 Task: Find connections with filter location Santiago de Compostela with filter topic #Travelwith filter profile language Spanish with filter current company MongoDB with filter school Rajalakshmi Institute of Technology with filter industry Lime and Gypsum Products Manufacturing with filter service category Virtual Assistance with filter keywords title Welding
Action: Mouse moved to (638, 78)
Screenshot: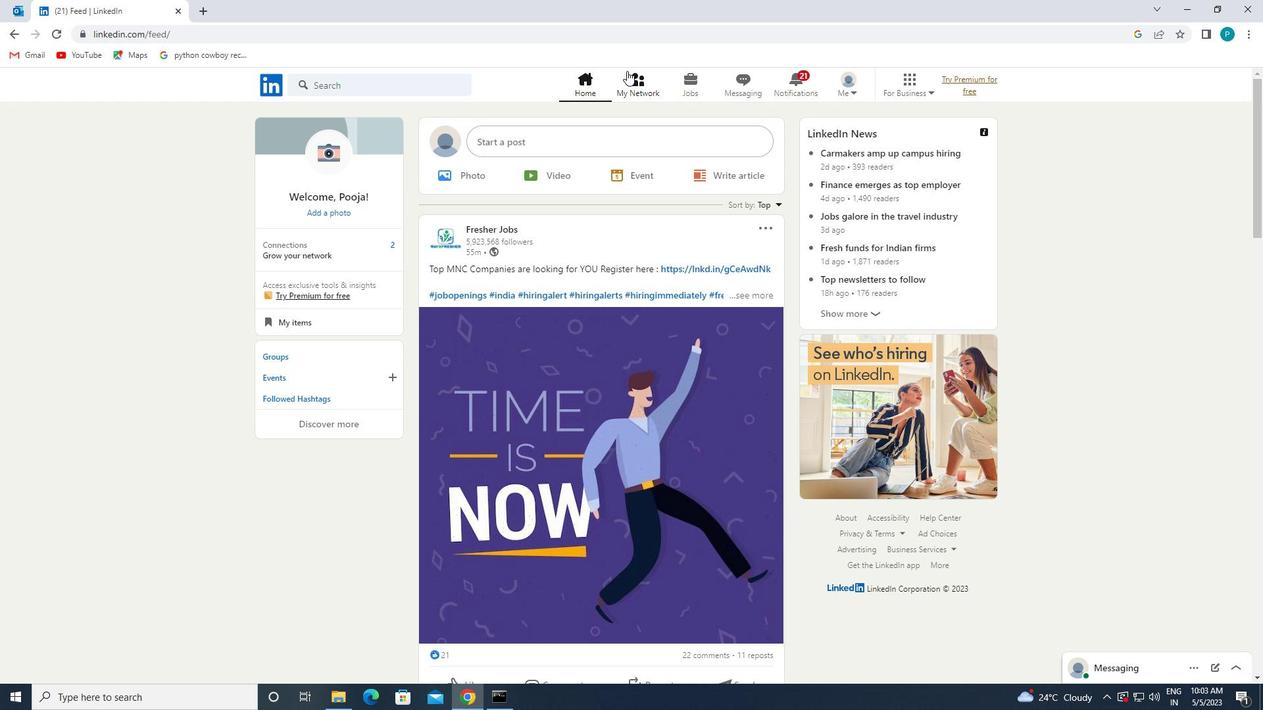 
Action: Mouse pressed left at (638, 78)
Screenshot: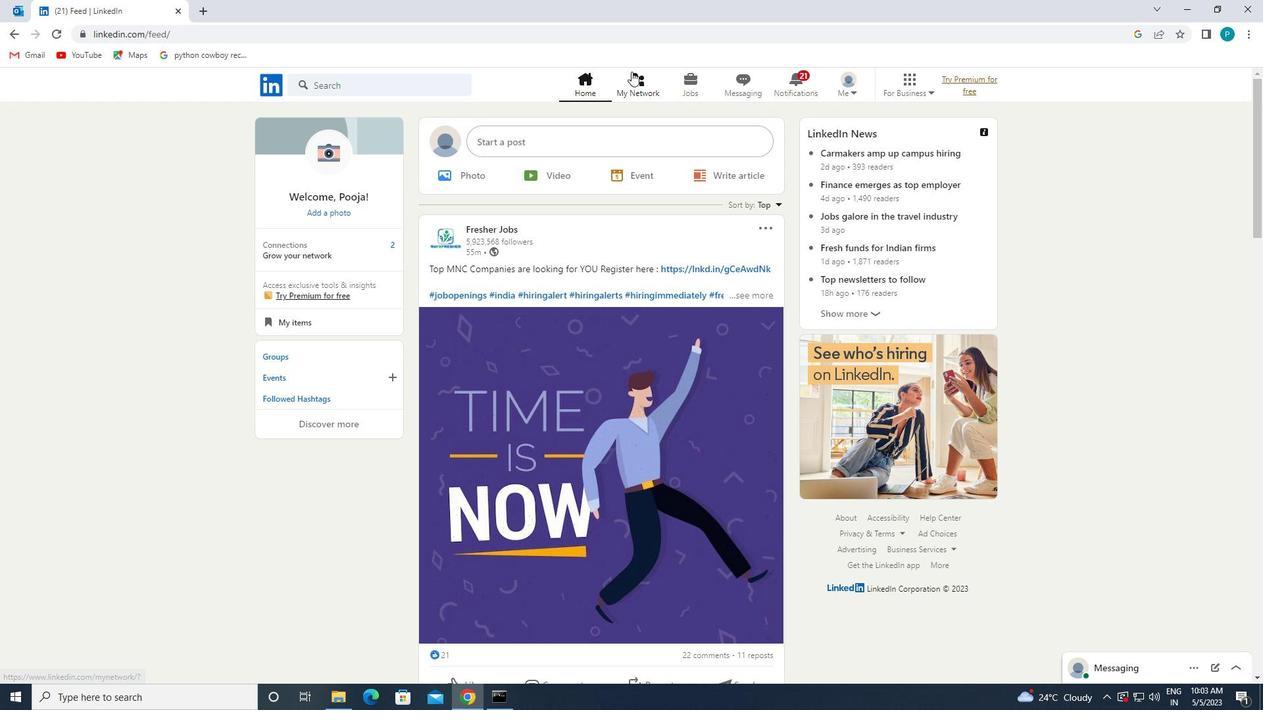
Action: Mouse moved to (360, 156)
Screenshot: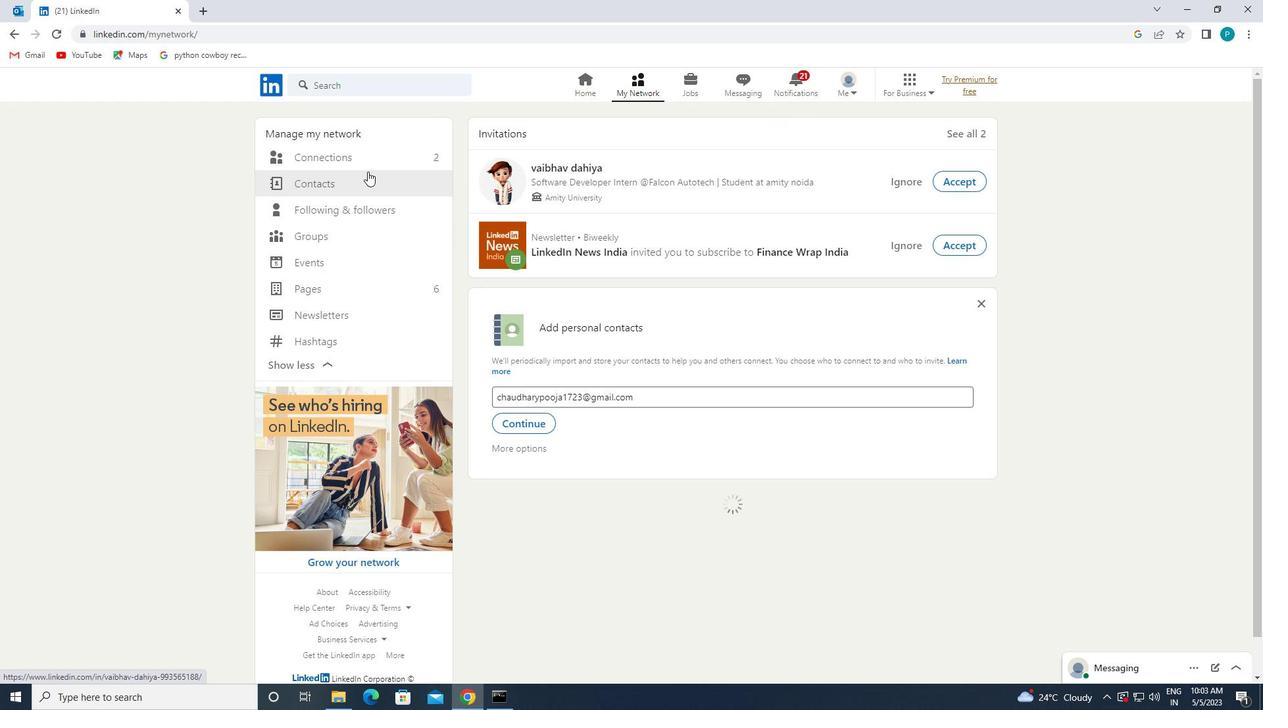 
Action: Mouse pressed left at (360, 156)
Screenshot: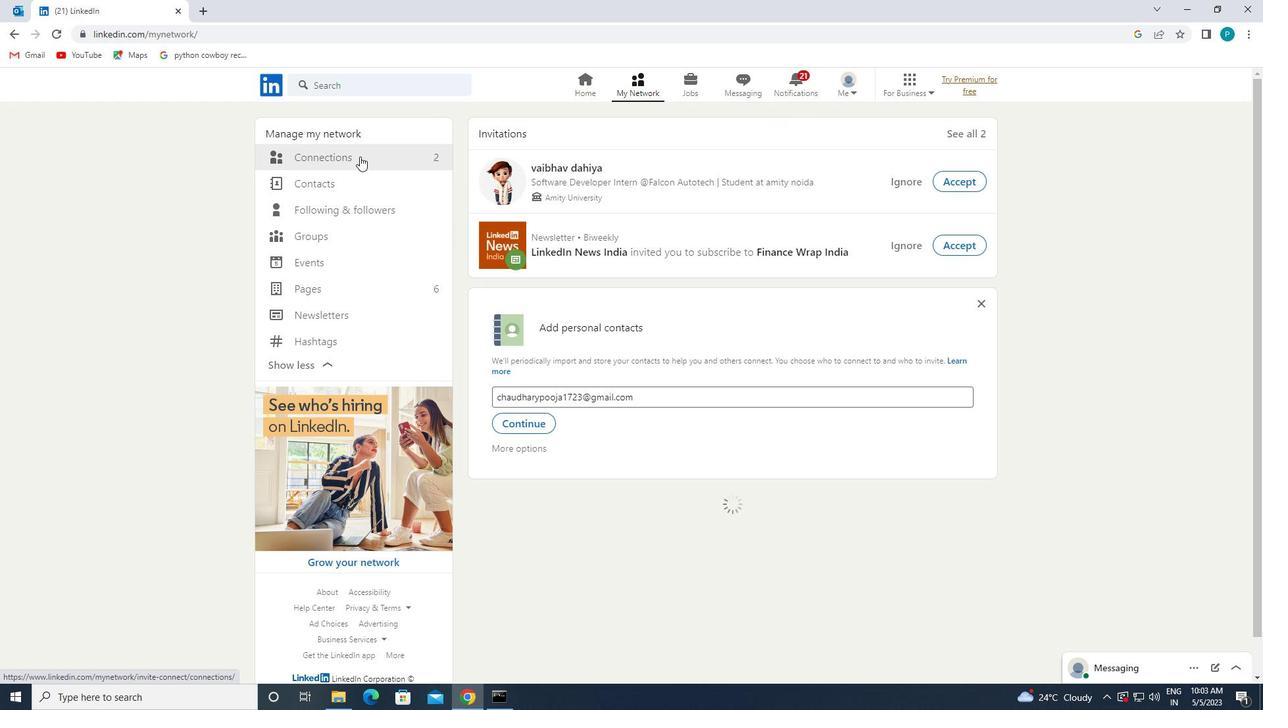 
Action: Mouse moved to (712, 158)
Screenshot: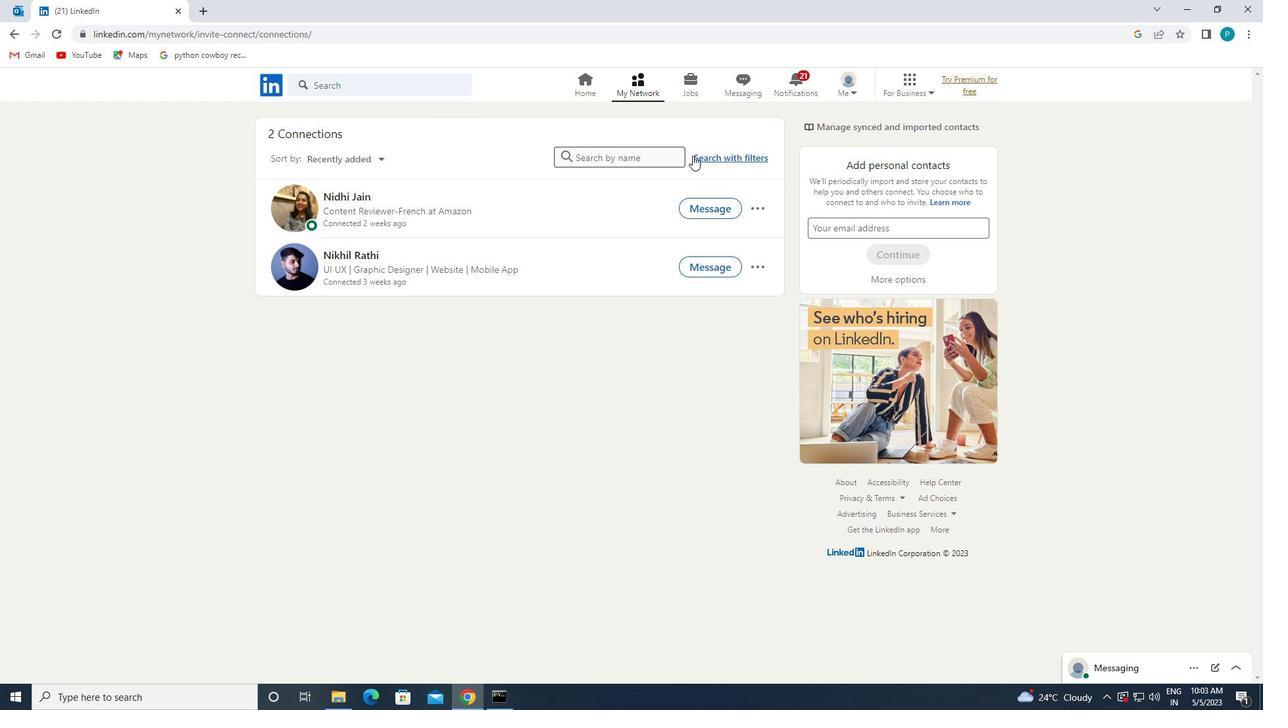
Action: Mouse pressed left at (712, 158)
Screenshot: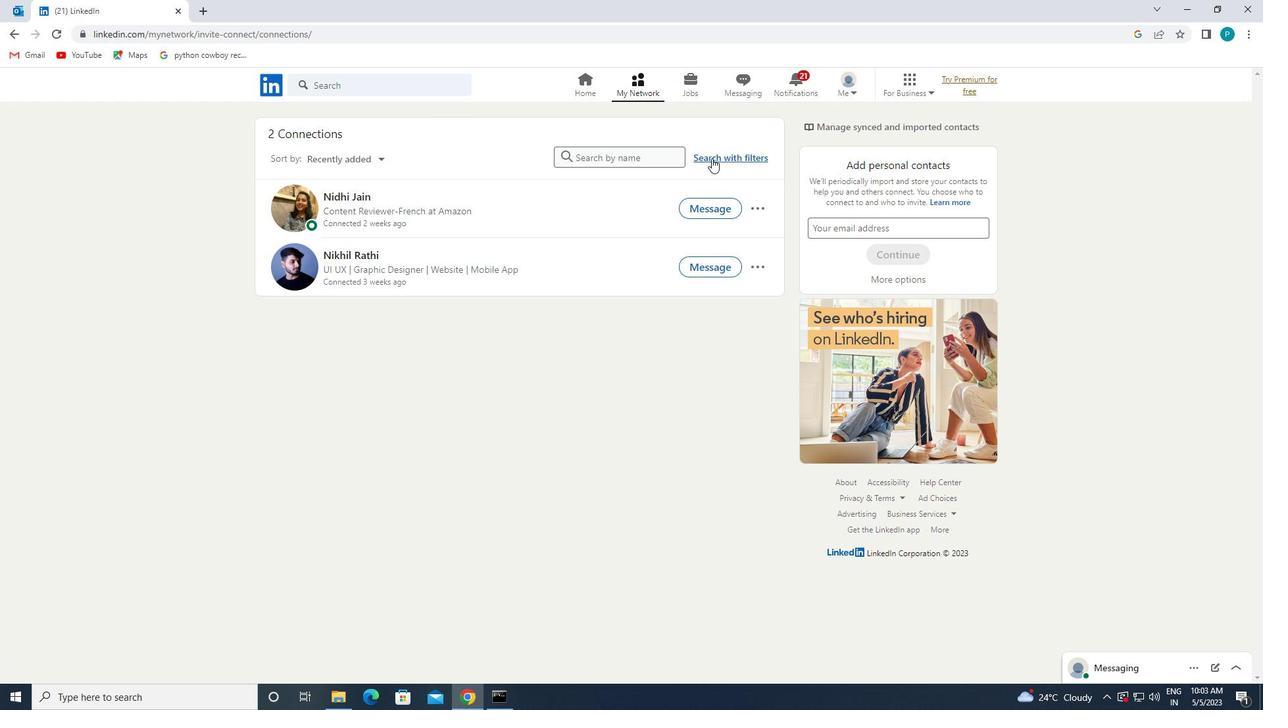 
Action: Mouse moved to (685, 124)
Screenshot: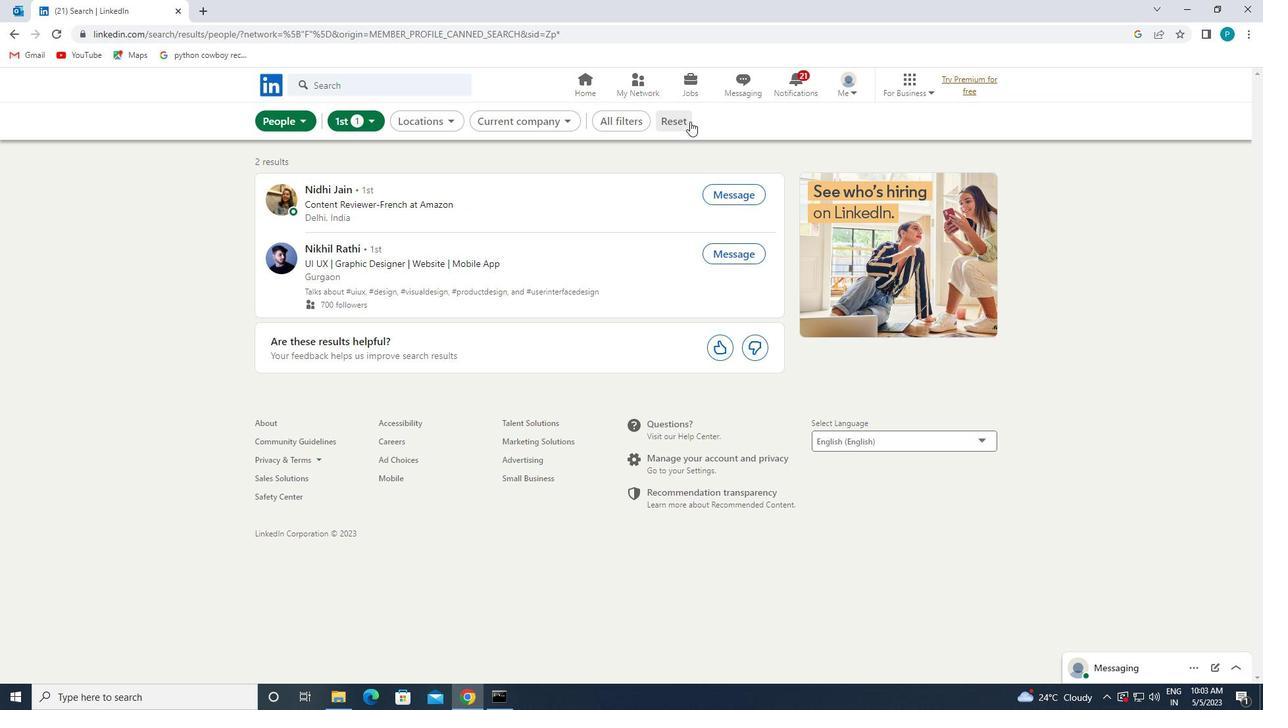 
Action: Mouse pressed left at (685, 124)
Screenshot: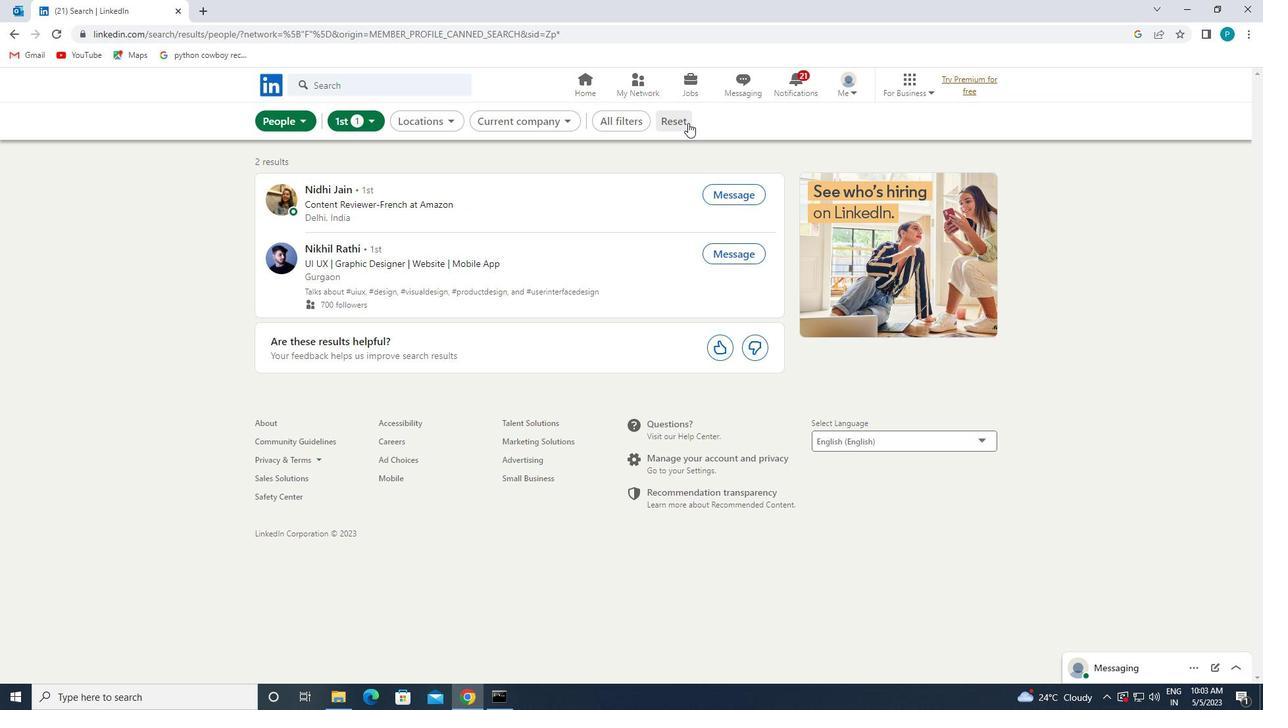 
Action: Mouse moved to (647, 116)
Screenshot: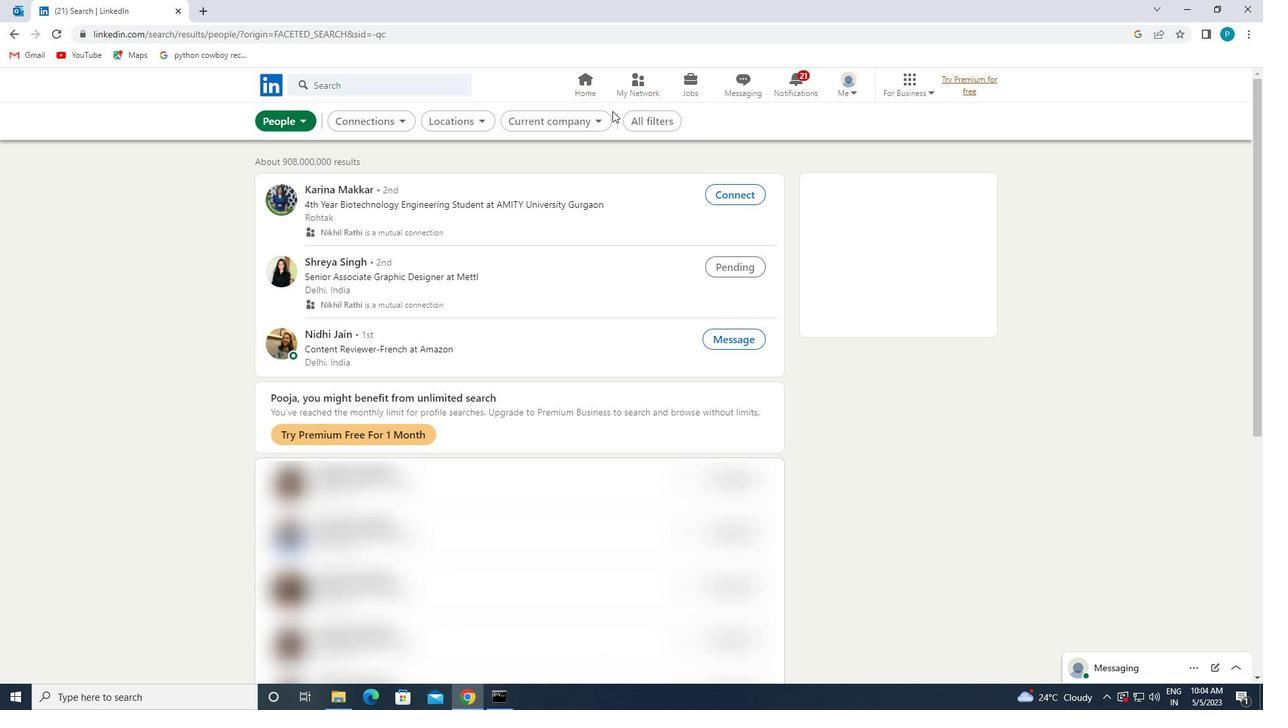 
Action: Mouse pressed left at (647, 116)
Screenshot: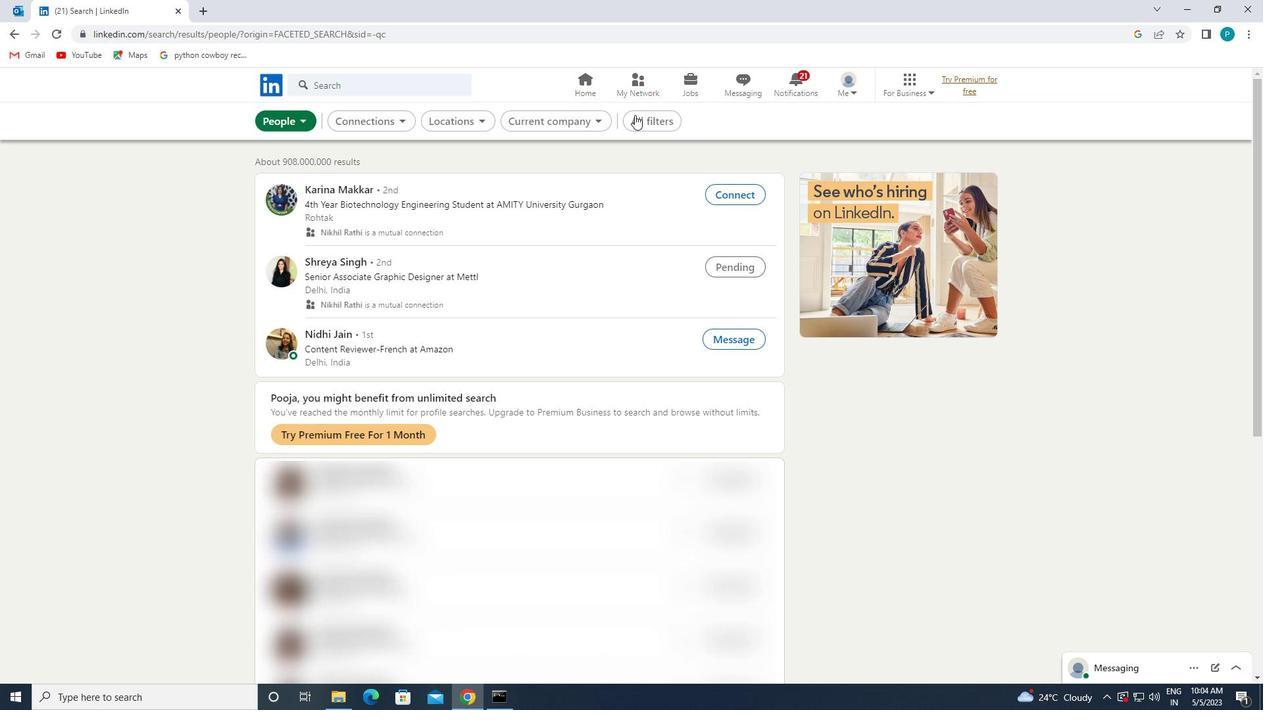 
Action: Mouse moved to (1055, 395)
Screenshot: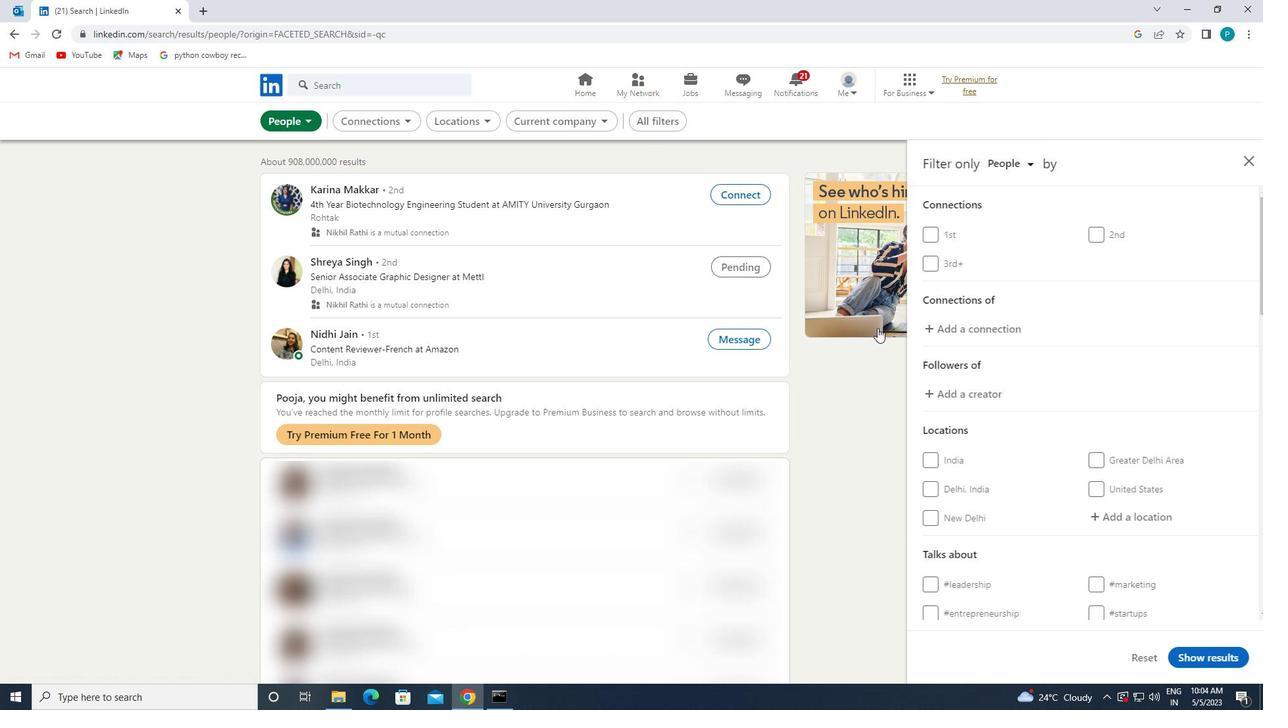 
Action: Mouse scrolled (1055, 394) with delta (0, 0)
Screenshot: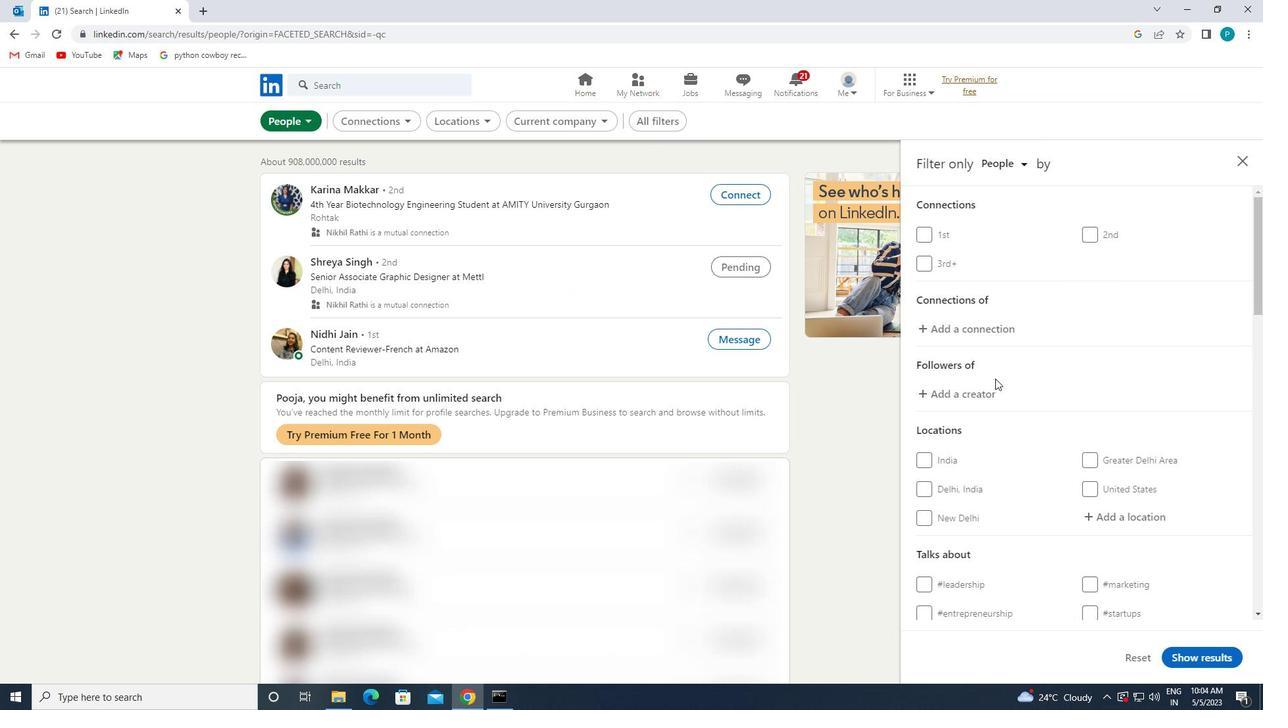 
Action: Mouse scrolled (1055, 394) with delta (0, 0)
Screenshot: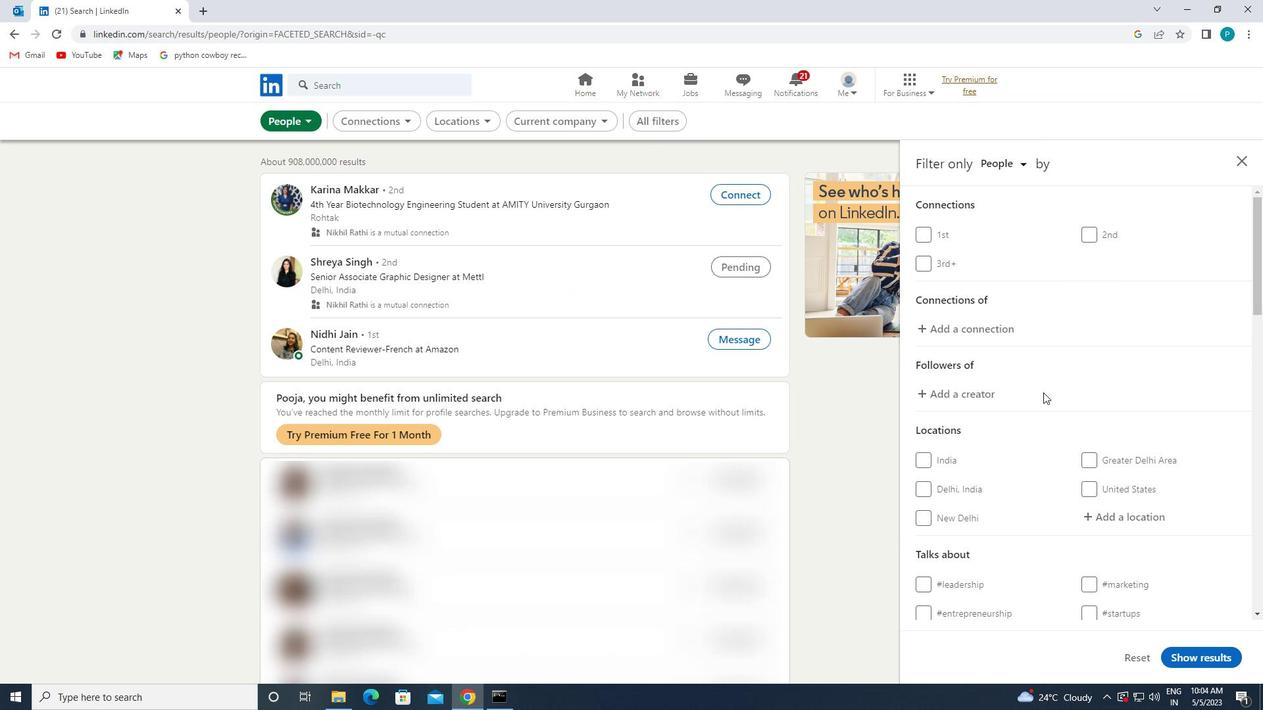 
Action: Mouse moved to (1138, 378)
Screenshot: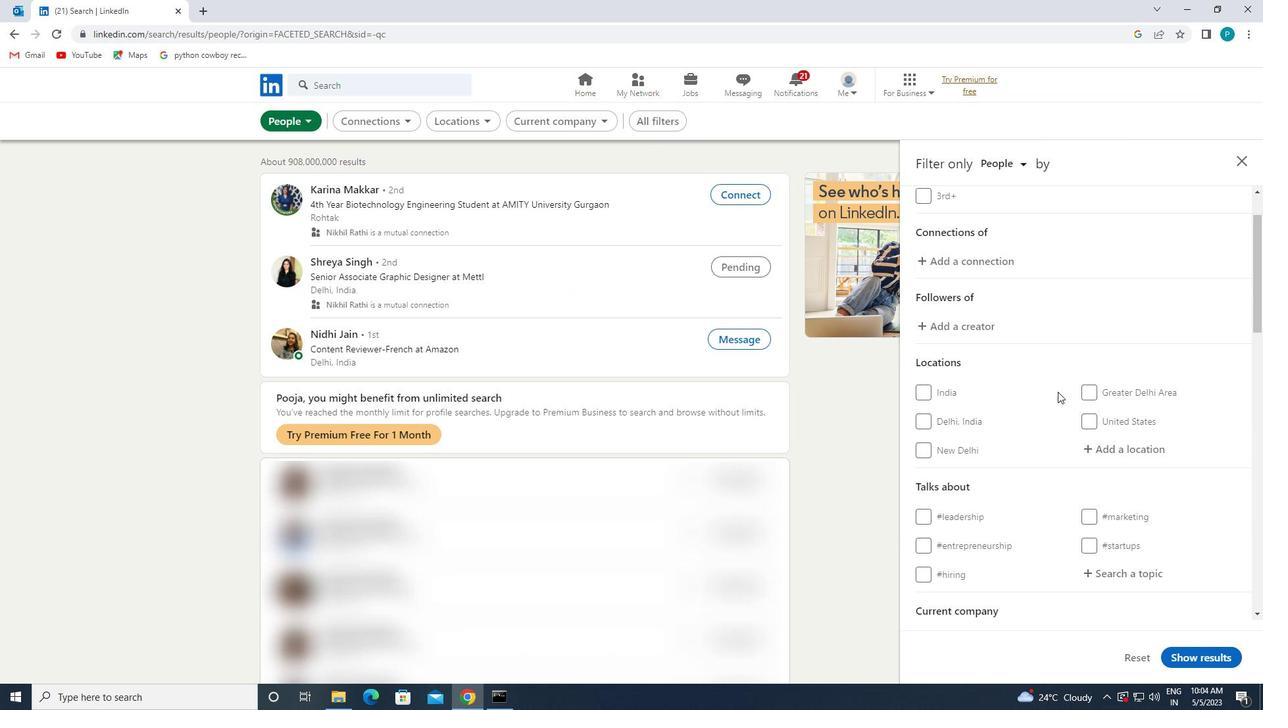 
Action: Mouse pressed left at (1138, 378)
Screenshot: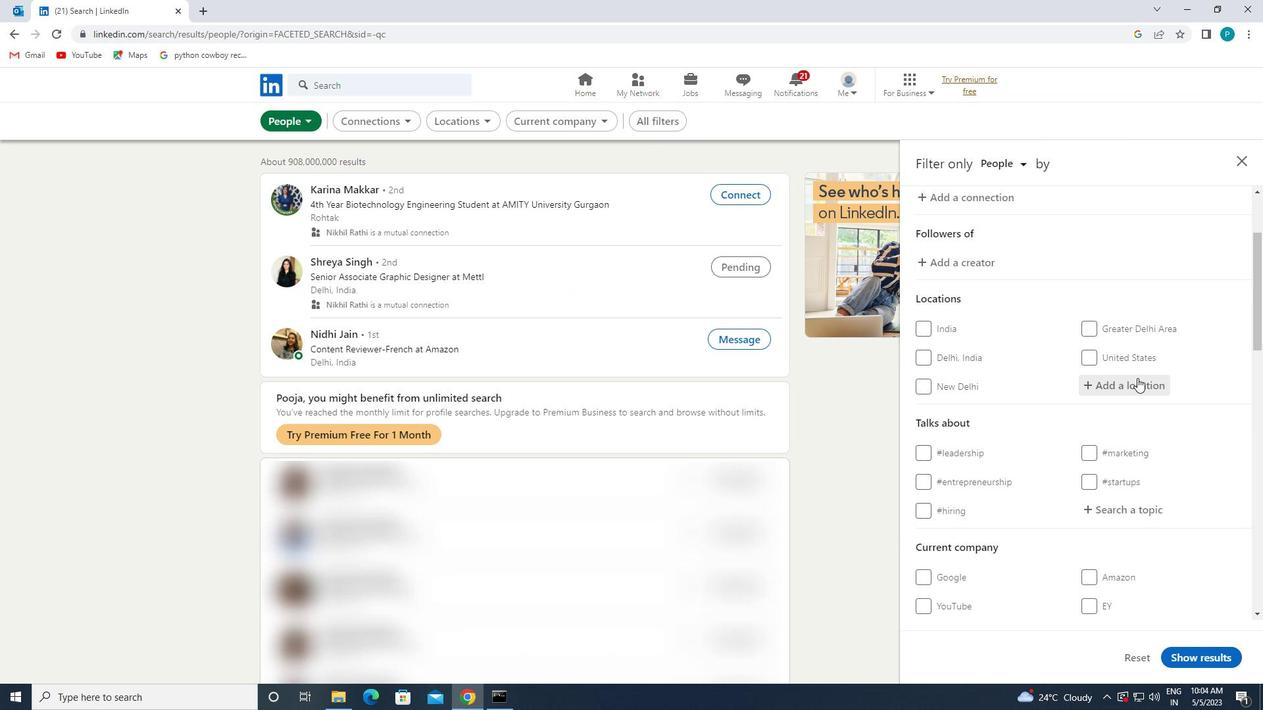 
Action: Key pressed <Key.caps_lock>s<Key.caps_lock>antiago<Key.space>de
Screenshot: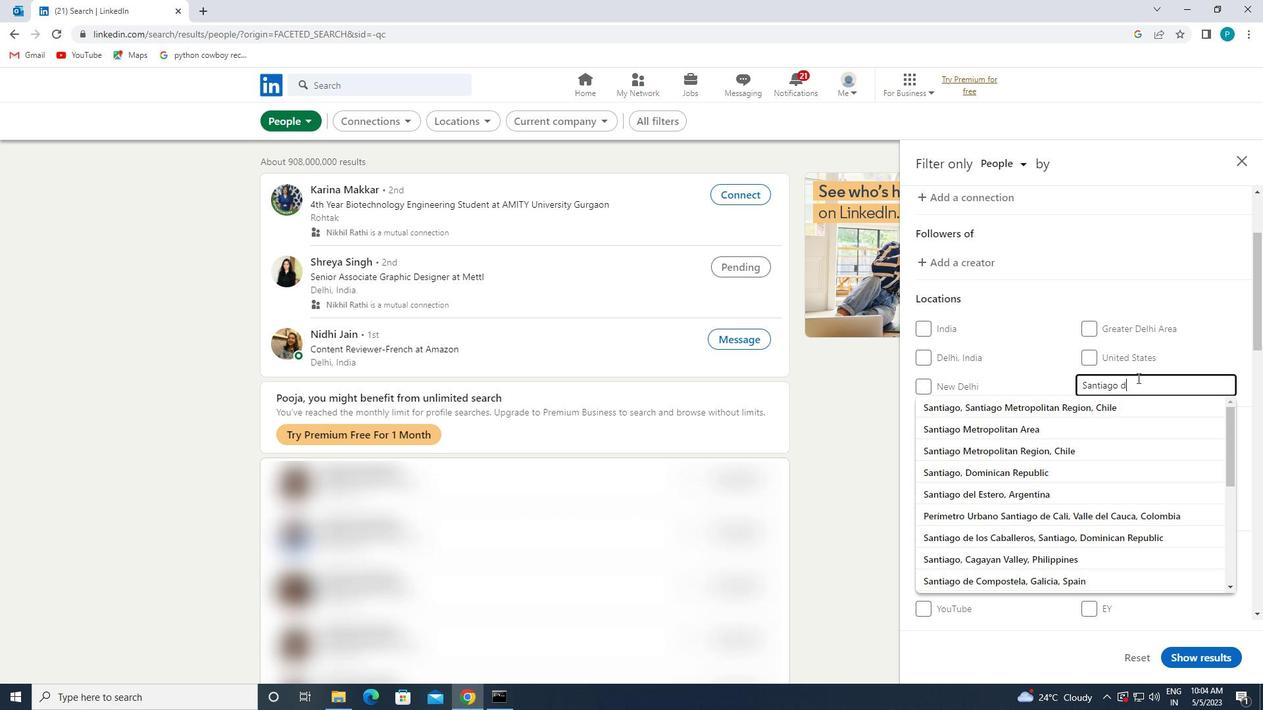 
Action: Mouse moved to (1019, 511)
Screenshot: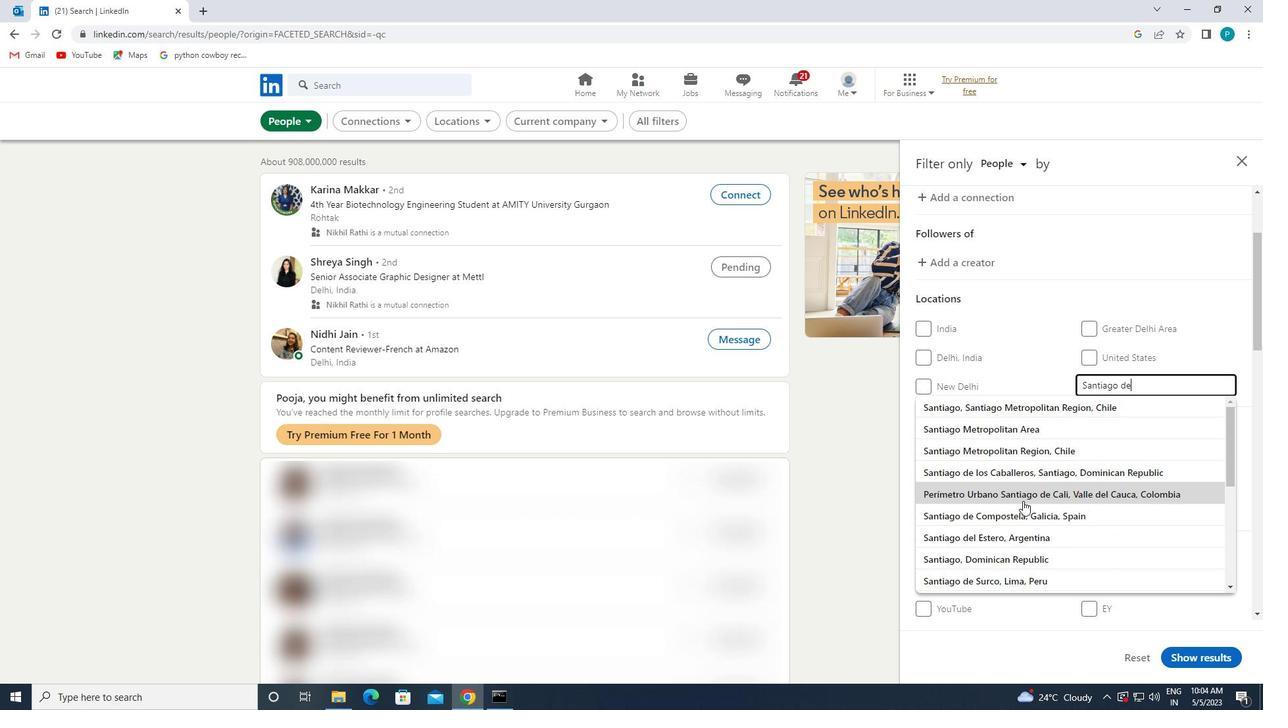
Action: Mouse pressed left at (1019, 511)
Screenshot: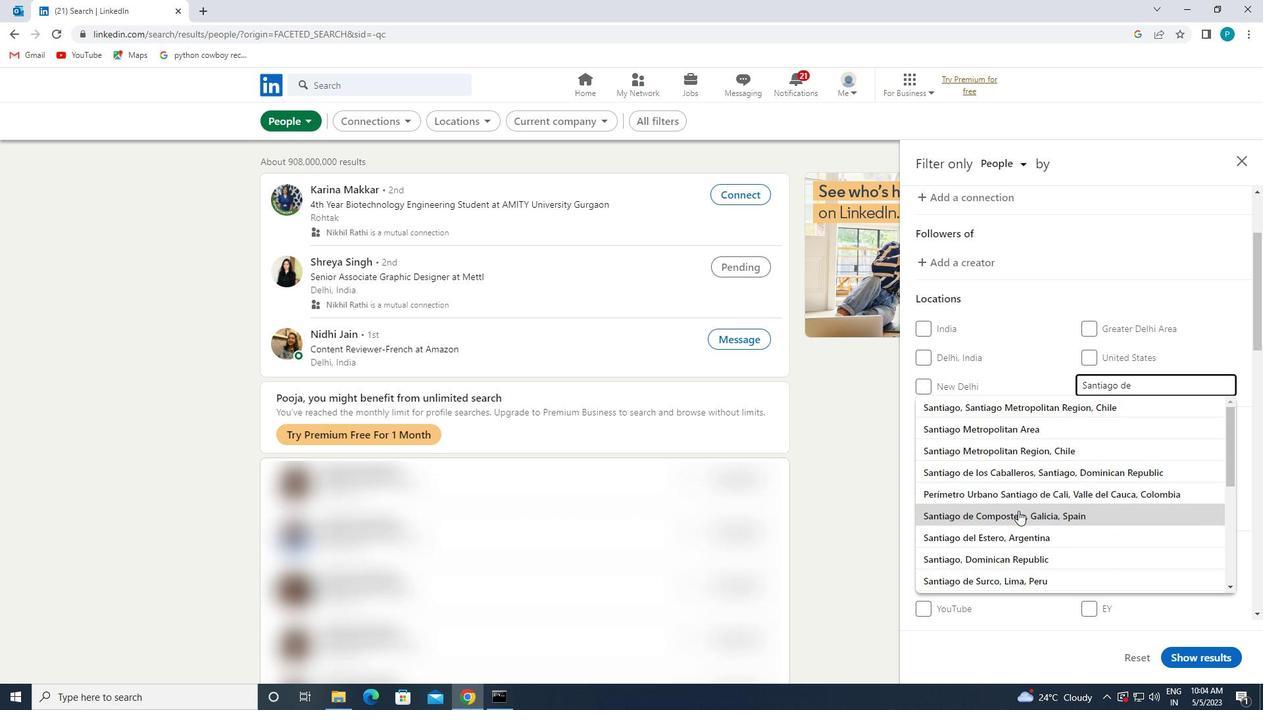 
Action: Mouse moved to (1055, 494)
Screenshot: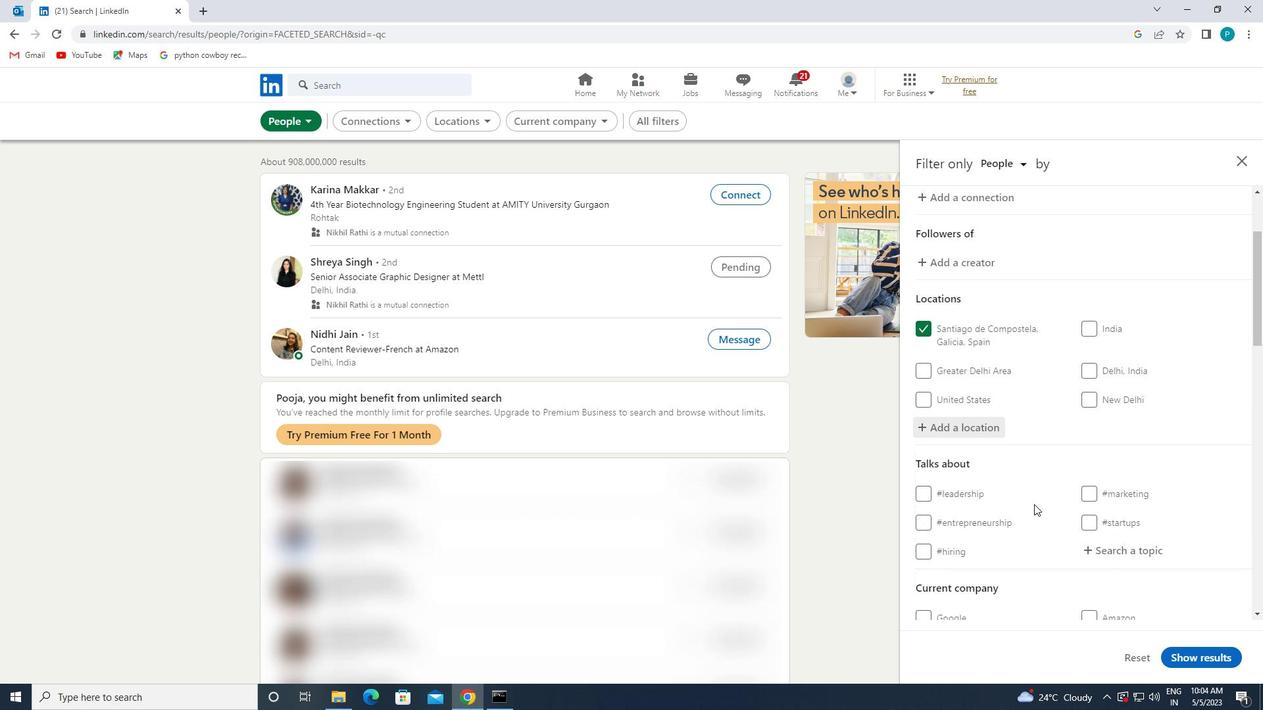 
Action: Mouse scrolled (1055, 493) with delta (0, 0)
Screenshot: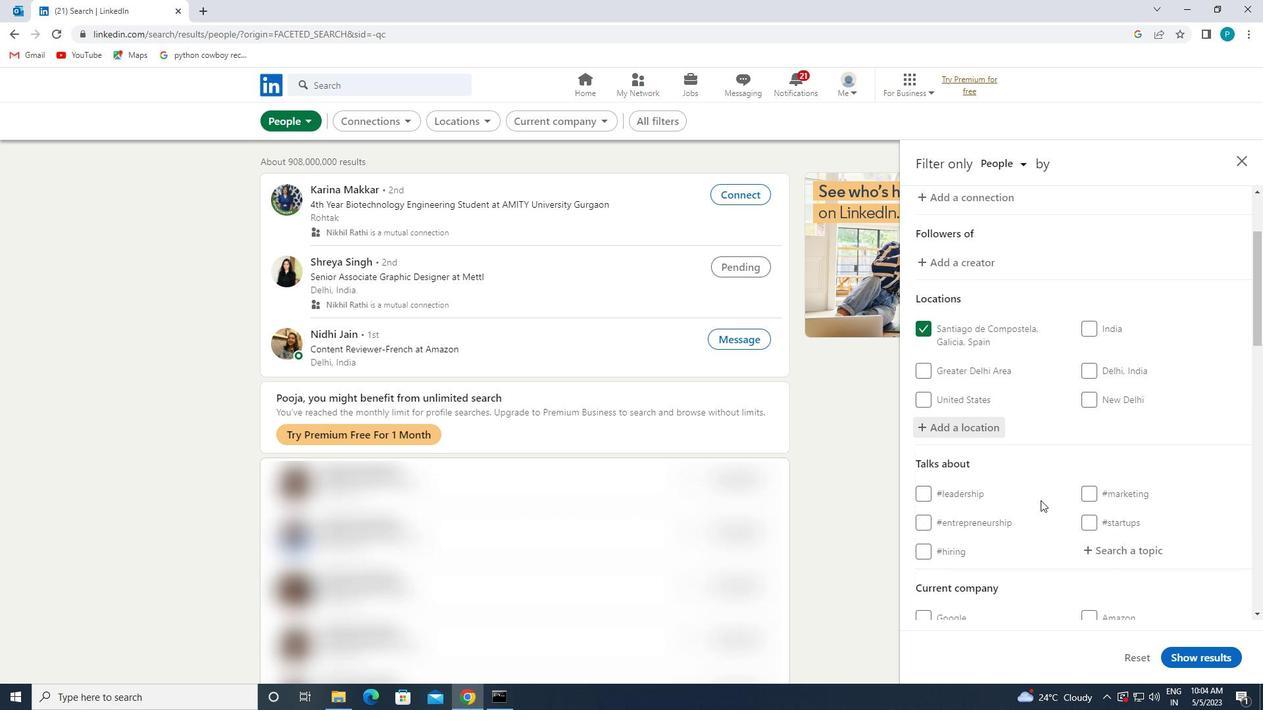 
Action: Mouse scrolled (1055, 493) with delta (0, 0)
Screenshot: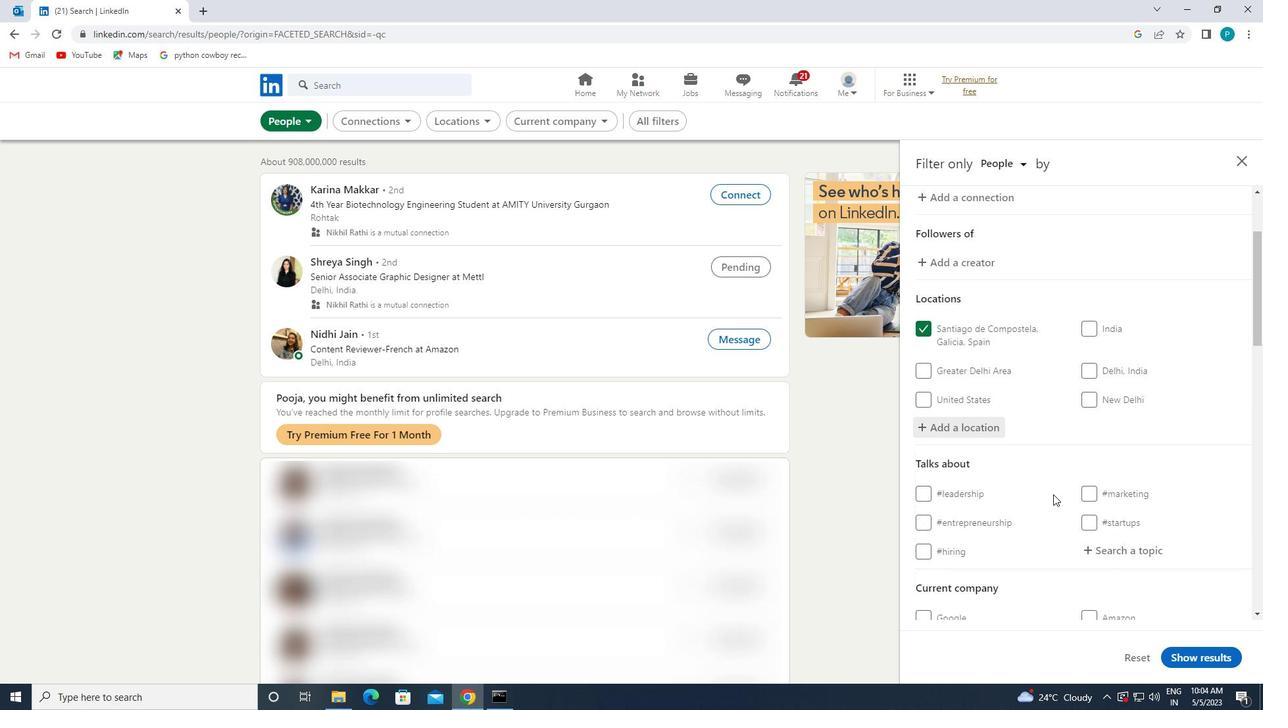 
Action: Mouse moved to (1127, 420)
Screenshot: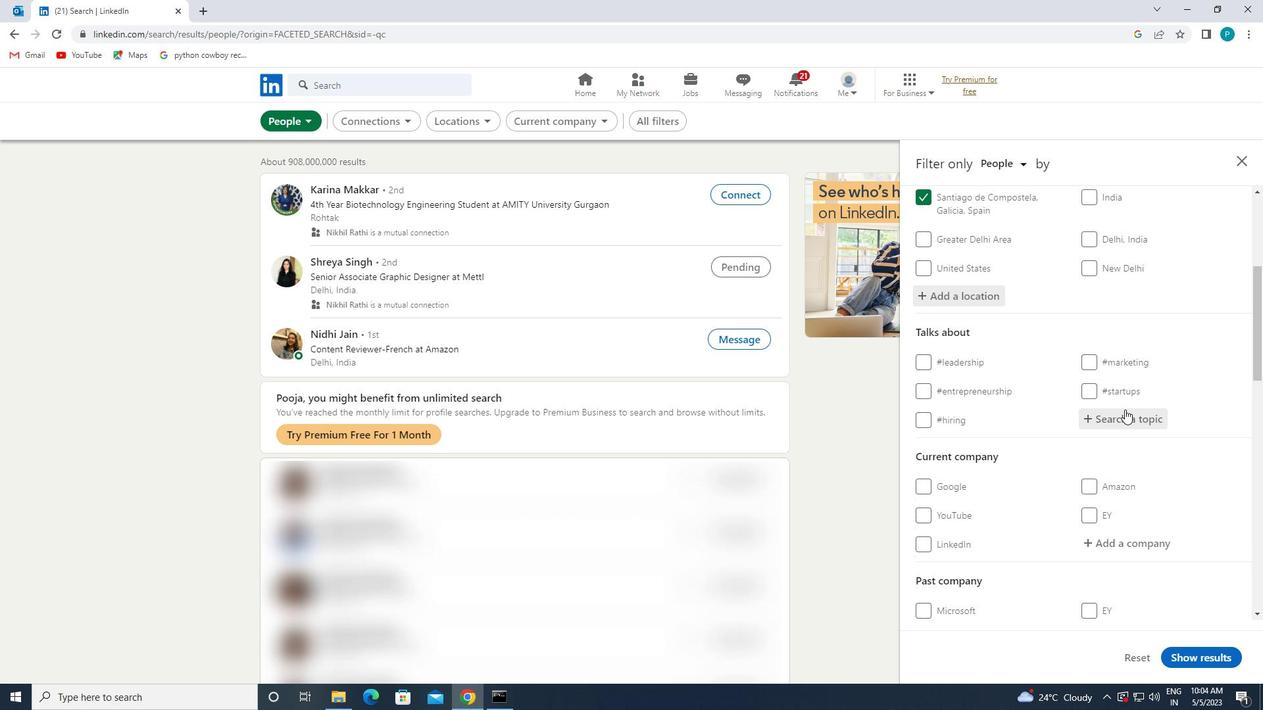
Action: Mouse pressed left at (1127, 420)
Screenshot: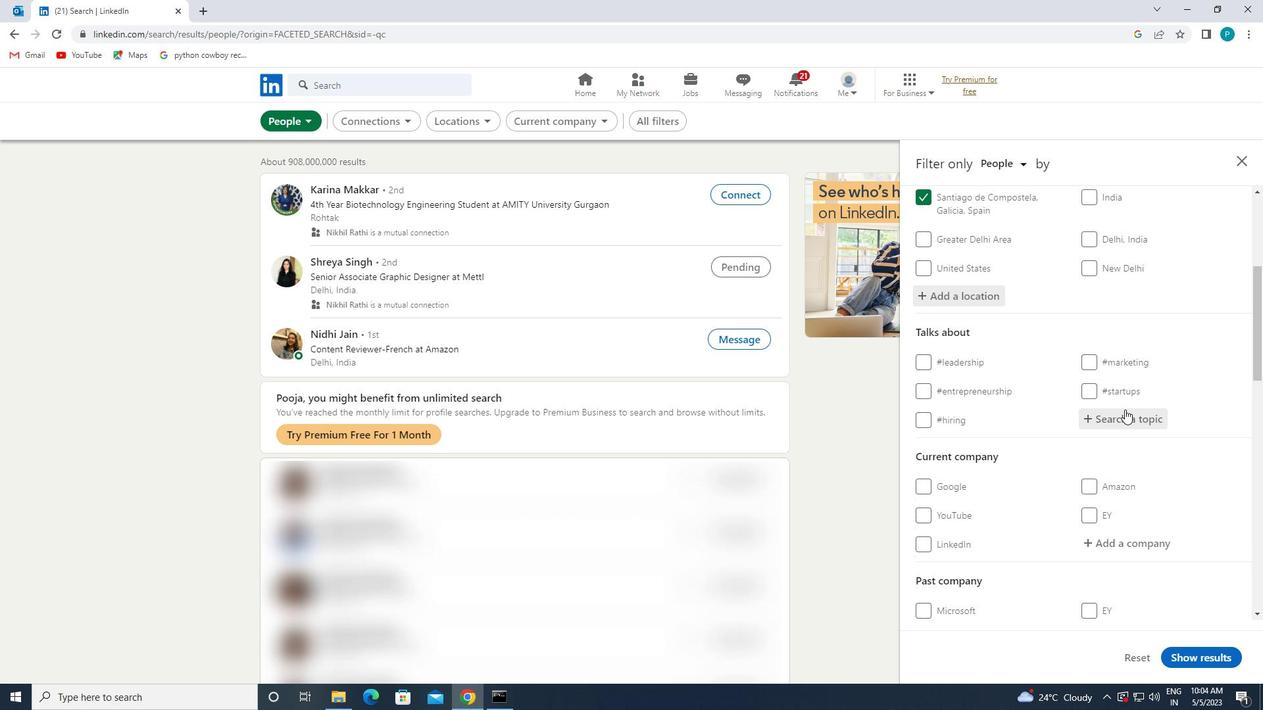 
Action: Key pressed <Key.shift>#<Key.caps_lock>T<Key.caps_lock>RAVEL
Screenshot: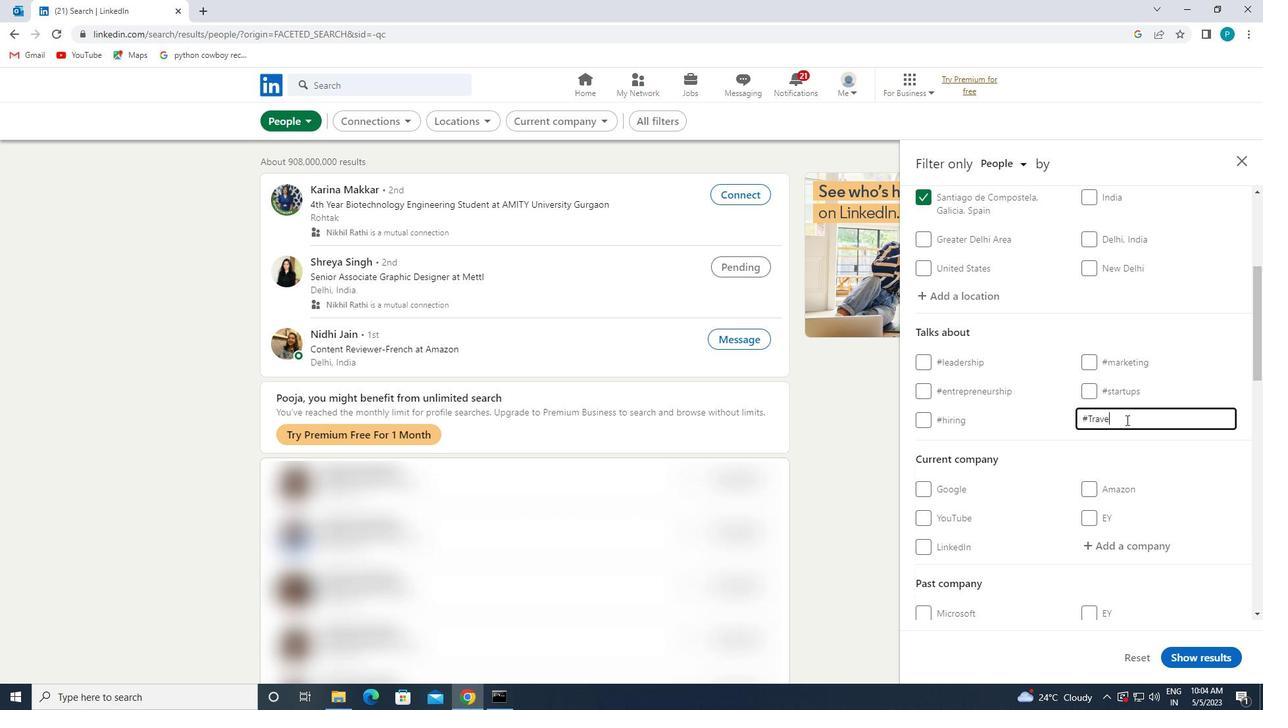 
Action: Mouse moved to (1076, 433)
Screenshot: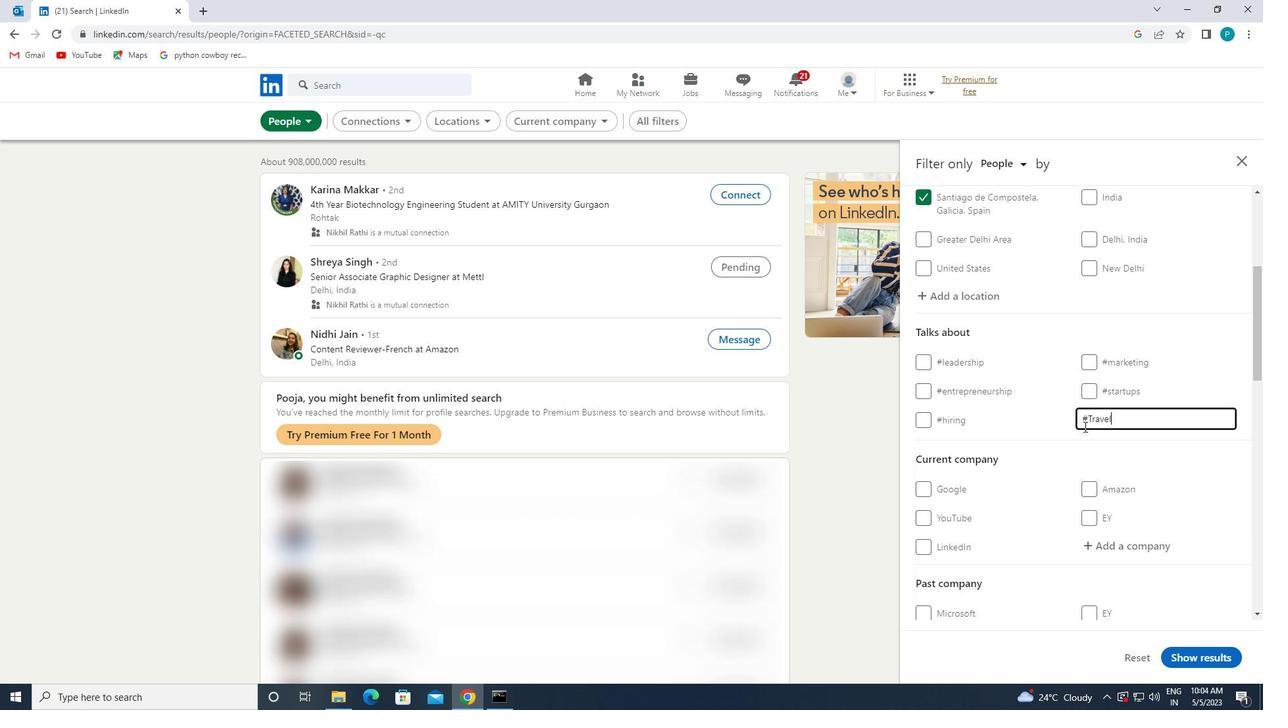 
Action: Mouse scrolled (1076, 432) with delta (0, 0)
Screenshot: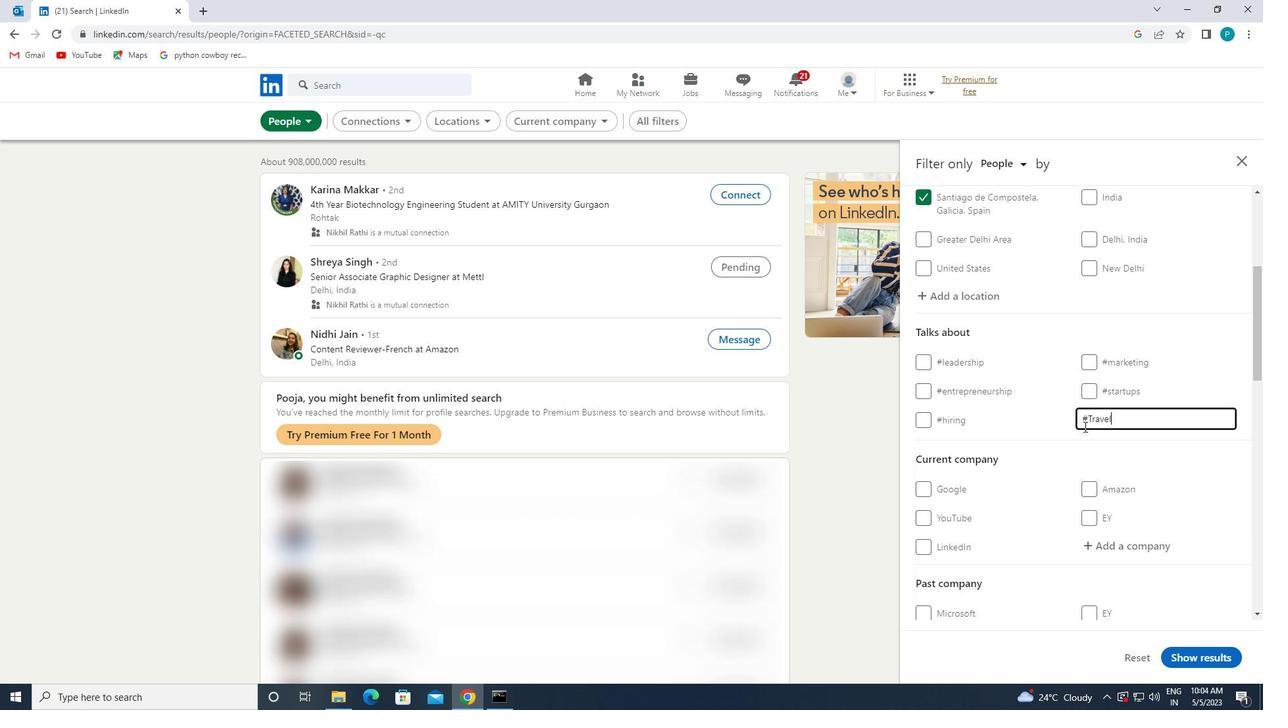 
Action: Mouse scrolled (1076, 432) with delta (0, 0)
Screenshot: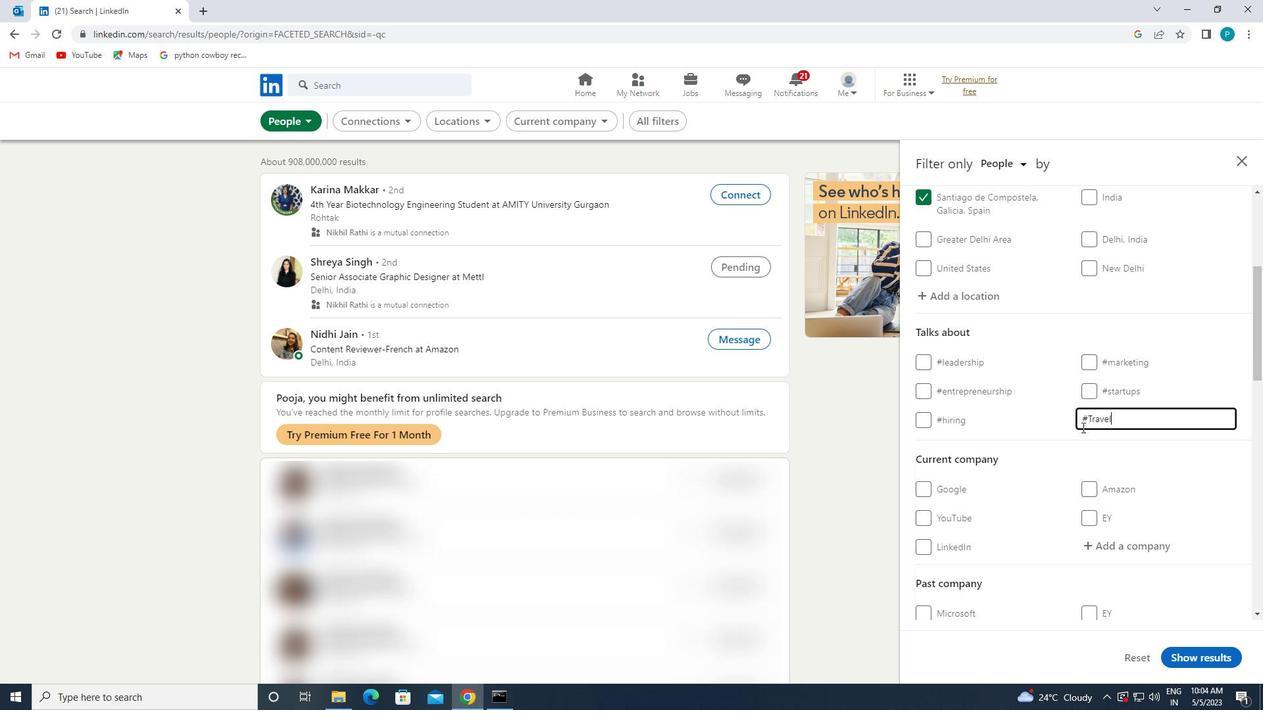 
Action: Mouse moved to (1074, 433)
Screenshot: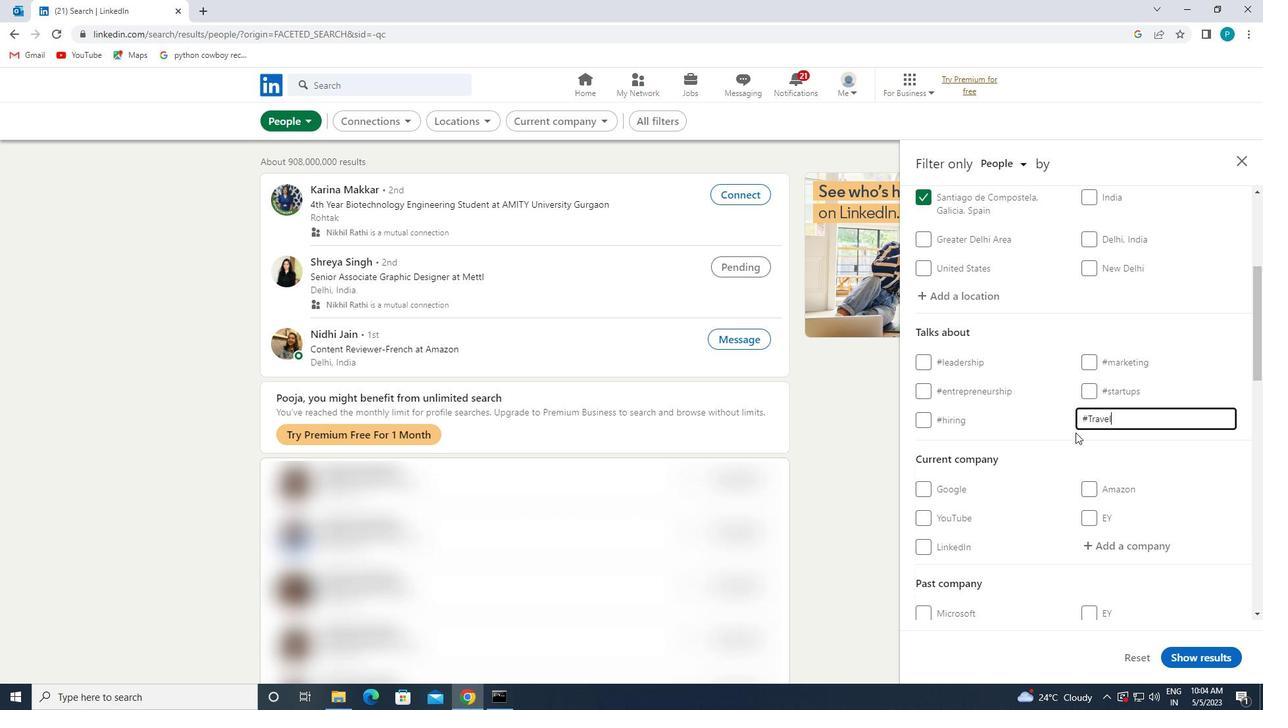 
Action: Mouse scrolled (1074, 432) with delta (0, 0)
Screenshot: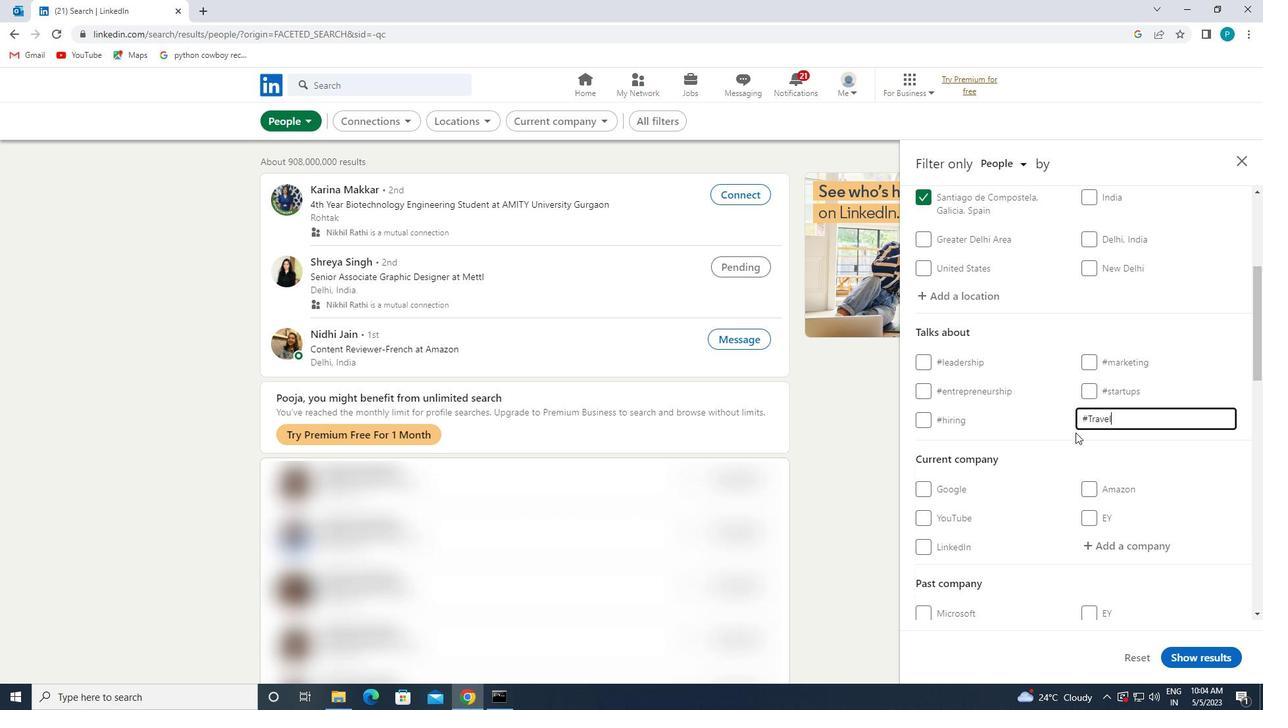 
Action: Mouse moved to (987, 477)
Screenshot: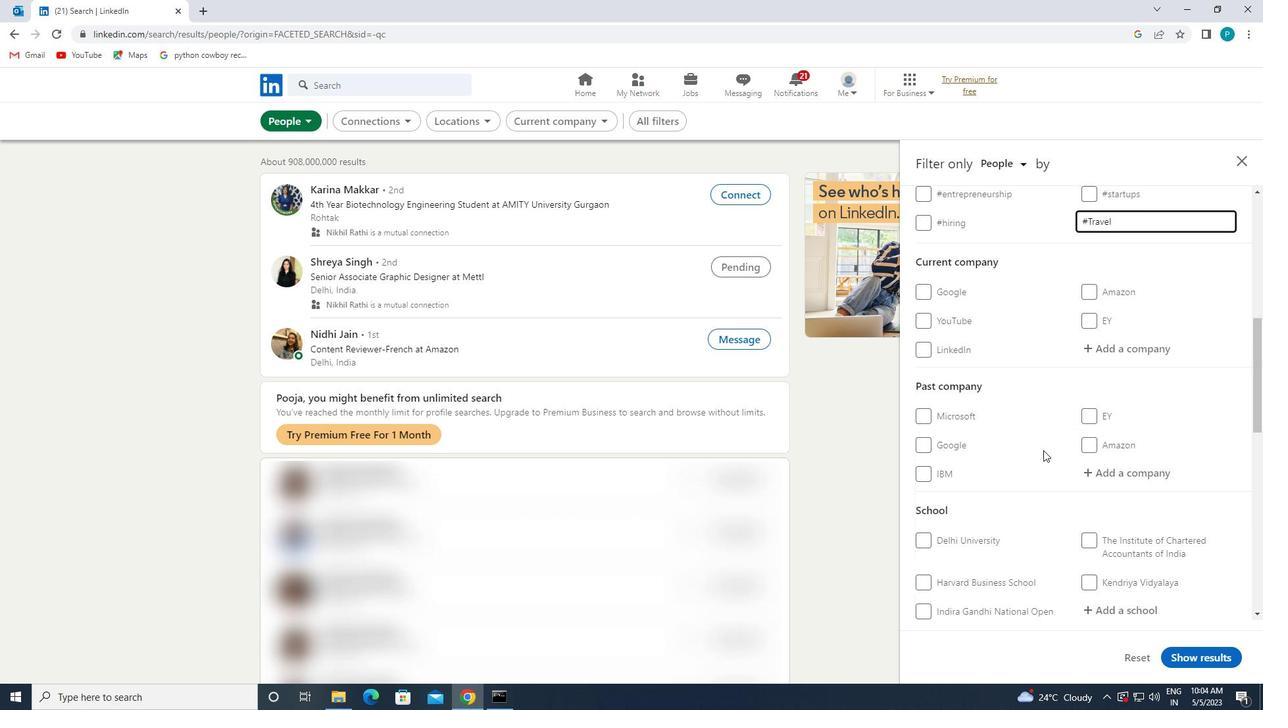 
Action: Mouse scrolled (987, 477) with delta (0, 0)
Screenshot: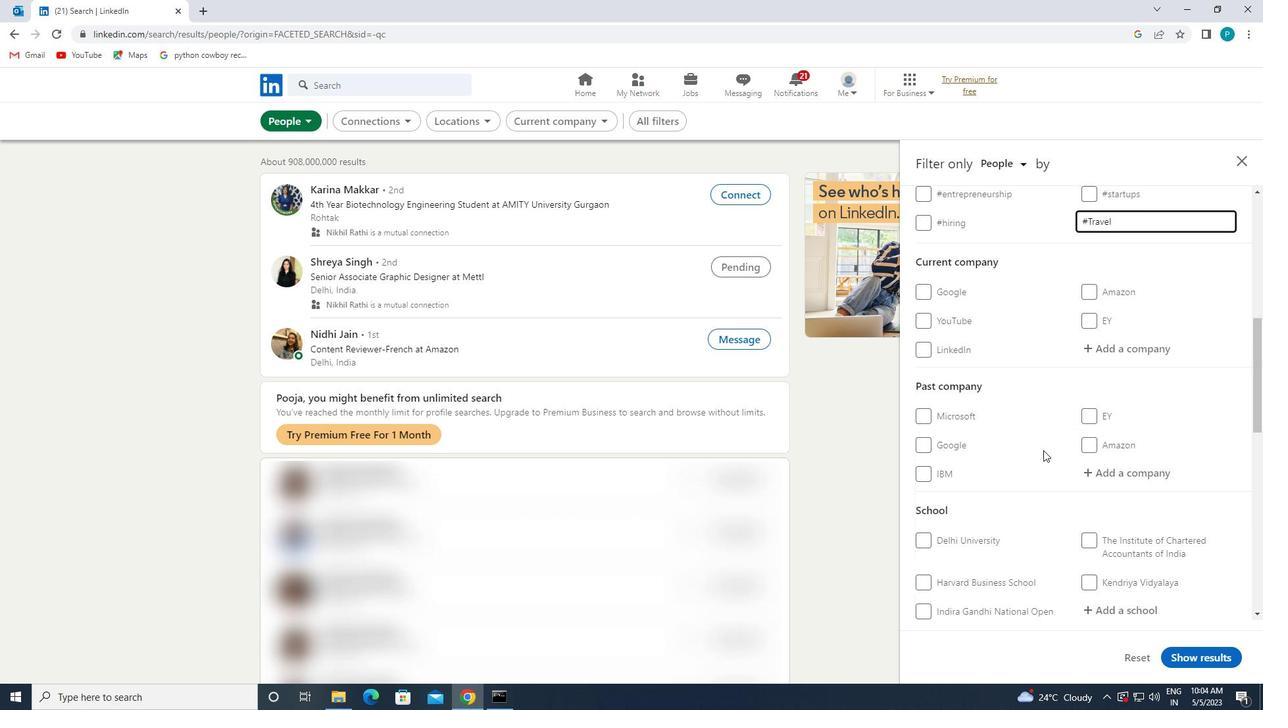 
Action: Mouse moved to (986, 478)
Screenshot: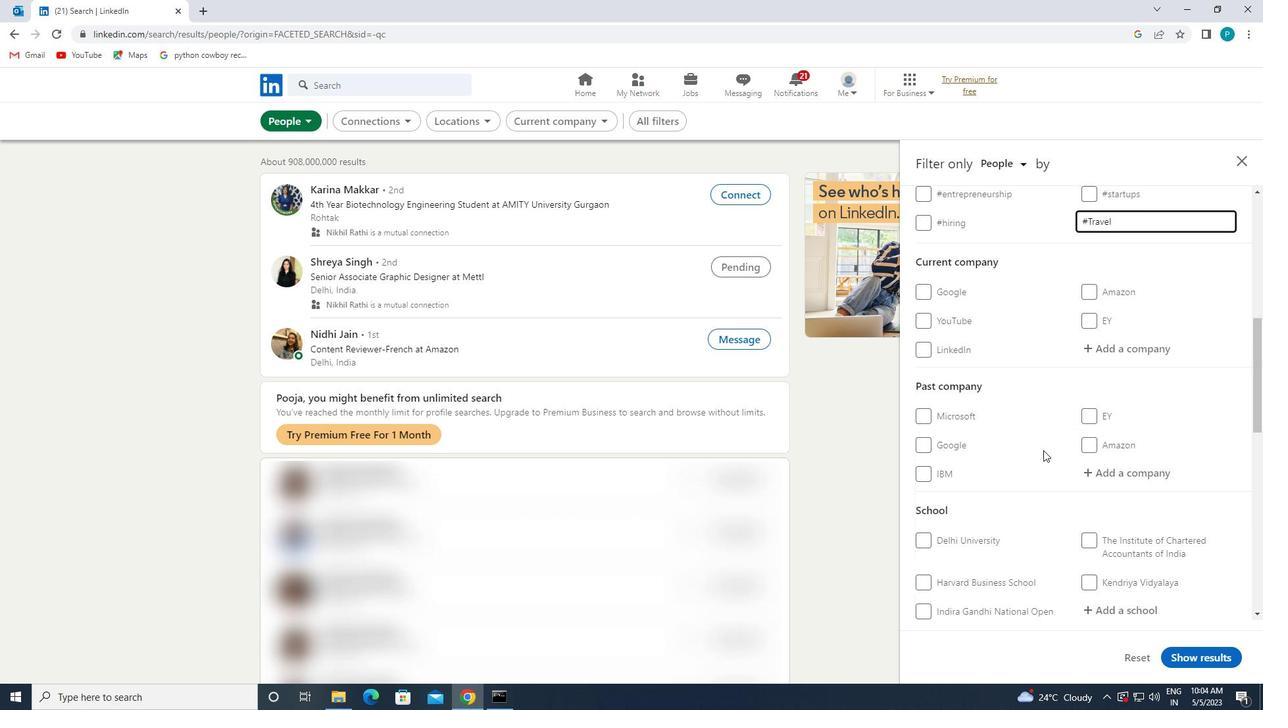 
Action: Mouse scrolled (986, 477) with delta (0, 0)
Screenshot: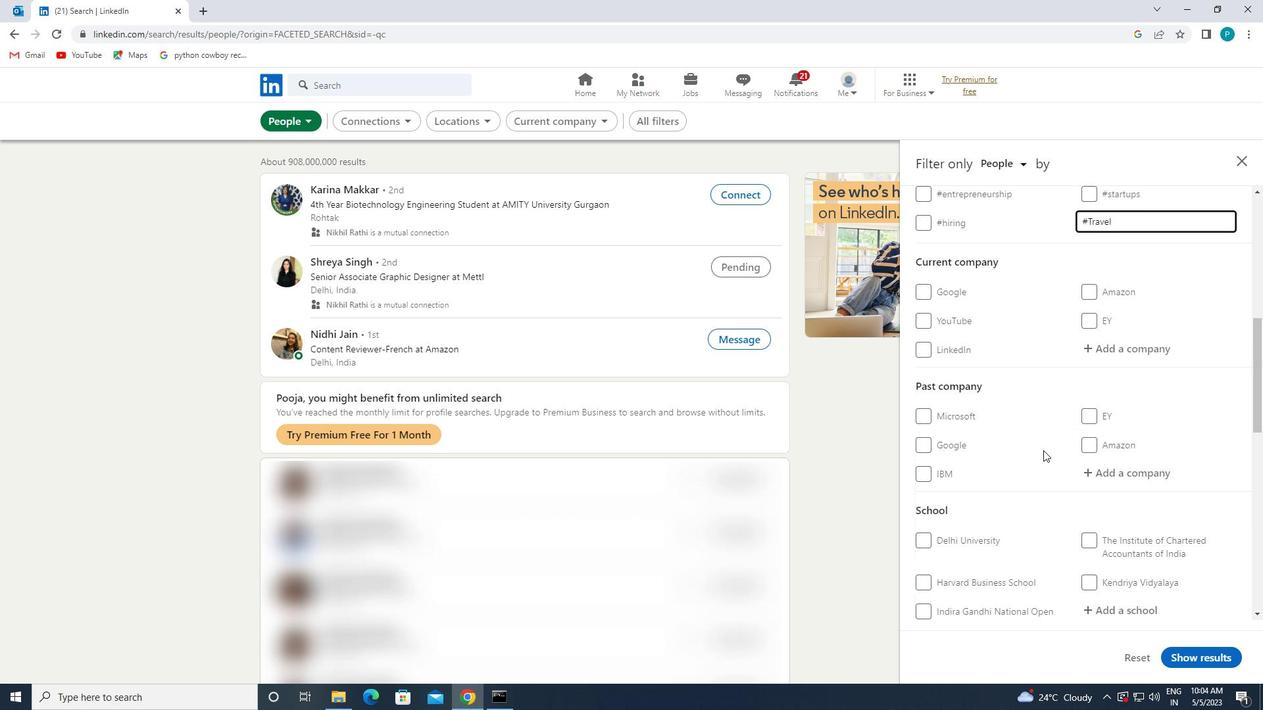 
Action: Mouse moved to (985, 479)
Screenshot: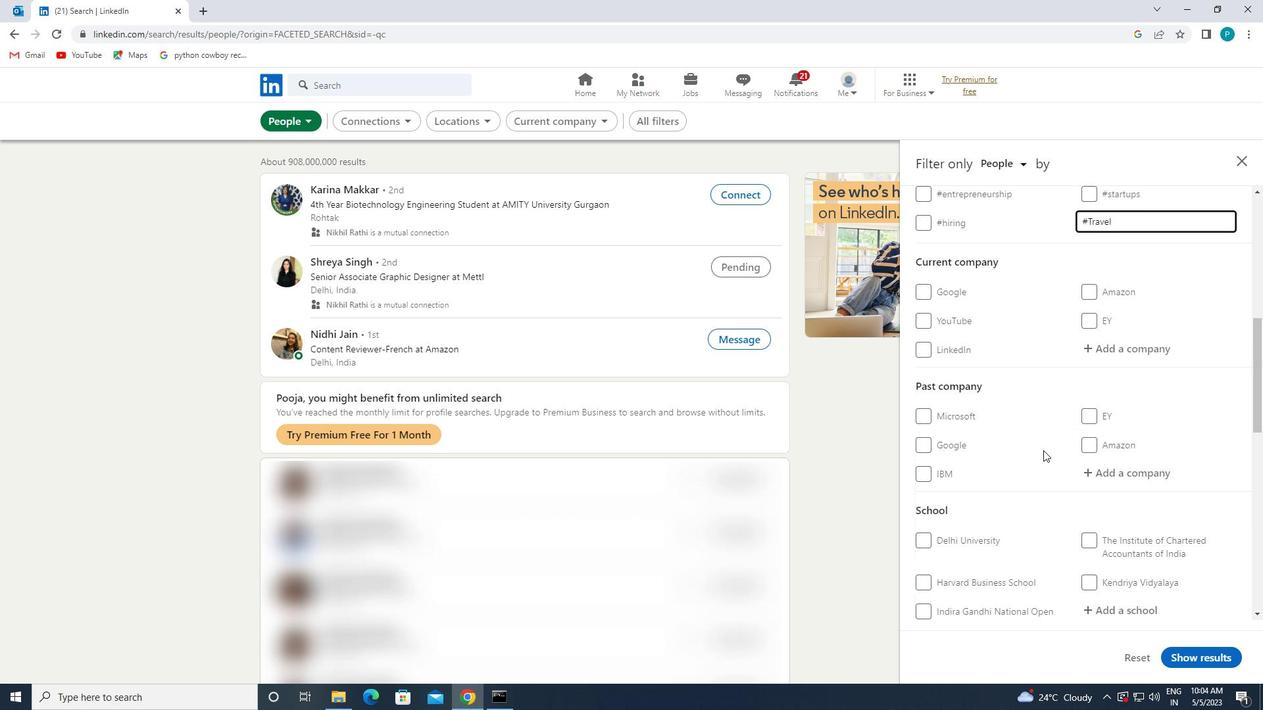 
Action: Mouse scrolled (985, 479) with delta (0, 0)
Screenshot: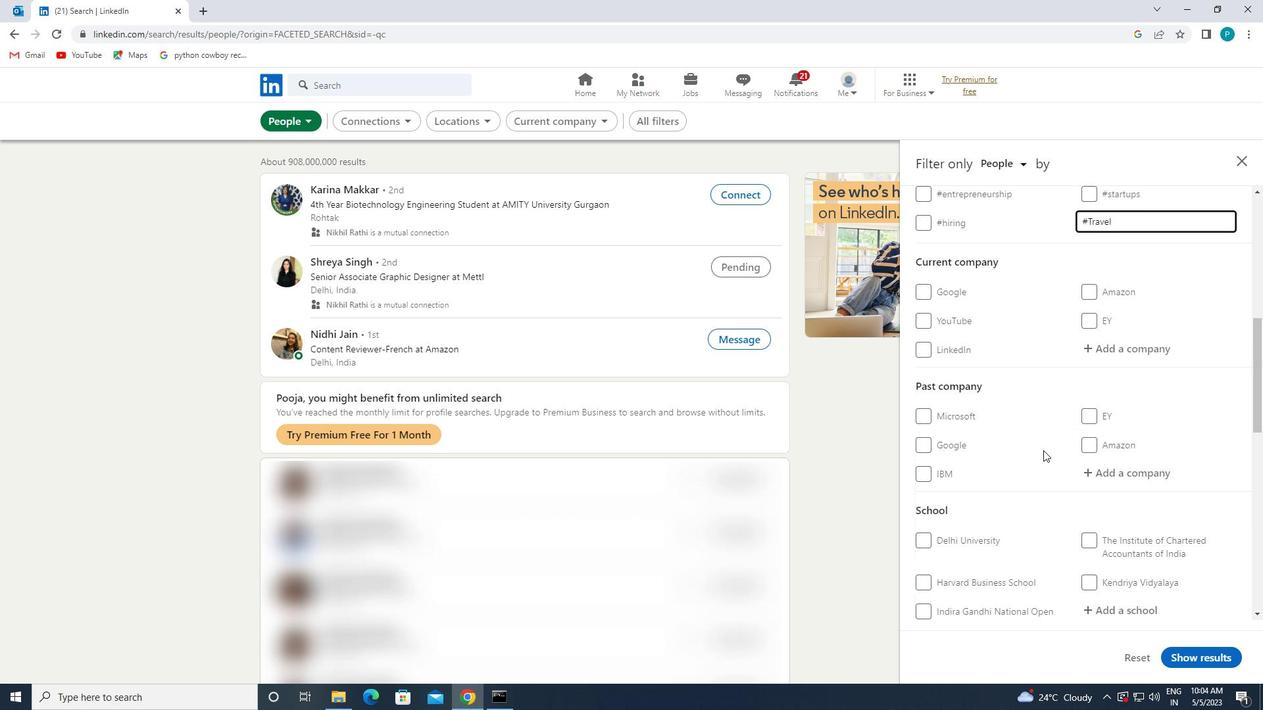 
Action: Mouse moved to (984, 481)
Screenshot: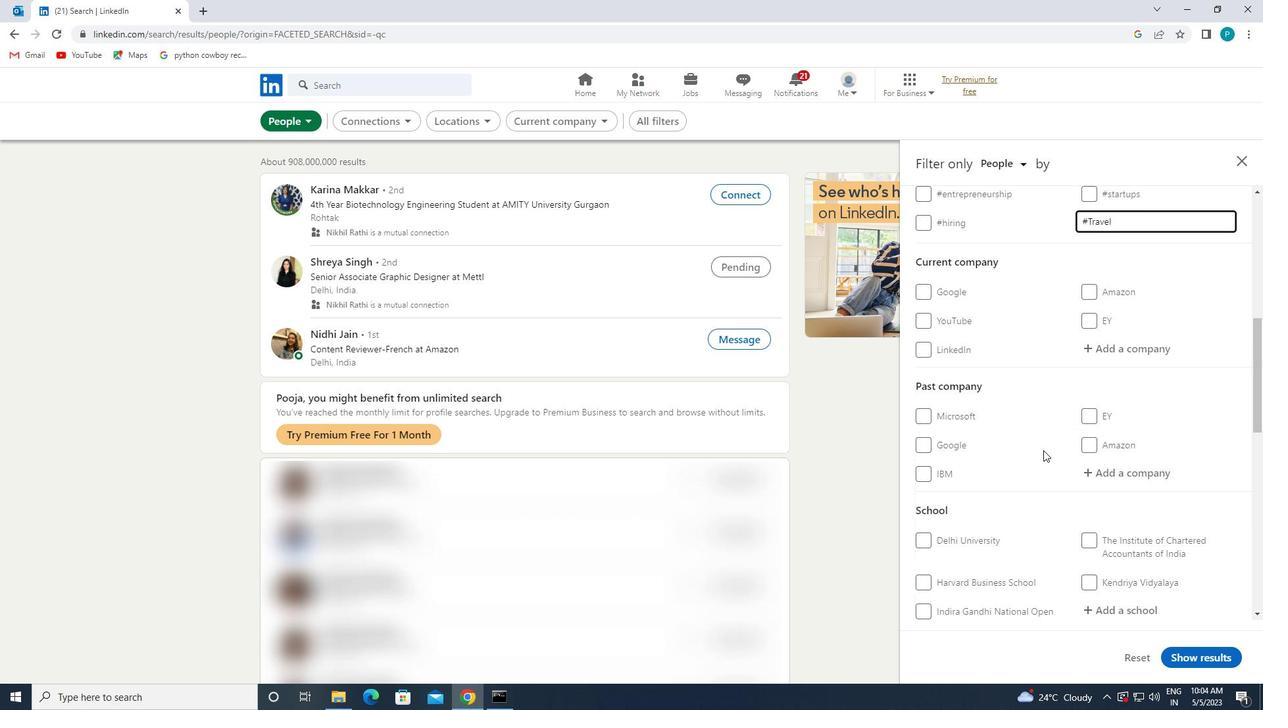 
Action: Mouse scrolled (984, 480) with delta (0, 0)
Screenshot: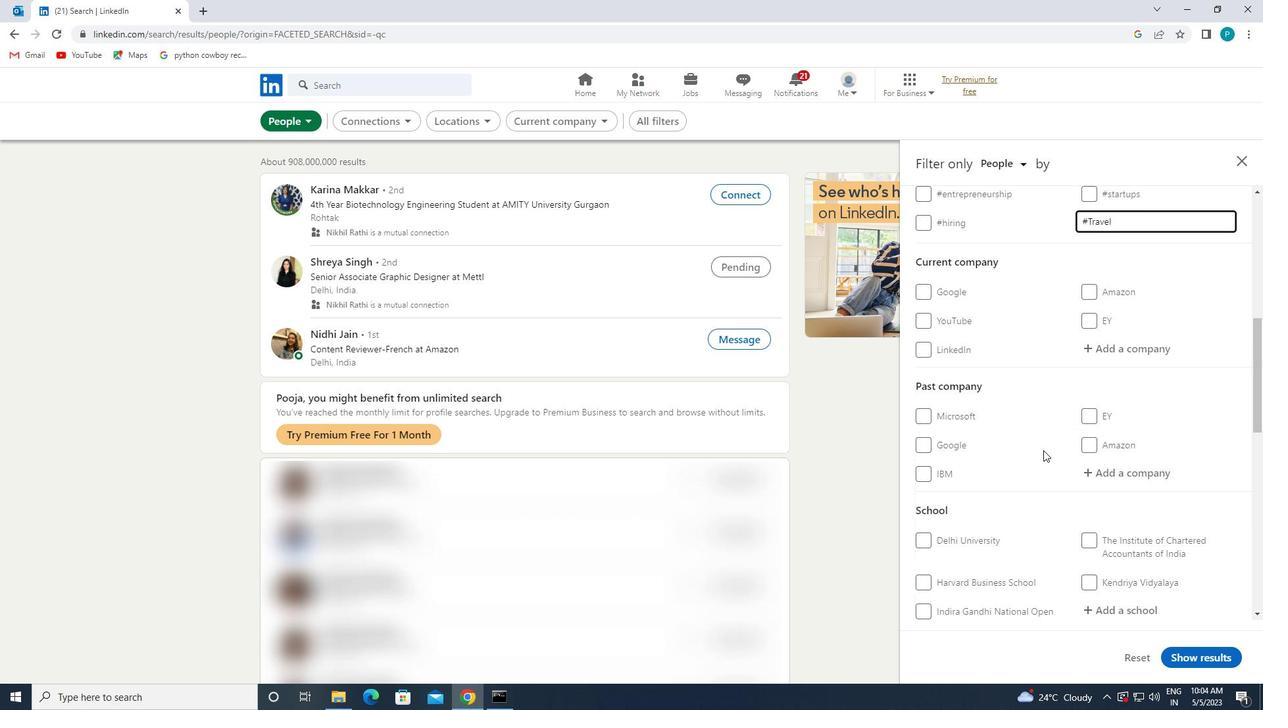 
Action: Mouse moved to (944, 498)
Screenshot: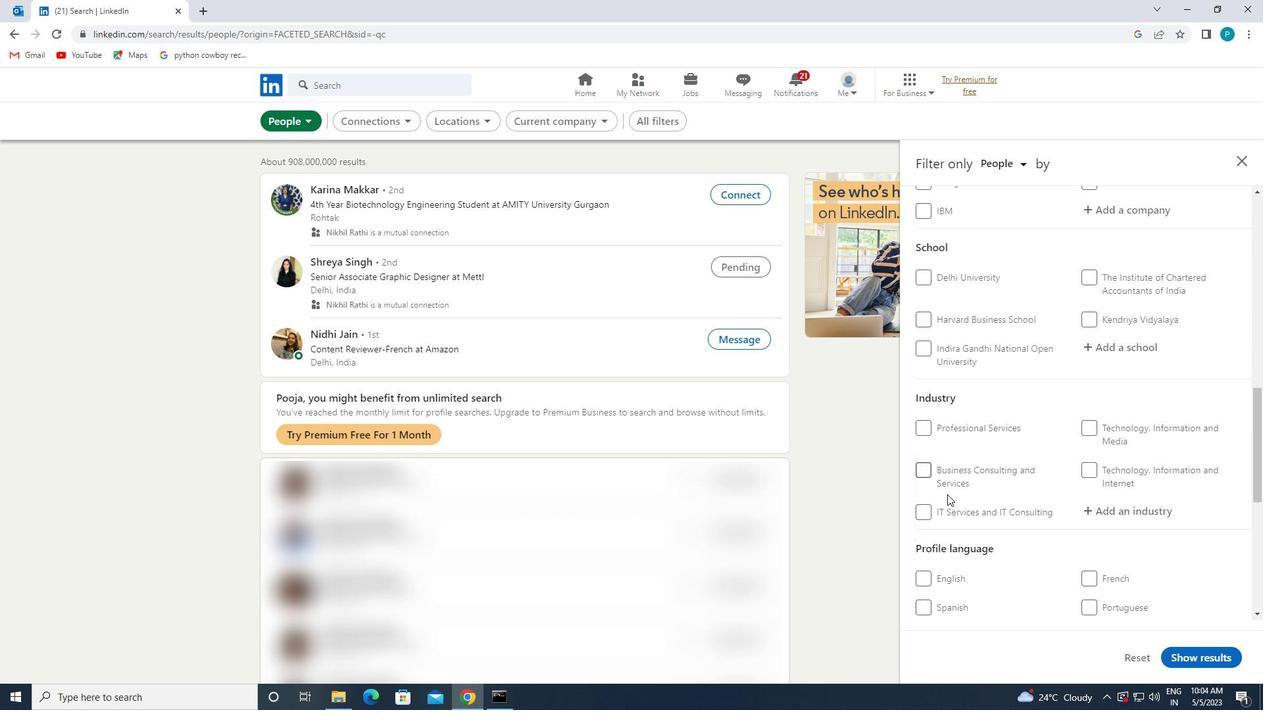 
Action: Mouse scrolled (944, 498) with delta (0, 0)
Screenshot: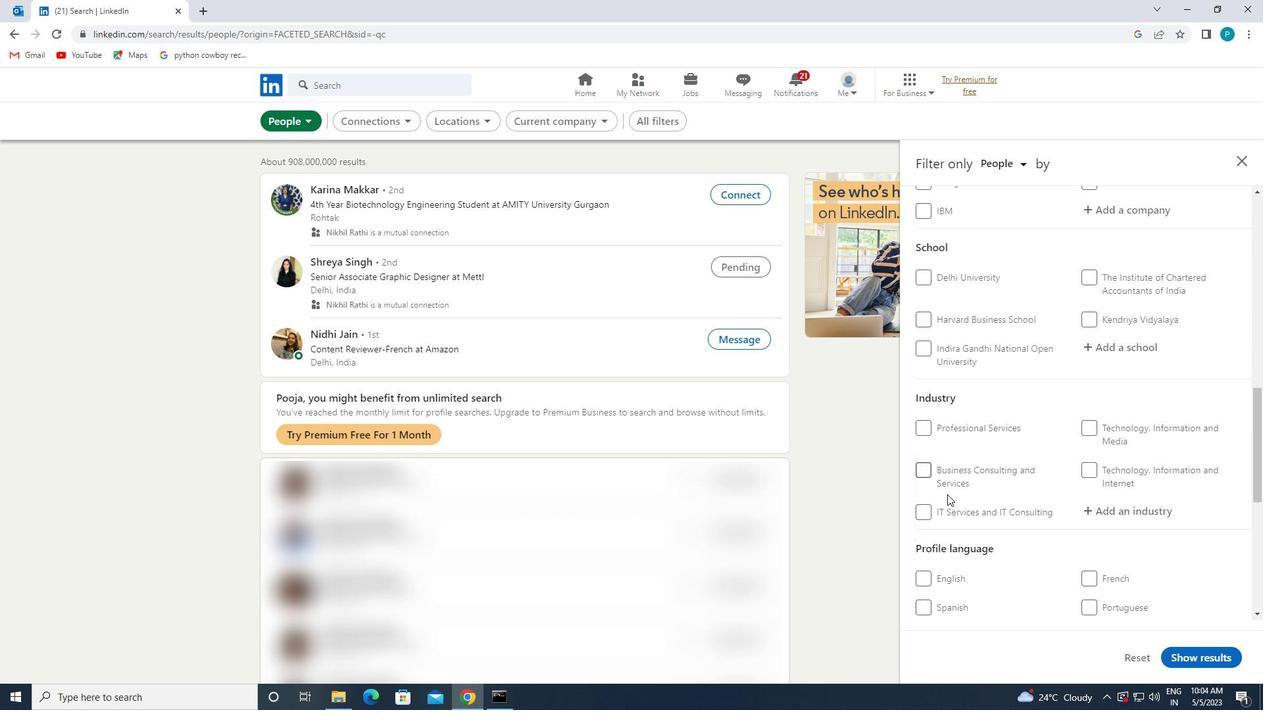 
Action: Mouse moved to (943, 502)
Screenshot: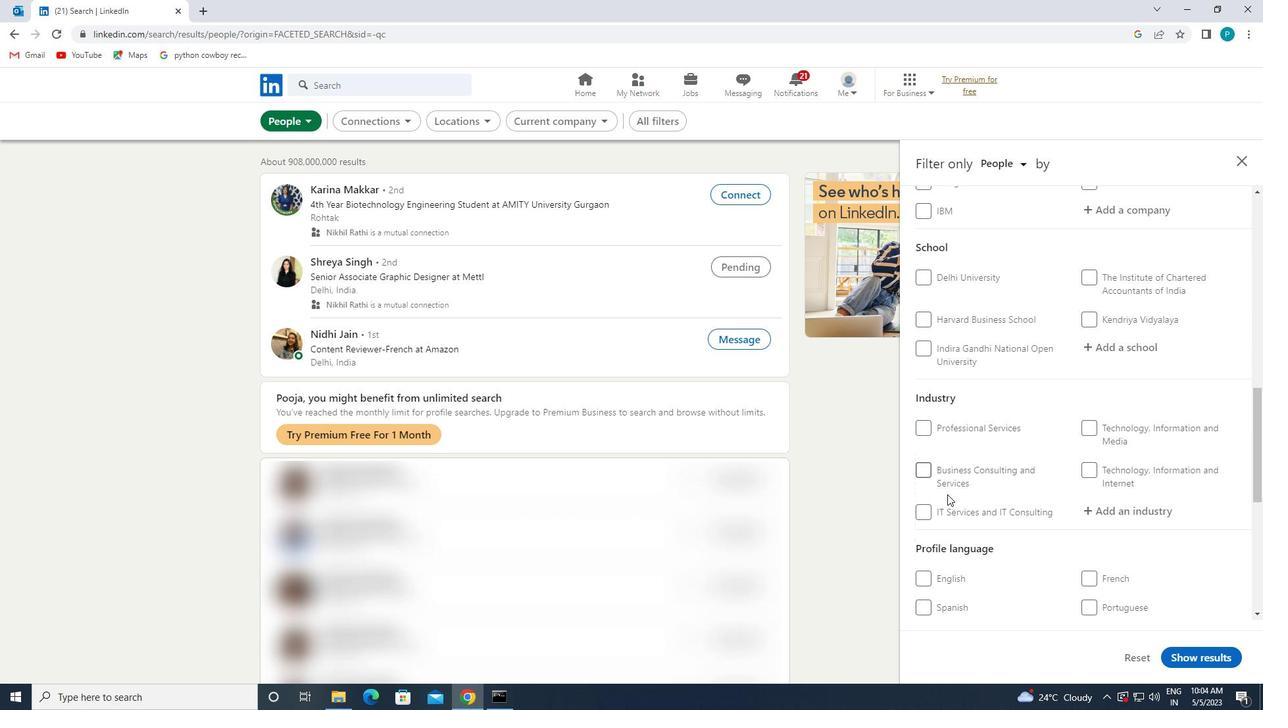 
Action: Mouse scrolled (943, 502) with delta (0, 0)
Screenshot: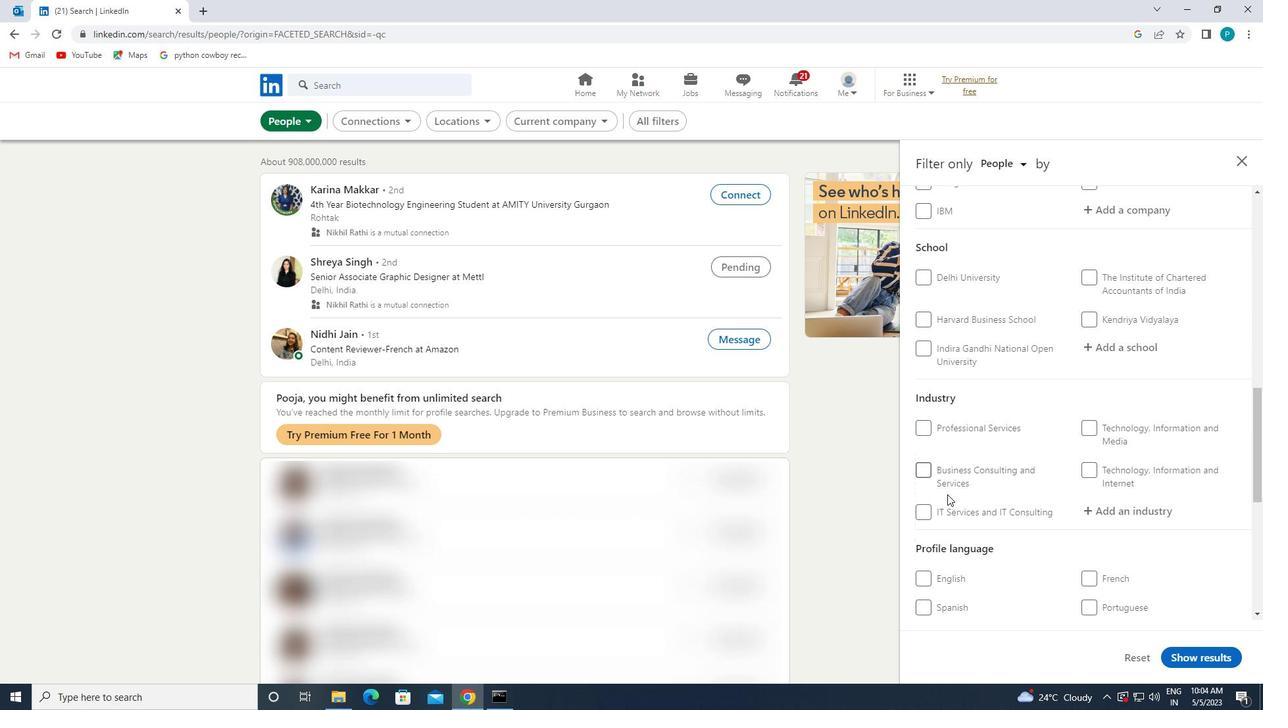 
Action: Mouse moved to (942, 473)
Screenshot: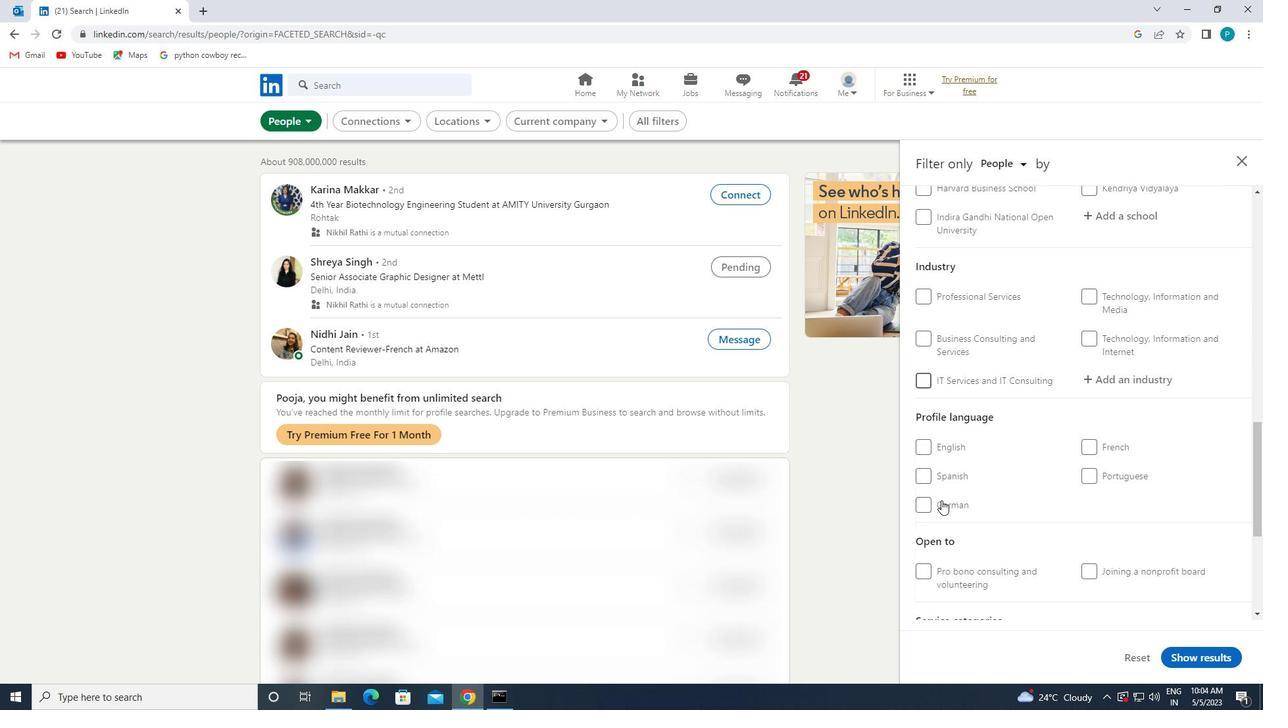
Action: Mouse pressed left at (942, 473)
Screenshot: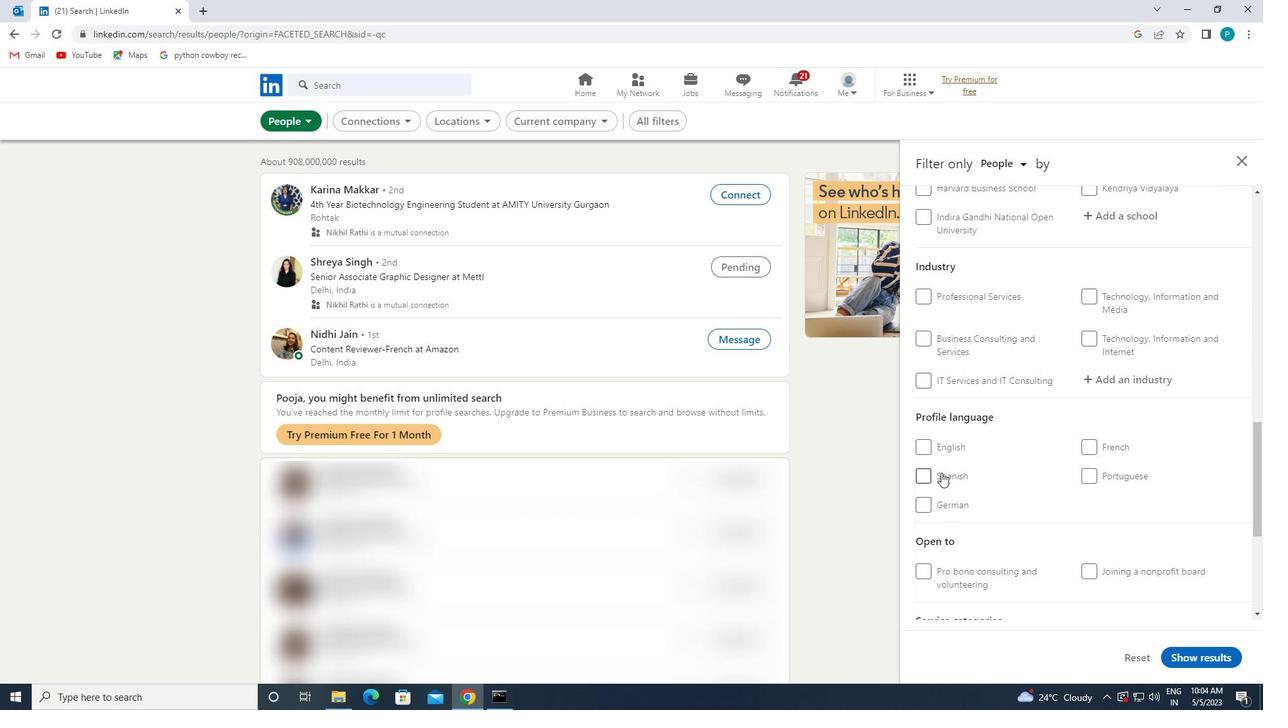 
Action: Mouse moved to (1039, 458)
Screenshot: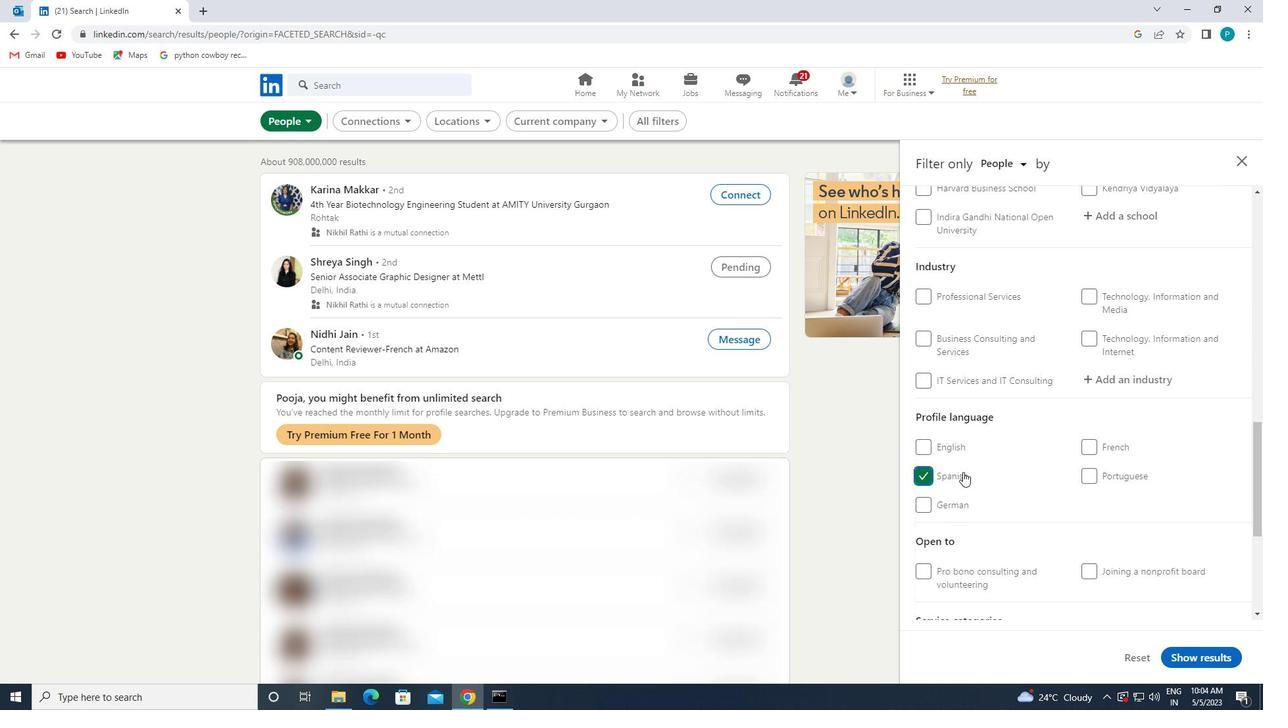 
Action: Mouse scrolled (1039, 459) with delta (0, 0)
Screenshot: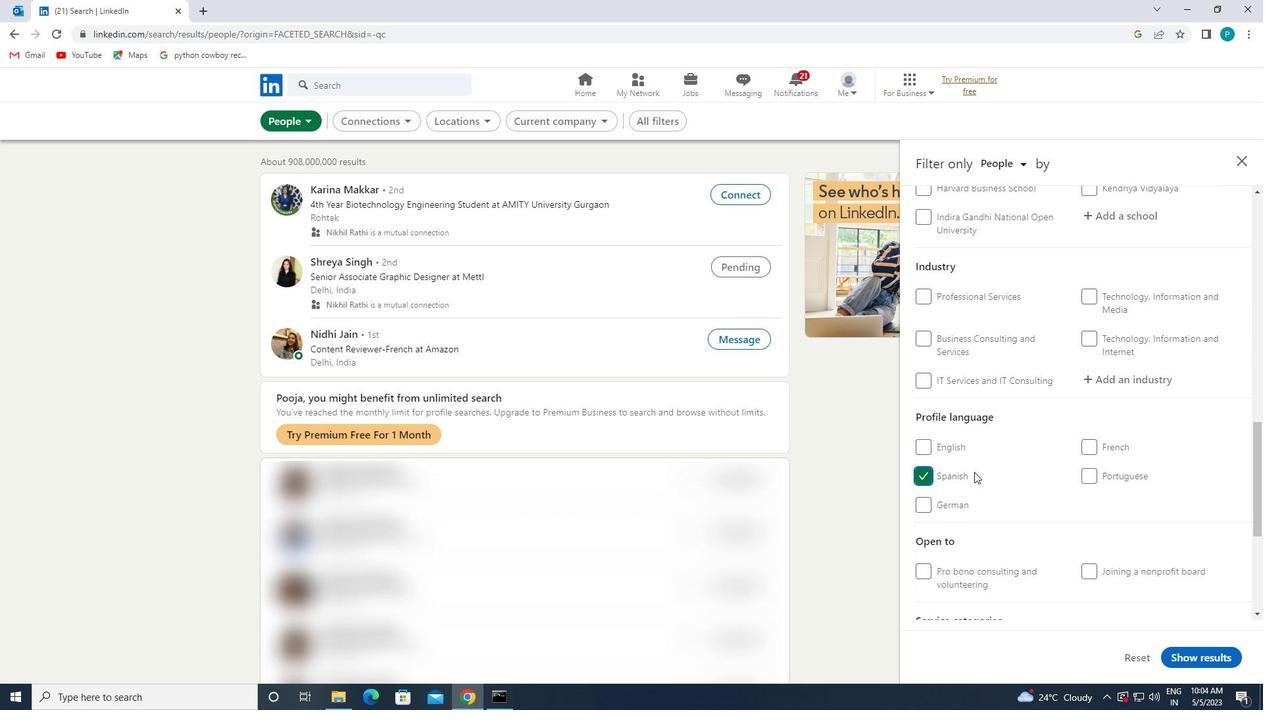 
Action: Mouse moved to (1040, 458)
Screenshot: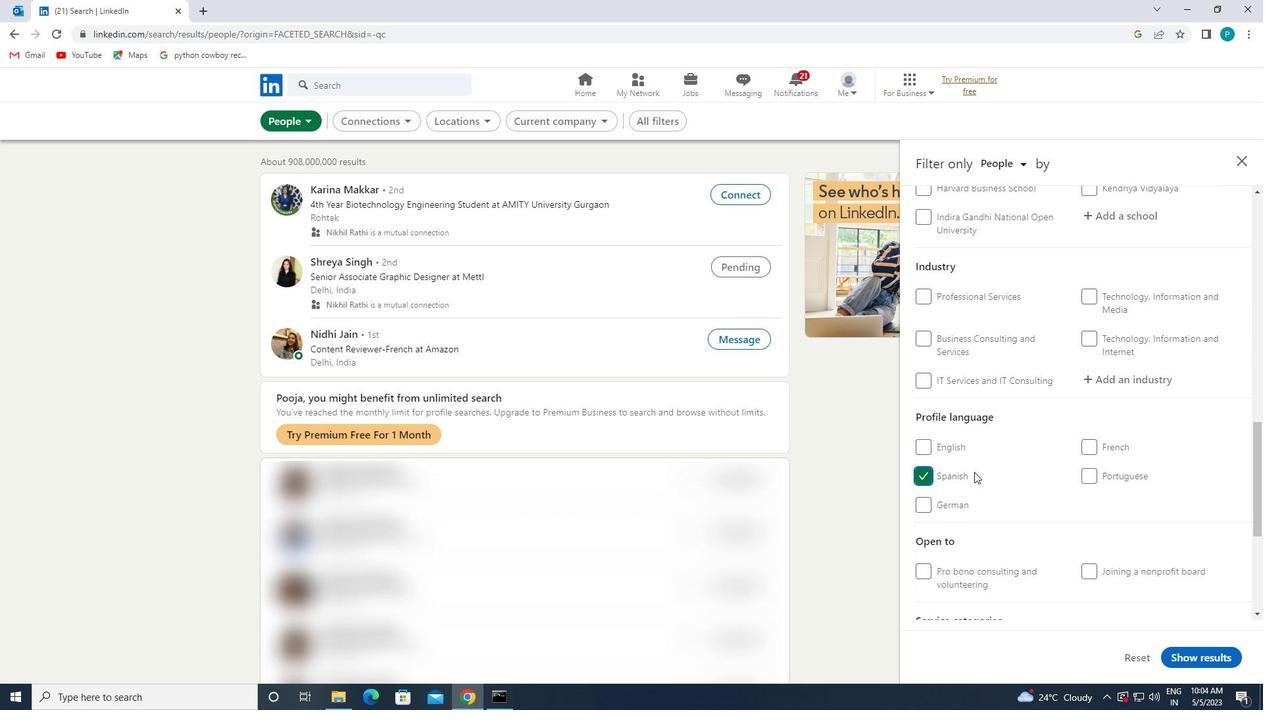 
Action: Mouse scrolled (1040, 458) with delta (0, 0)
Screenshot: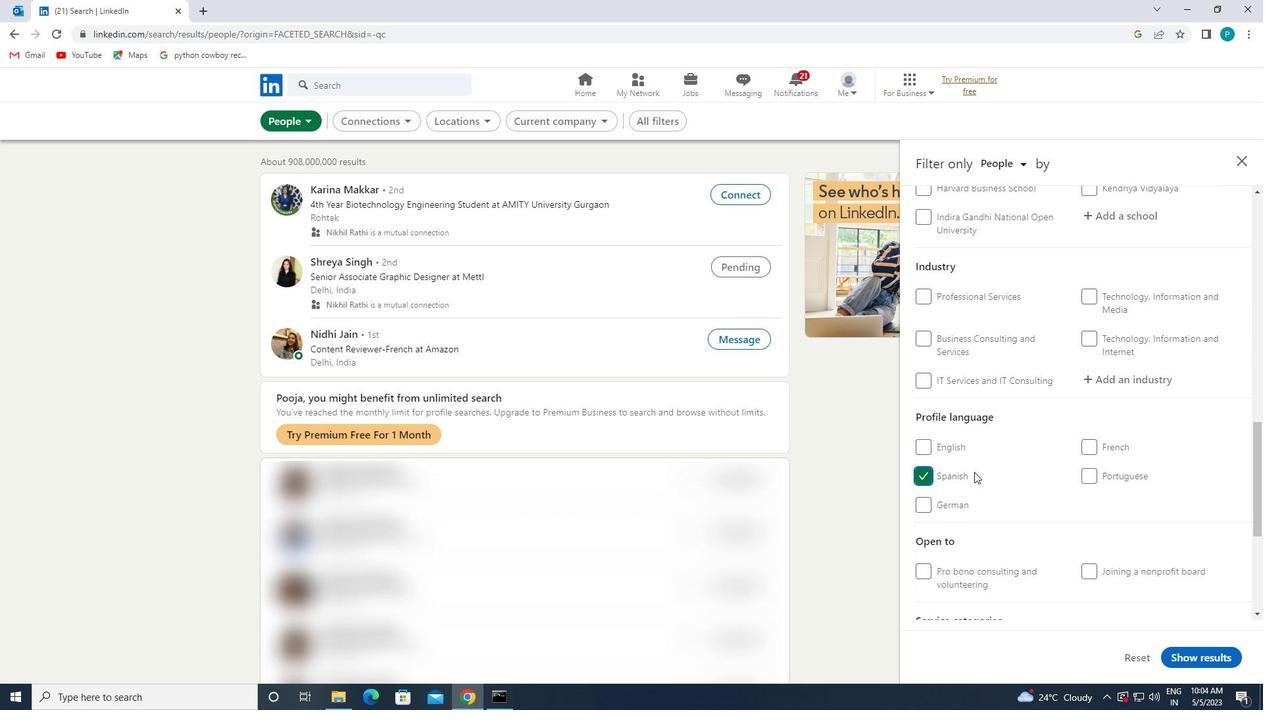 
Action: Mouse scrolled (1040, 458) with delta (0, 0)
Screenshot: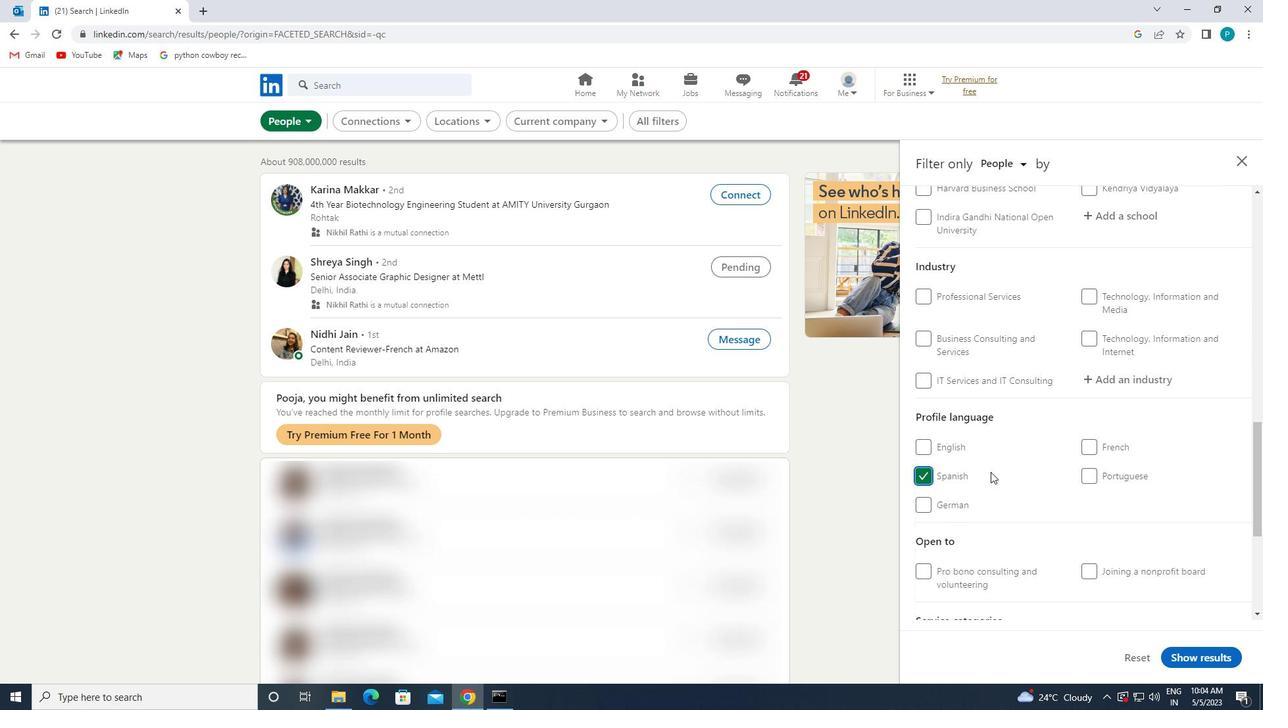 
Action: Mouse moved to (1112, 450)
Screenshot: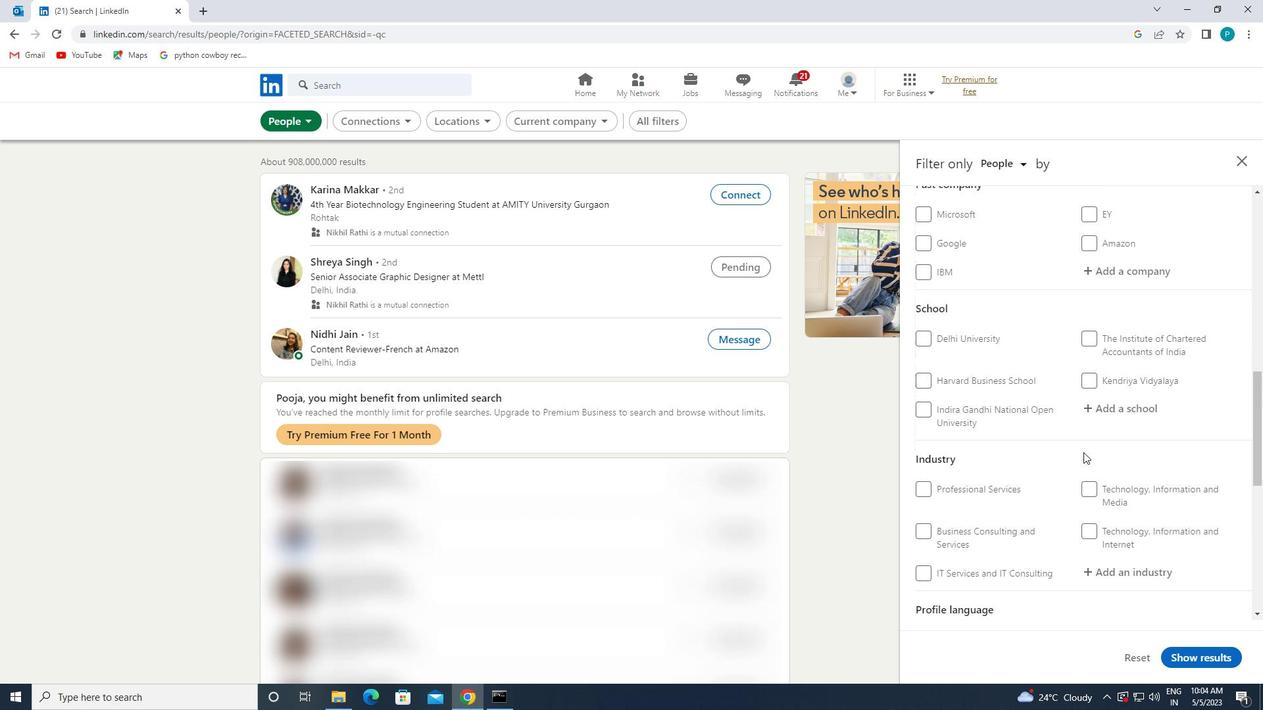 
Action: Mouse scrolled (1112, 451) with delta (0, 0)
Screenshot: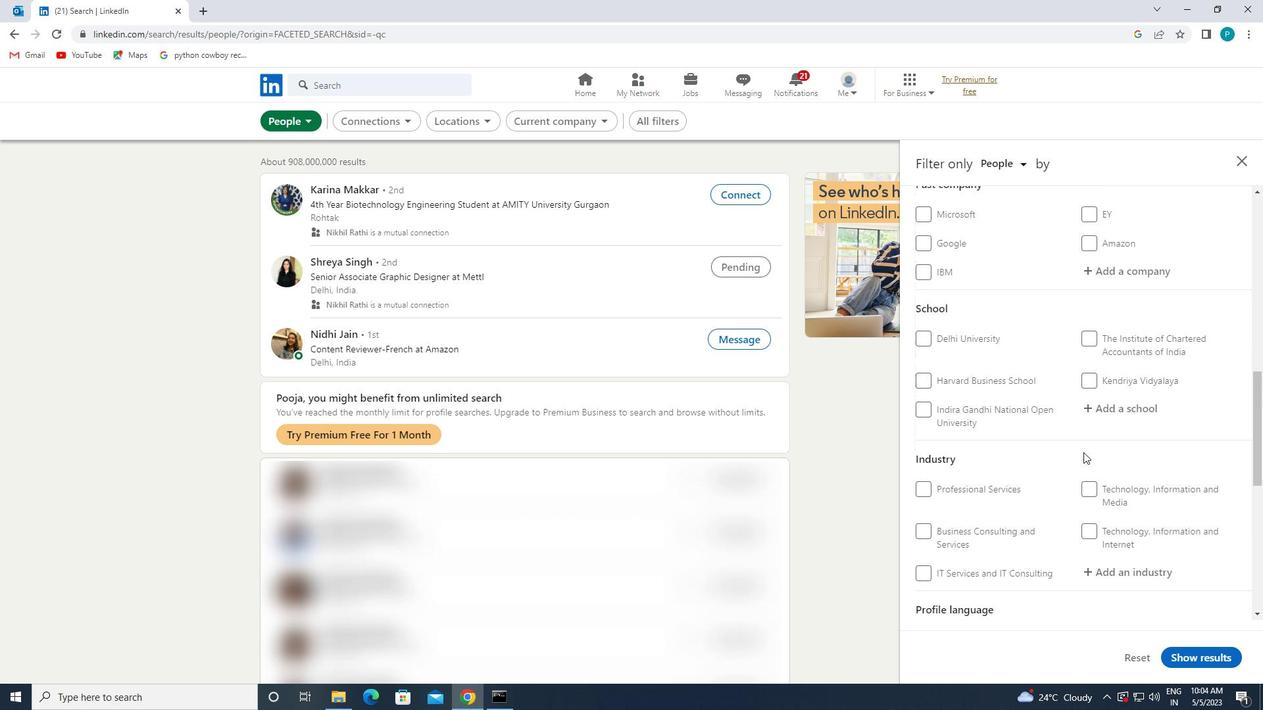 
Action: Mouse moved to (1112, 450)
Screenshot: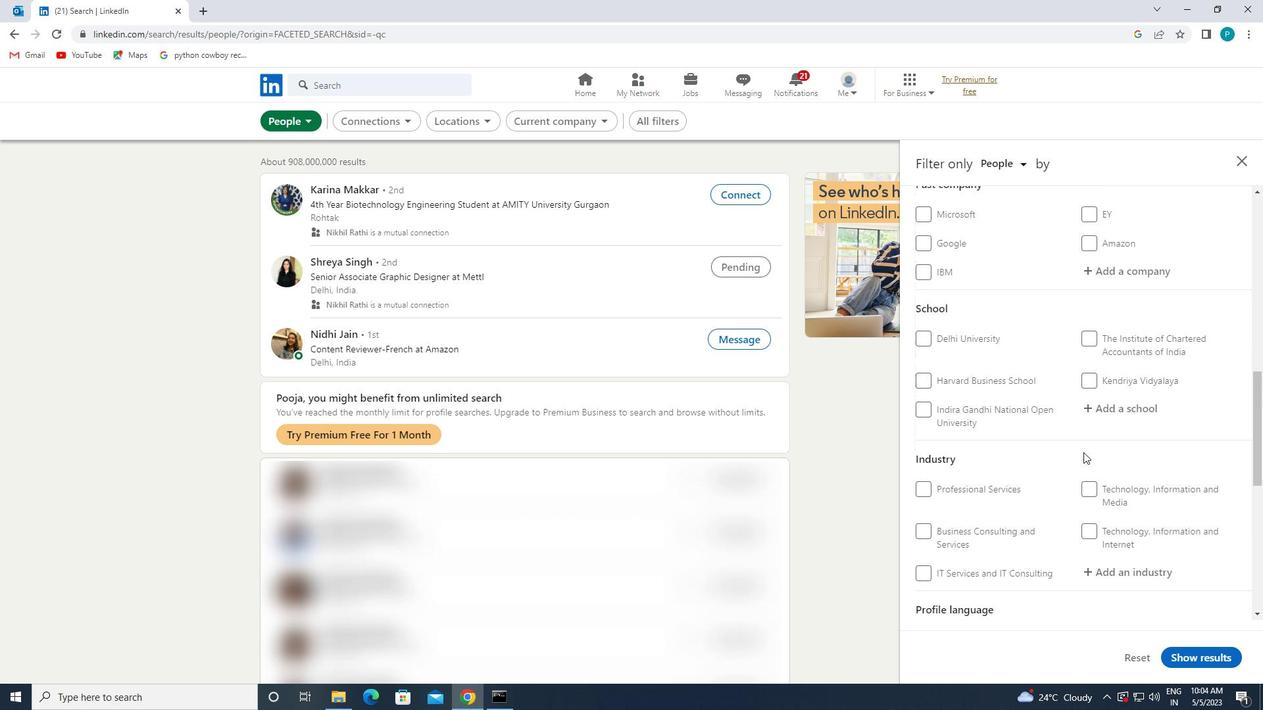 
Action: Mouse scrolled (1112, 450) with delta (0, 0)
Screenshot: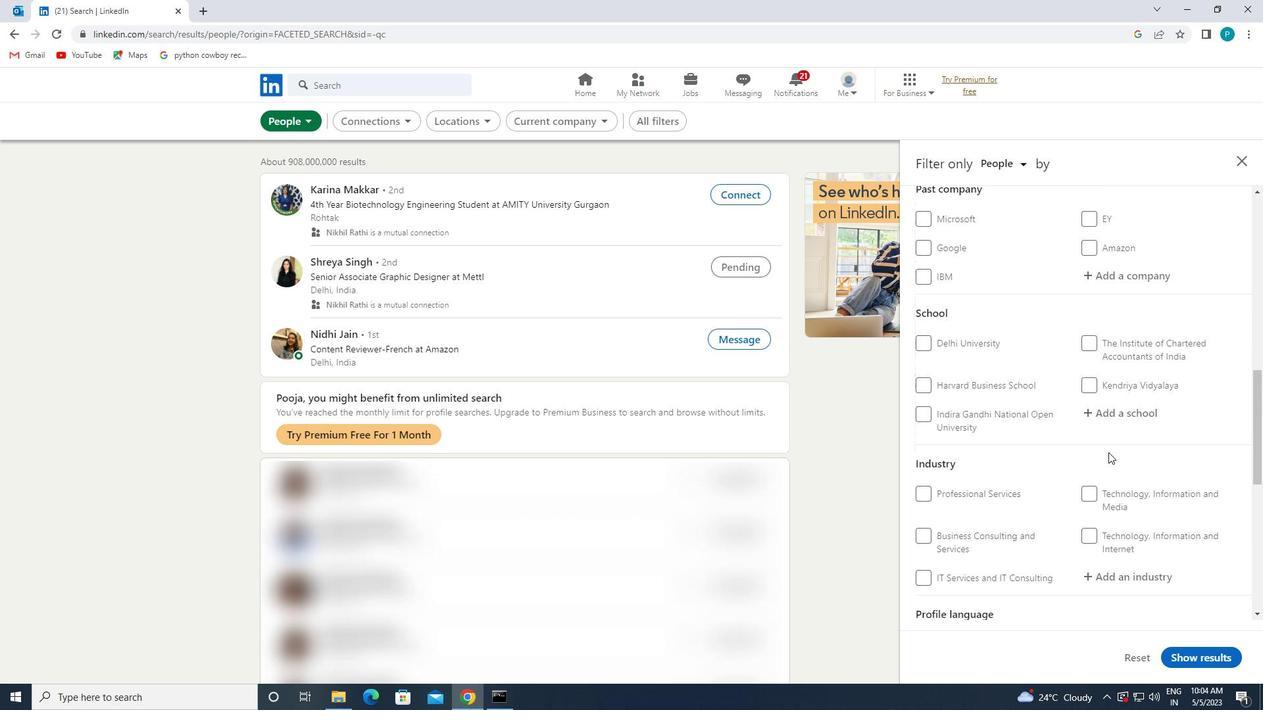 
Action: Mouse scrolled (1112, 450) with delta (0, 0)
Screenshot: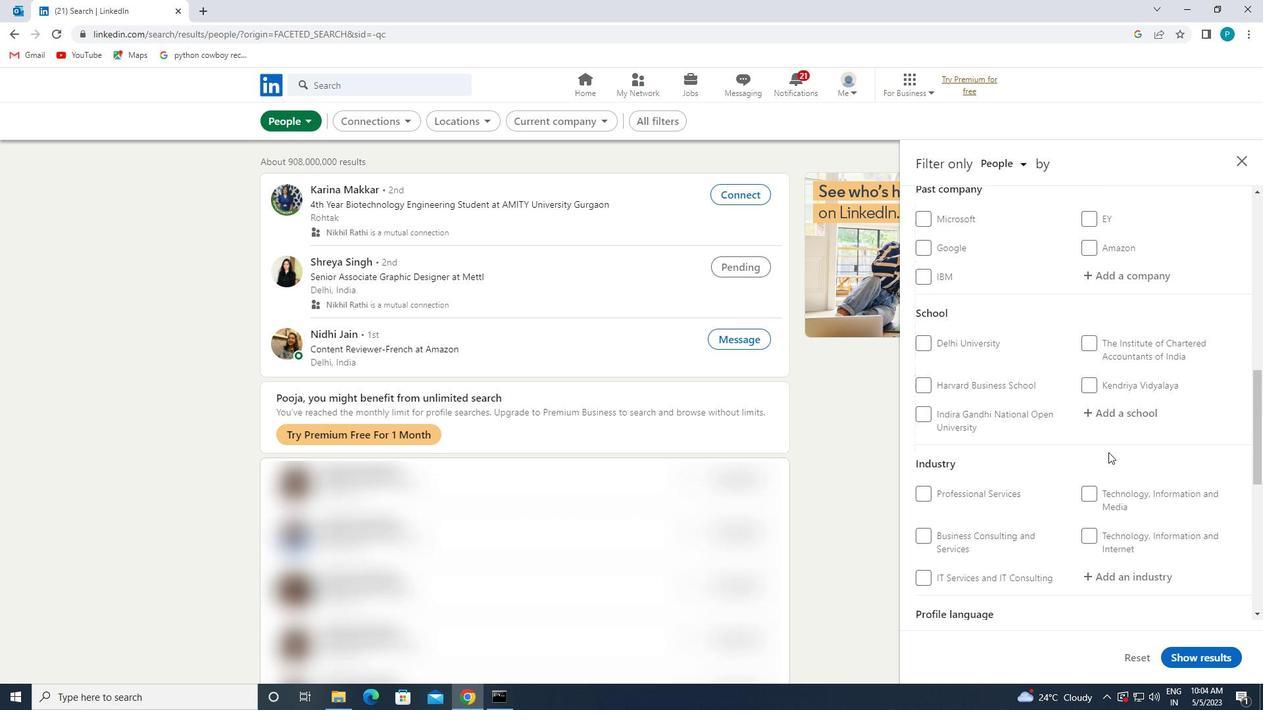 
Action: Mouse moved to (1112, 433)
Screenshot: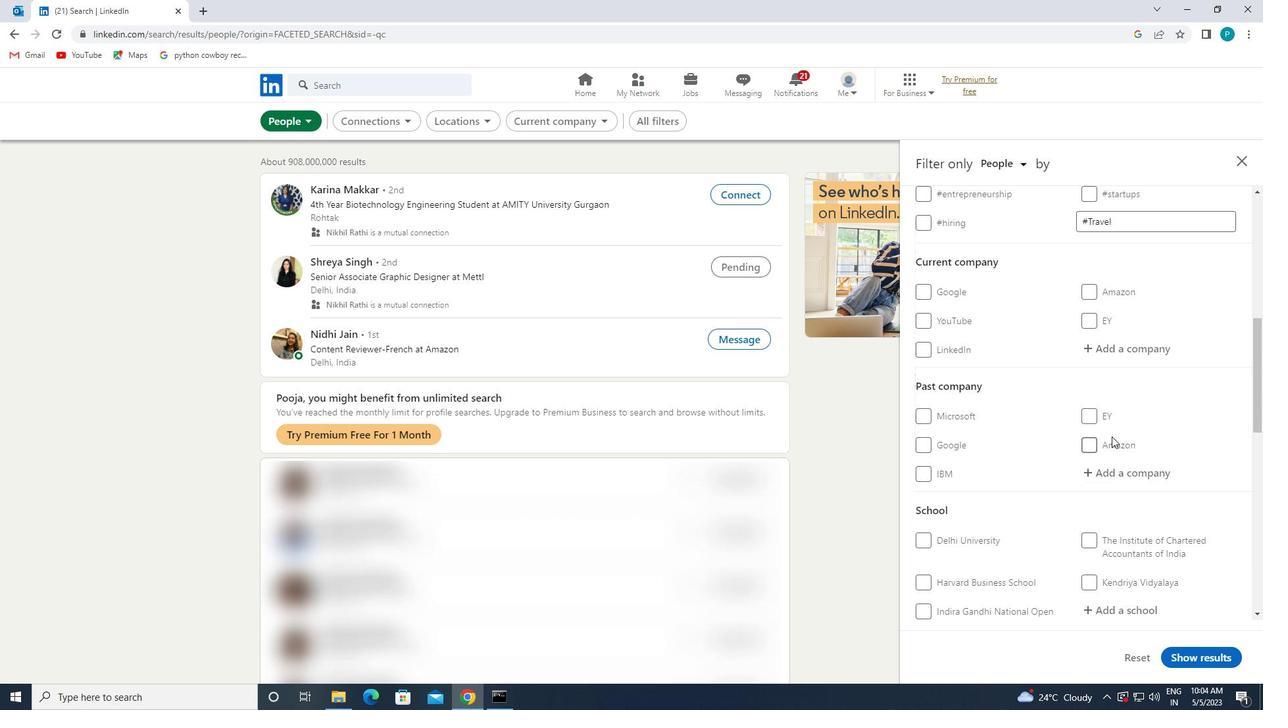 
Action: Mouse scrolled (1112, 434) with delta (0, 0)
Screenshot: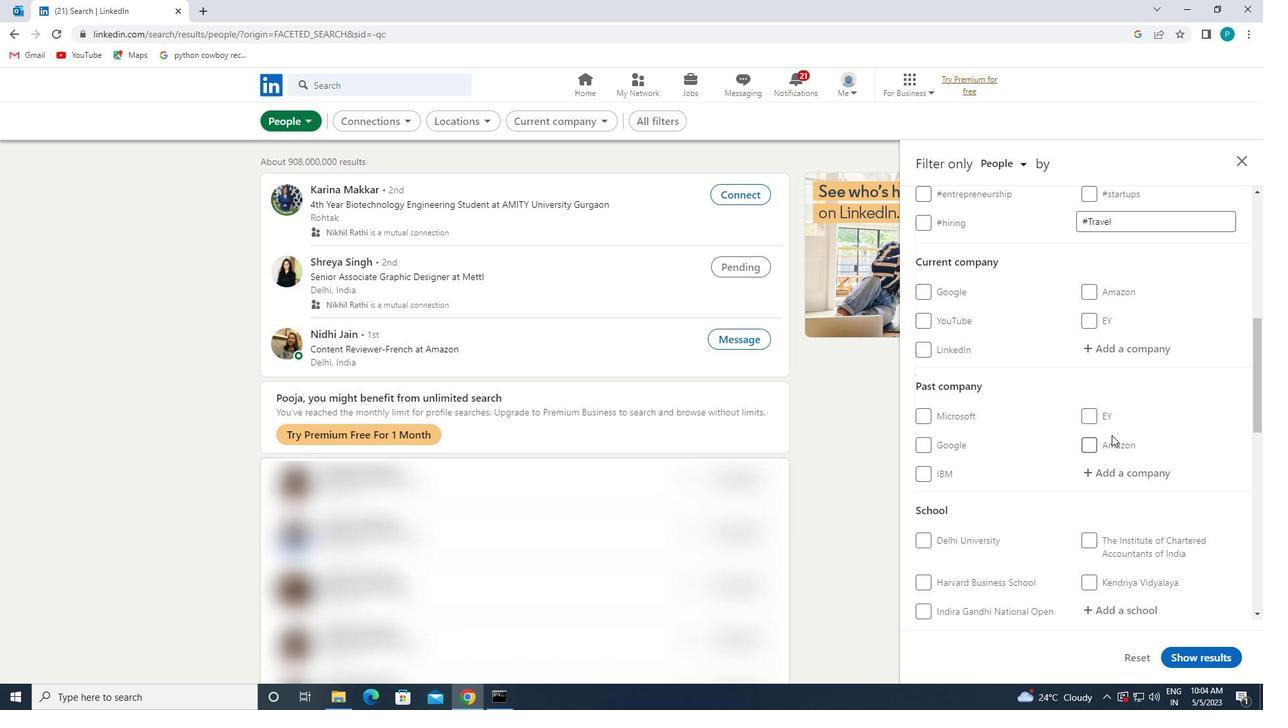 
Action: Mouse scrolled (1112, 434) with delta (0, 0)
Screenshot: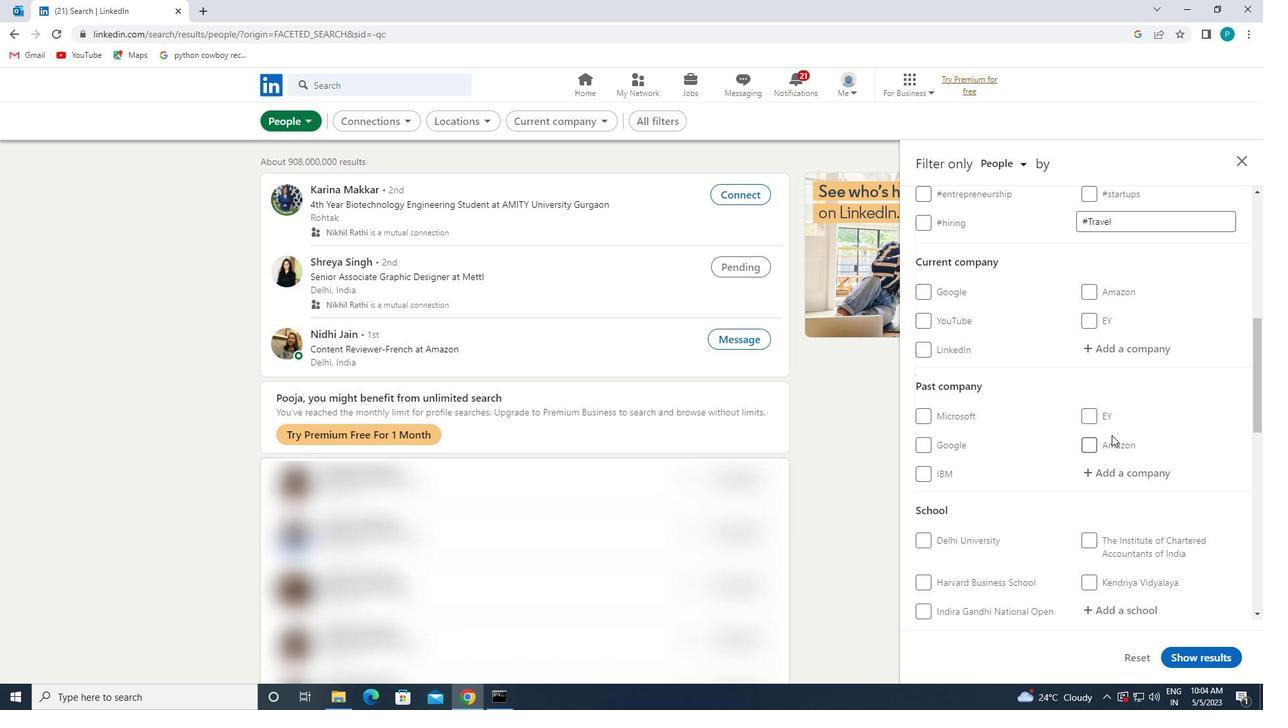 
Action: Mouse moved to (1111, 460)
Screenshot: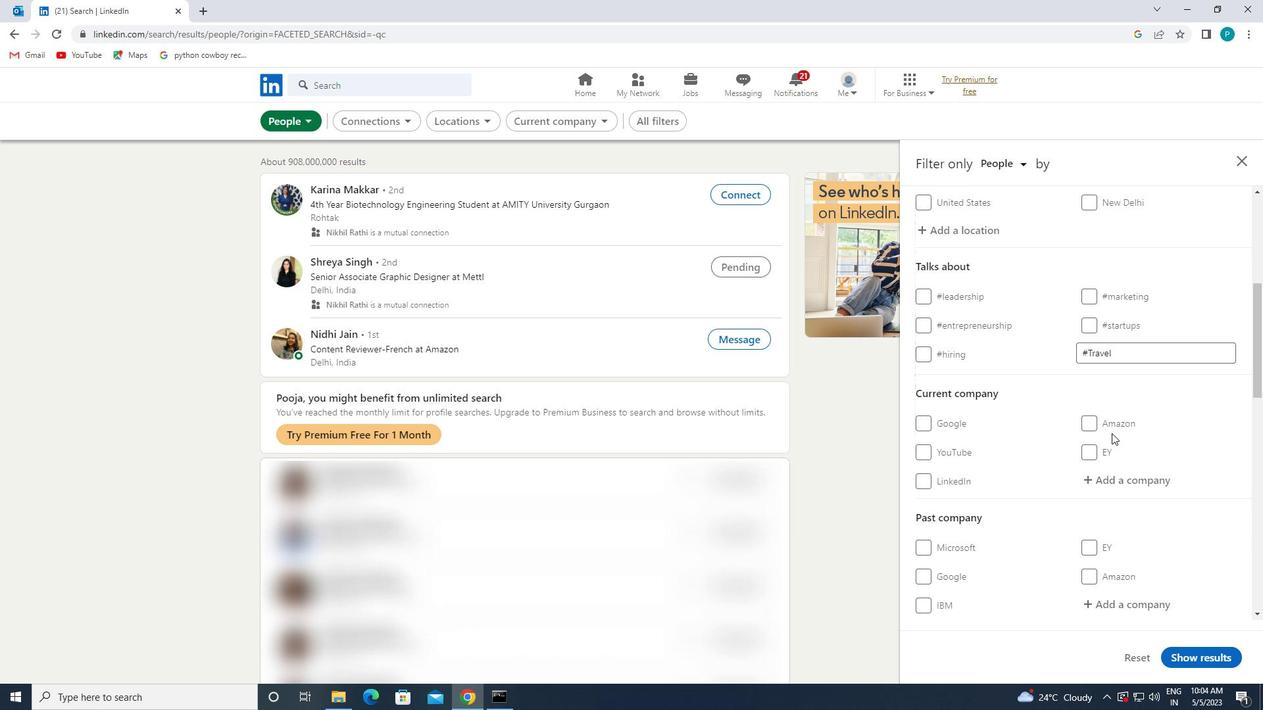 
Action: Mouse pressed left at (1111, 460)
Screenshot: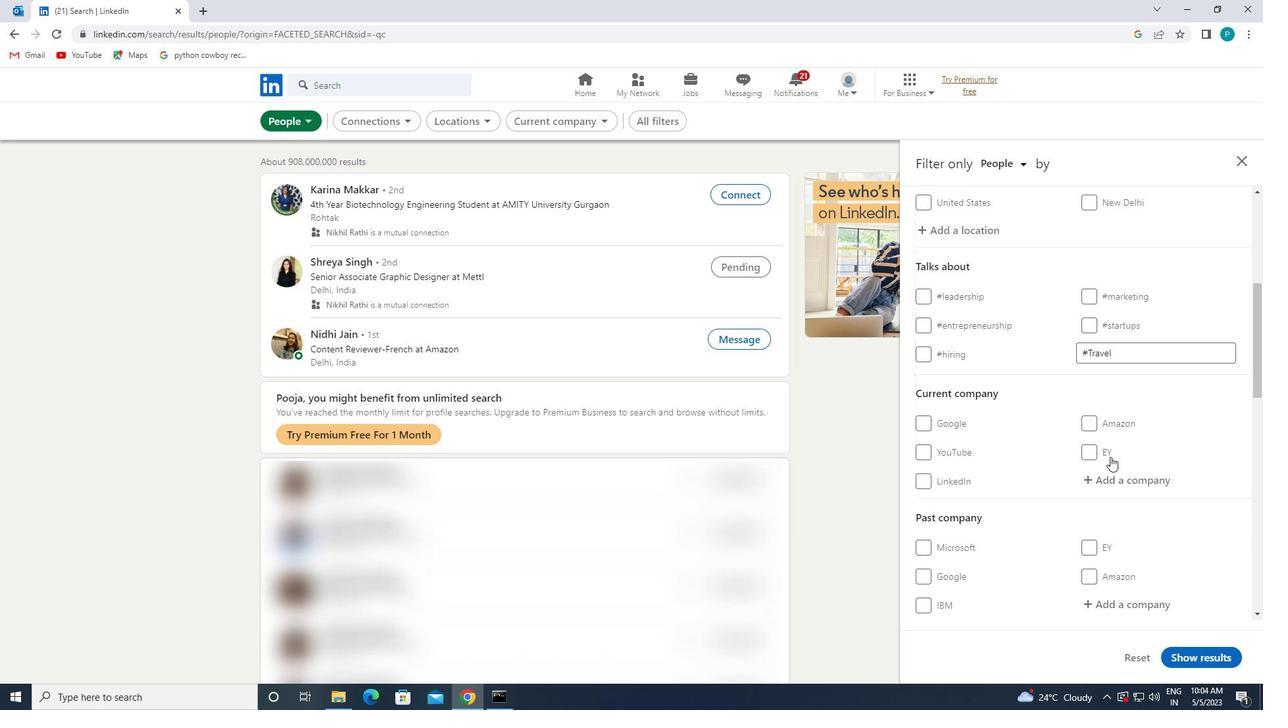 
Action: Mouse moved to (1114, 483)
Screenshot: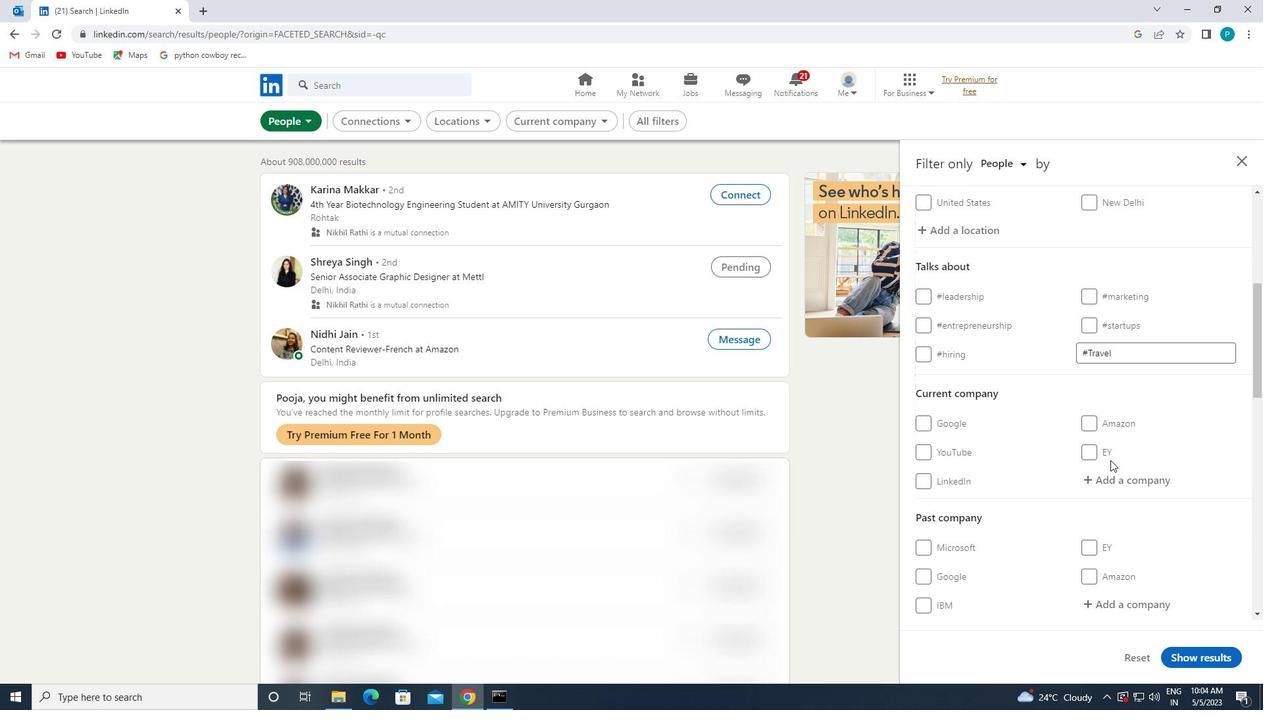 
Action: Mouse pressed left at (1114, 483)
Screenshot: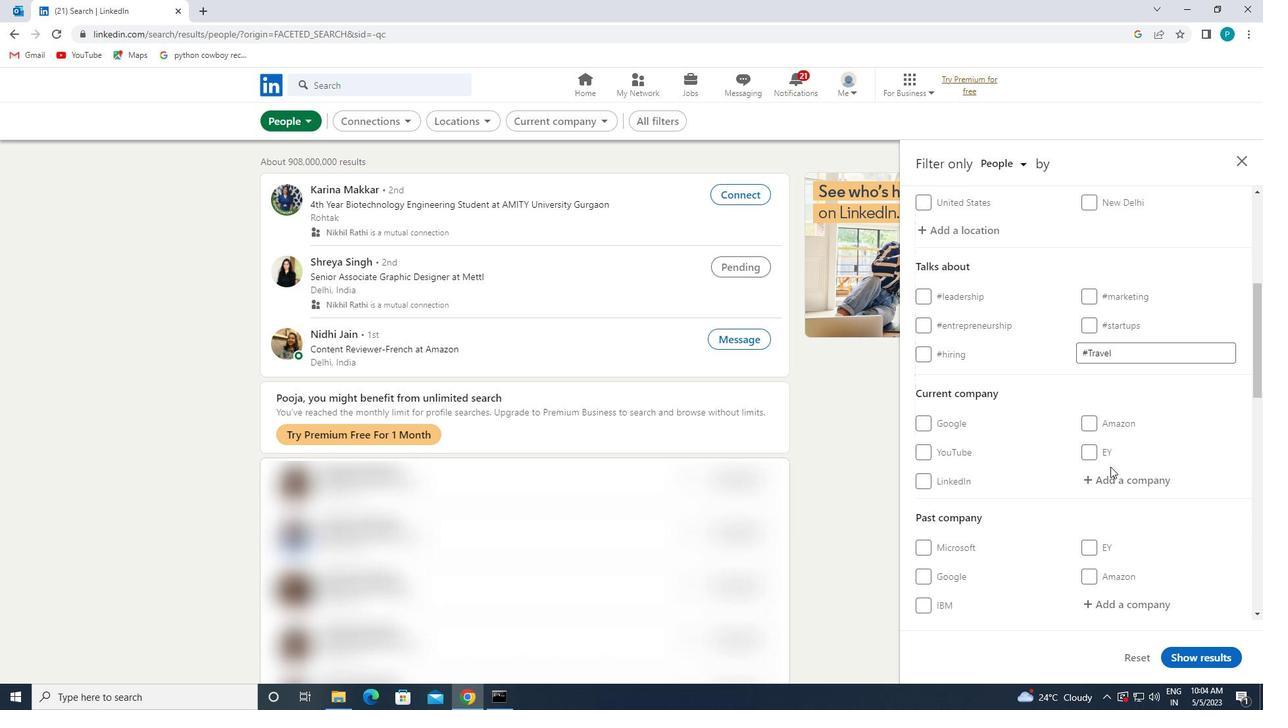 
Action: Mouse moved to (1115, 483)
Screenshot: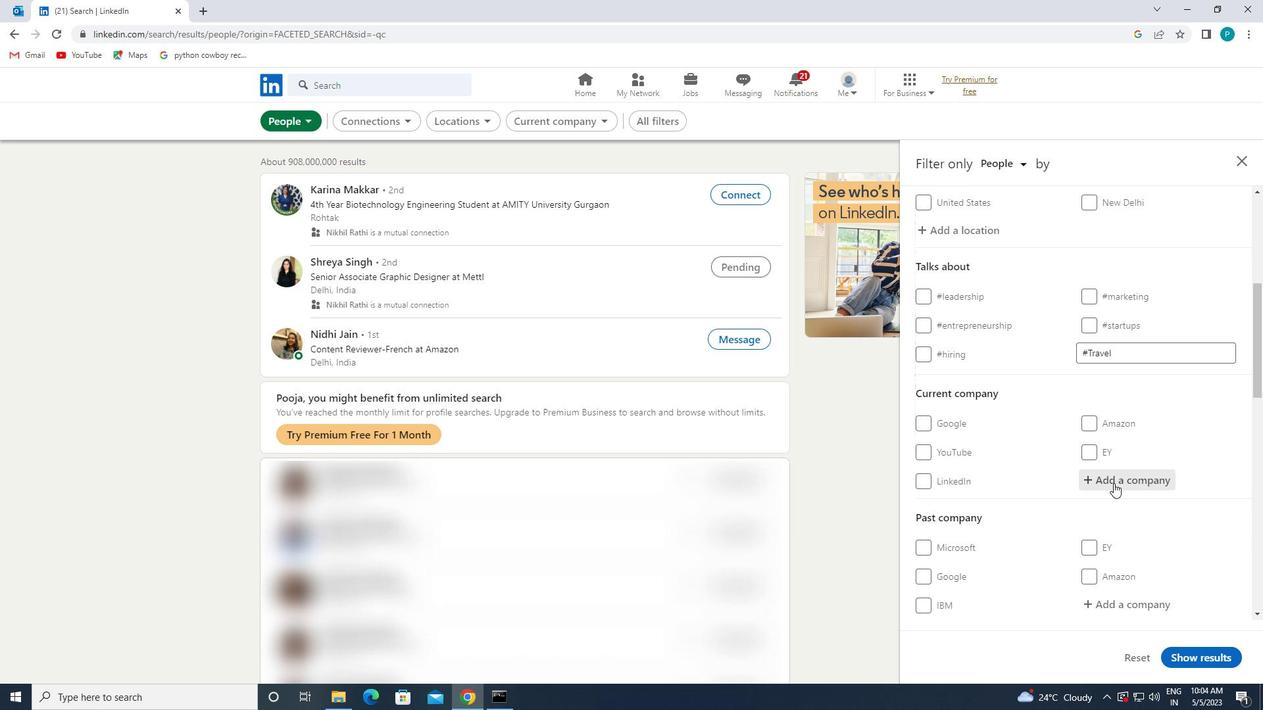
Action: Key pressed <Key.caps_lock>M<Key.caps_lock>ONGO
Screenshot: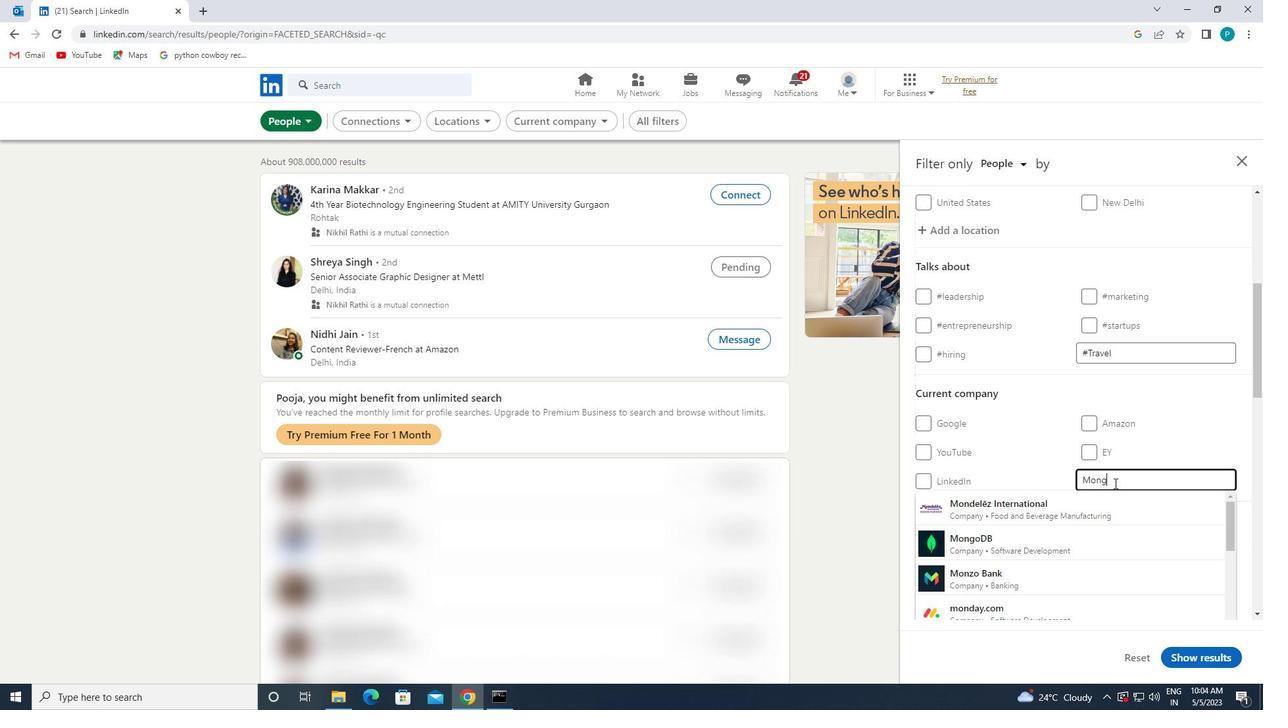 
Action: Mouse moved to (1086, 508)
Screenshot: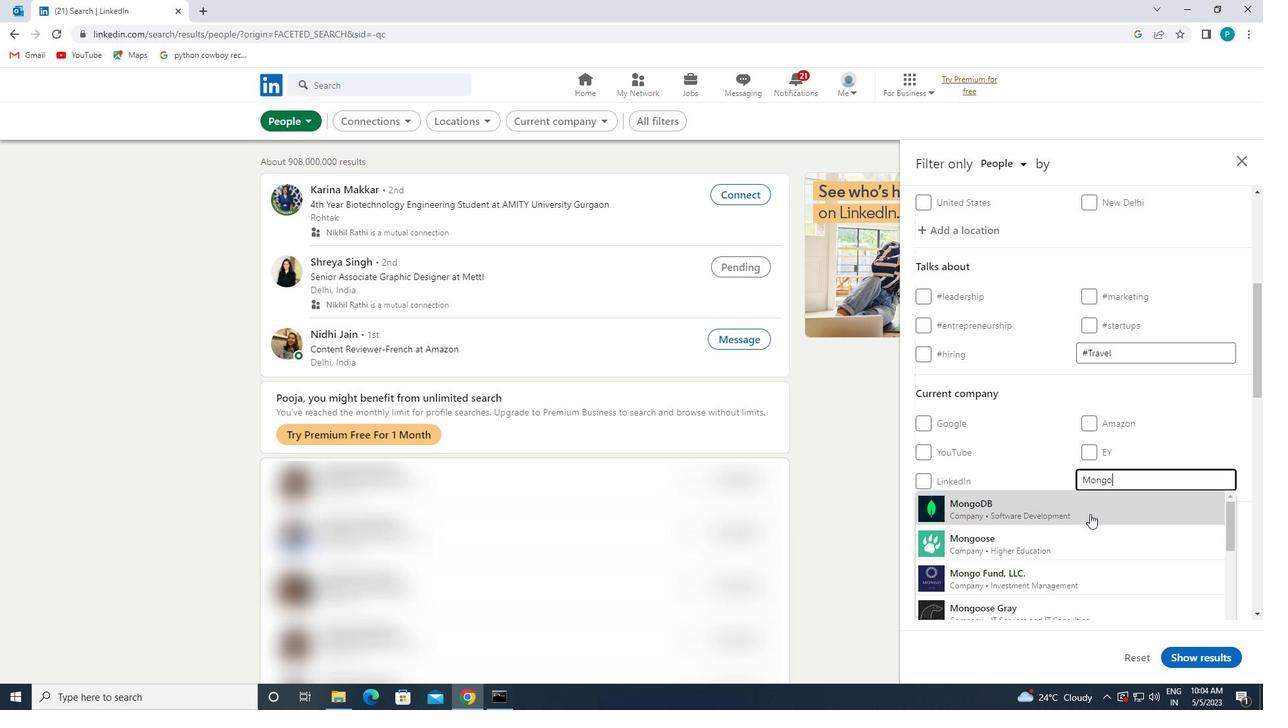 
Action: Mouse pressed left at (1086, 508)
Screenshot: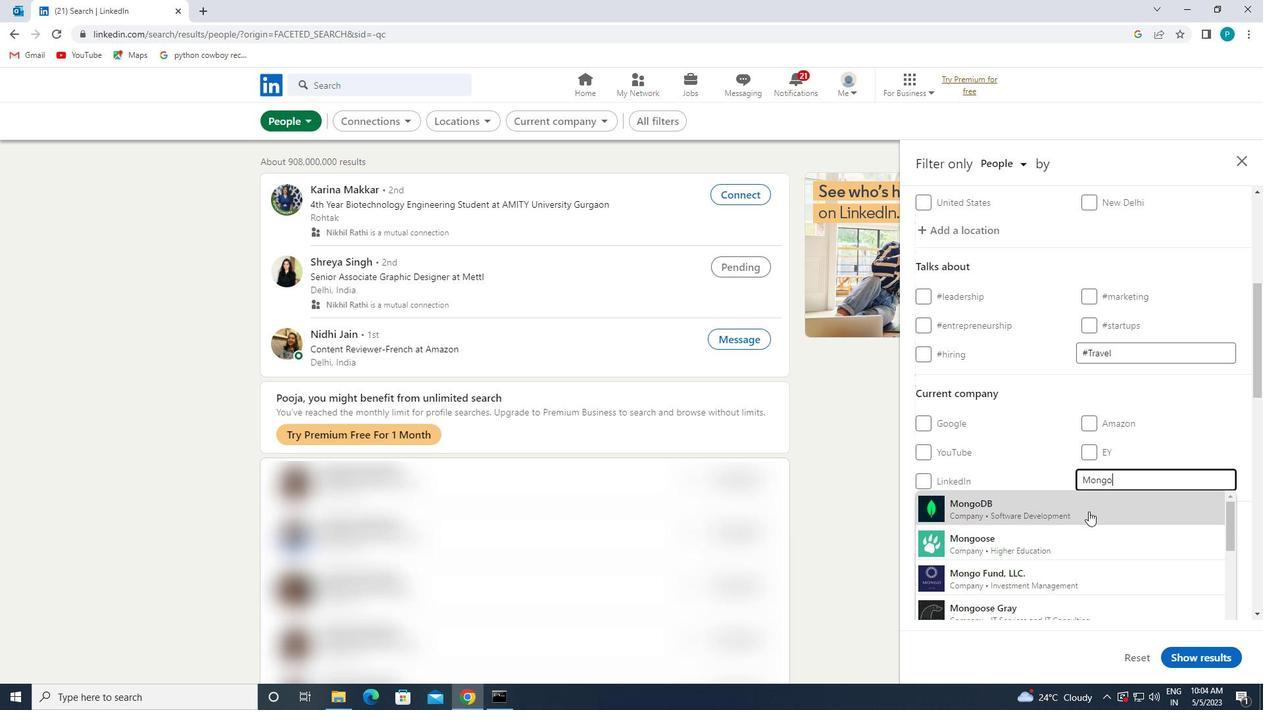 
Action: Mouse scrolled (1086, 508) with delta (0, 0)
Screenshot: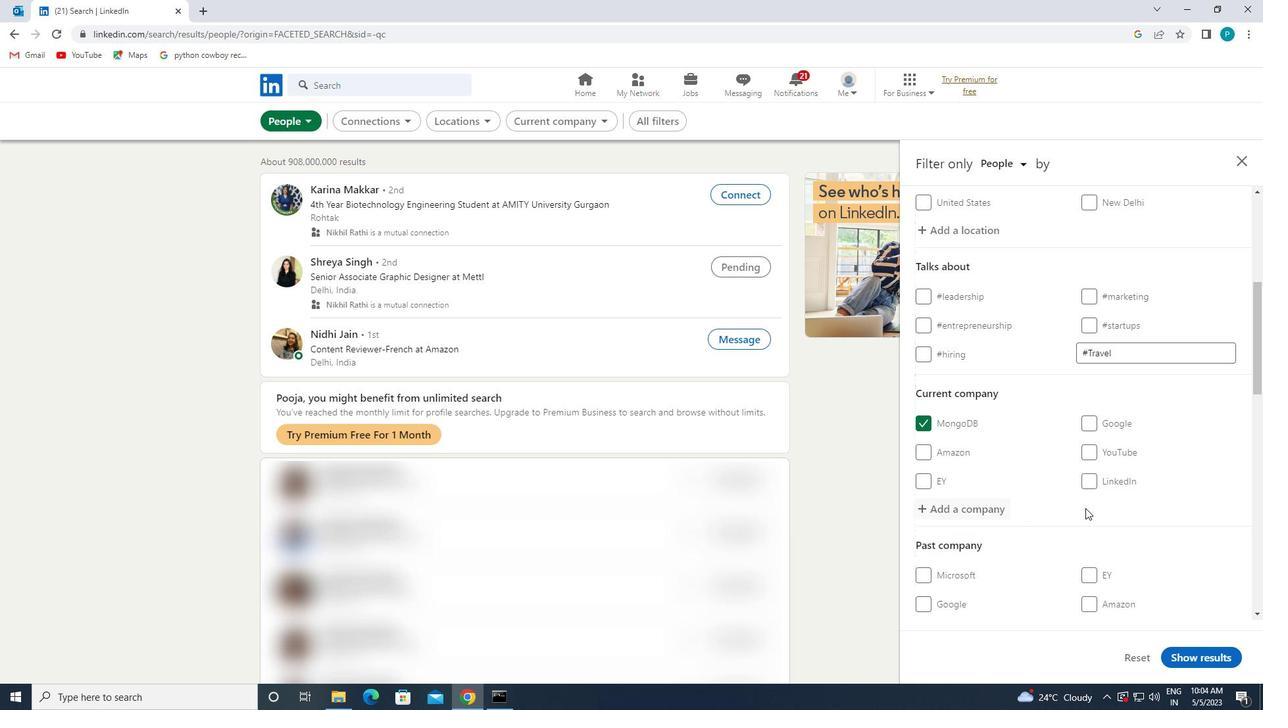 
Action: Mouse scrolled (1086, 508) with delta (0, 0)
Screenshot: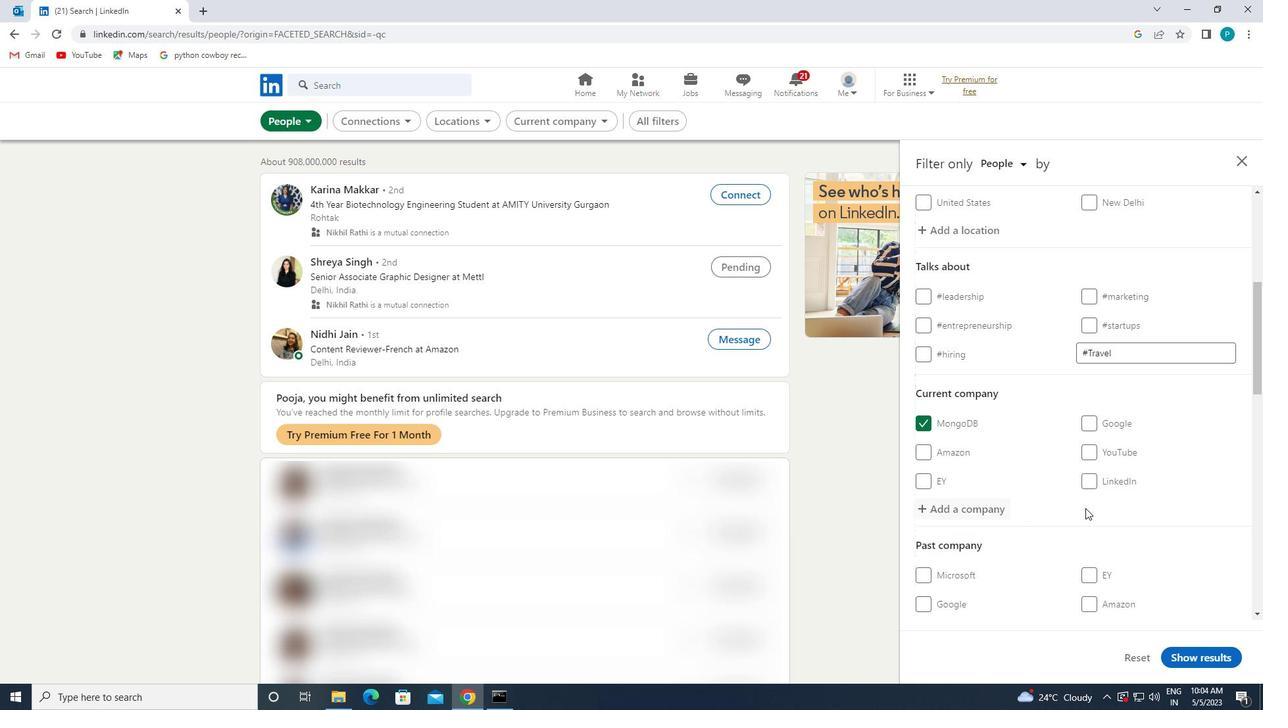 
Action: Mouse scrolled (1086, 508) with delta (0, 0)
Screenshot: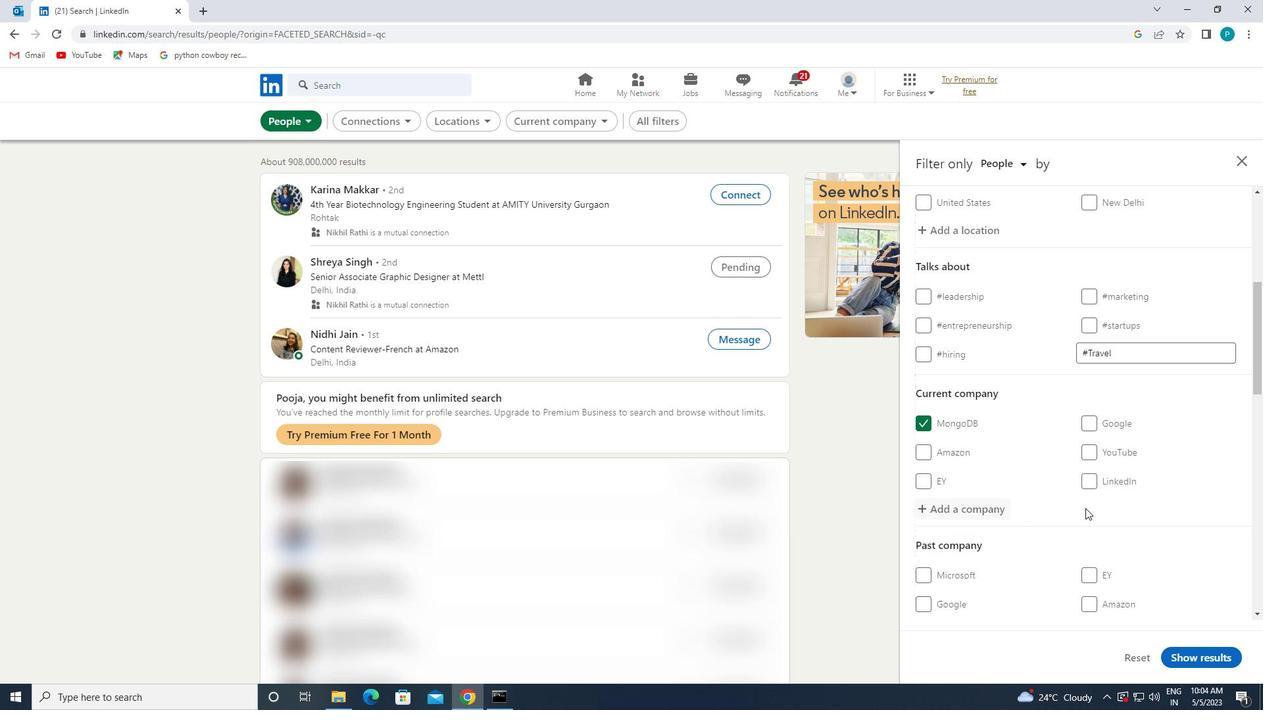 
Action: Mouse scrolled (1086, 508) with delta (0, 0)
Screenshot: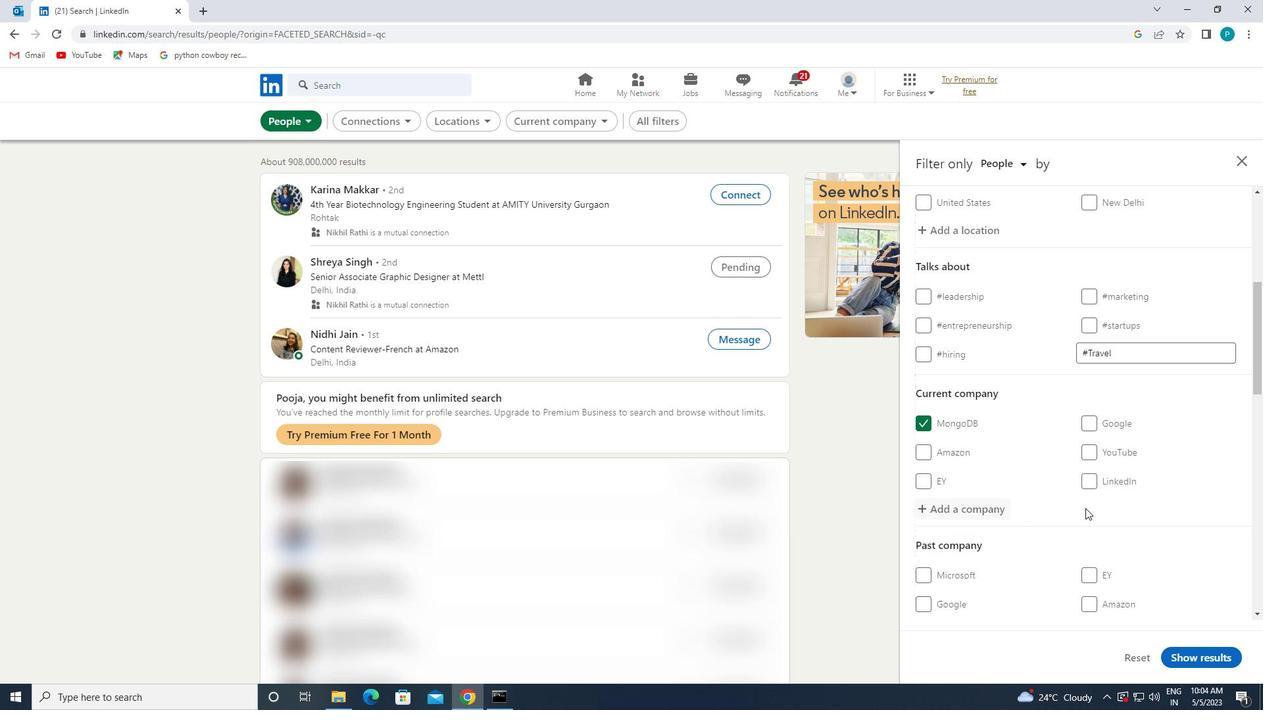 
Action: Mouse scrolled (1086, 508) with delta (0, 0)
Screenshot: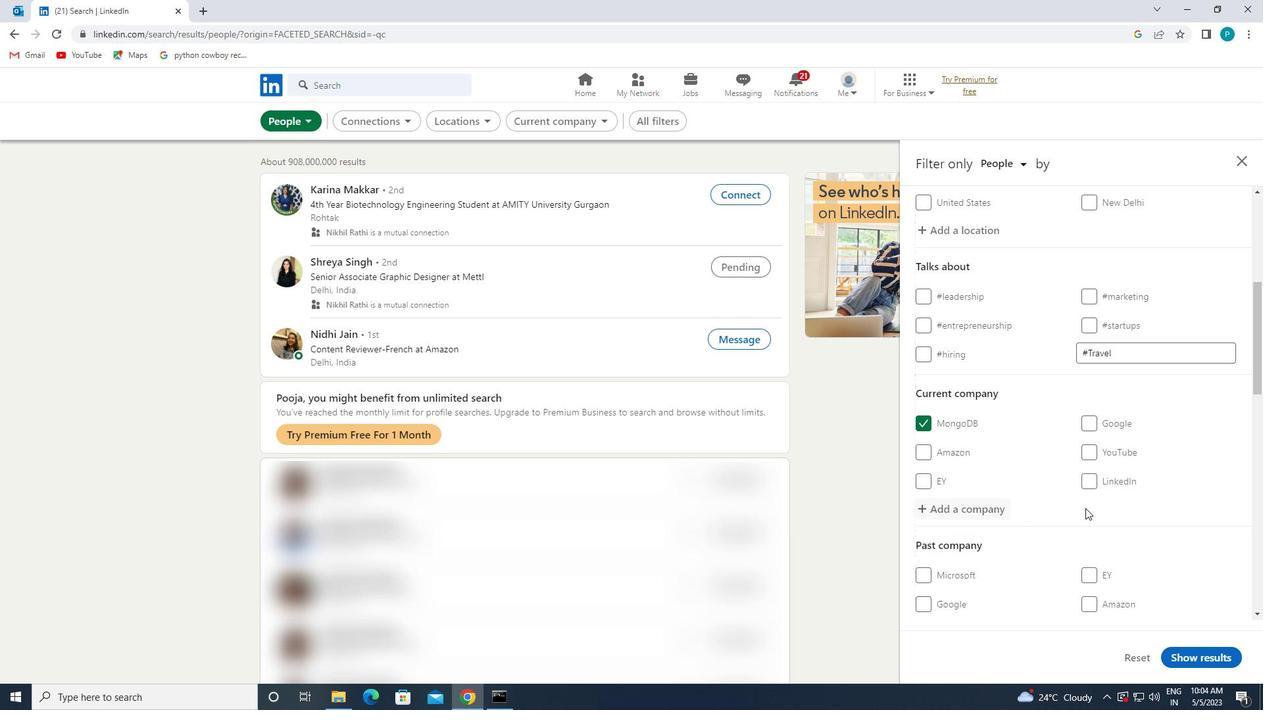 
Action: Mouse moved to (1094, 441)
Screenshot: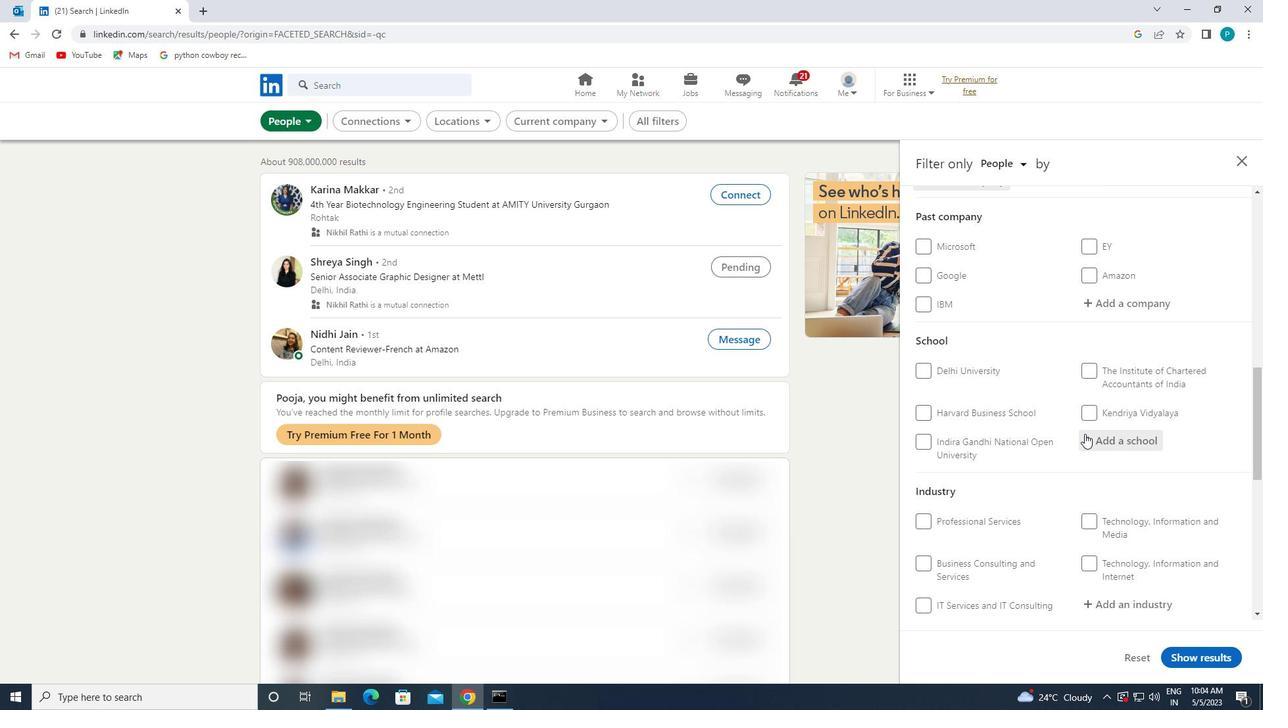 
Action: Mouse pressed left at (1094, 441)
Screenshot: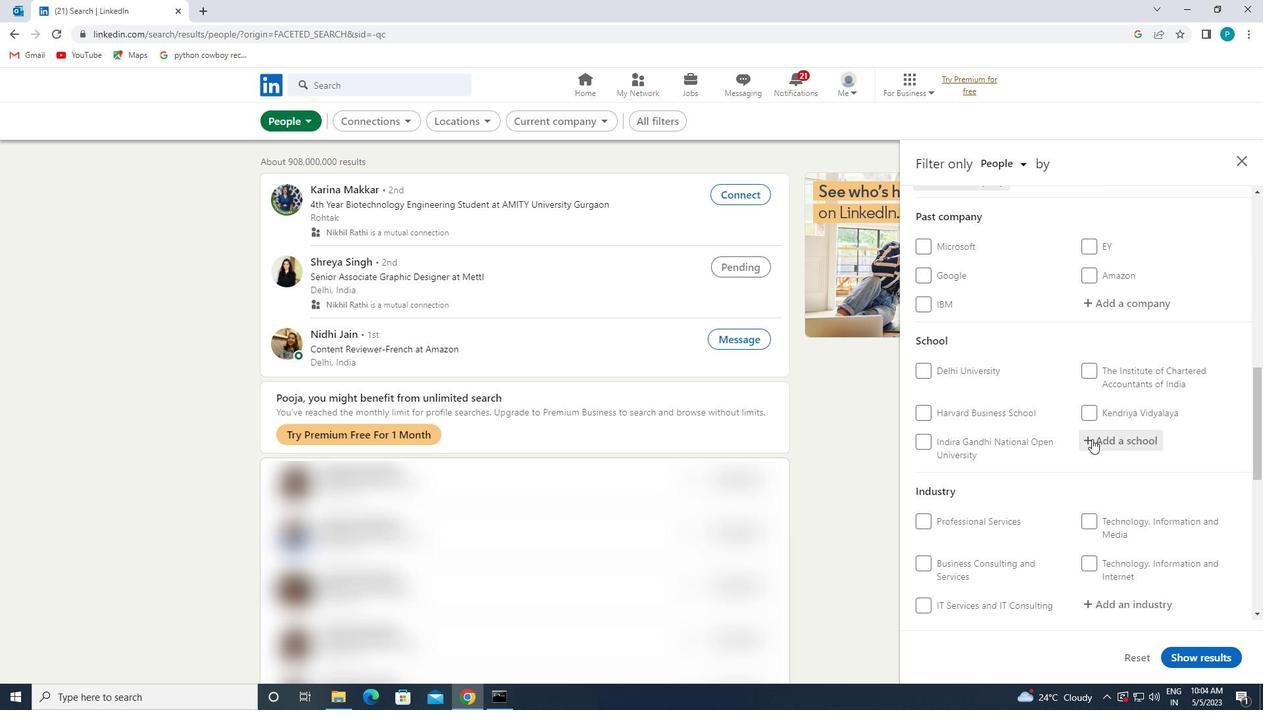 
Action: Key pressed <Key.caps_lock>R<Key.caps_lock>AJALAKSHMI
Screenshot: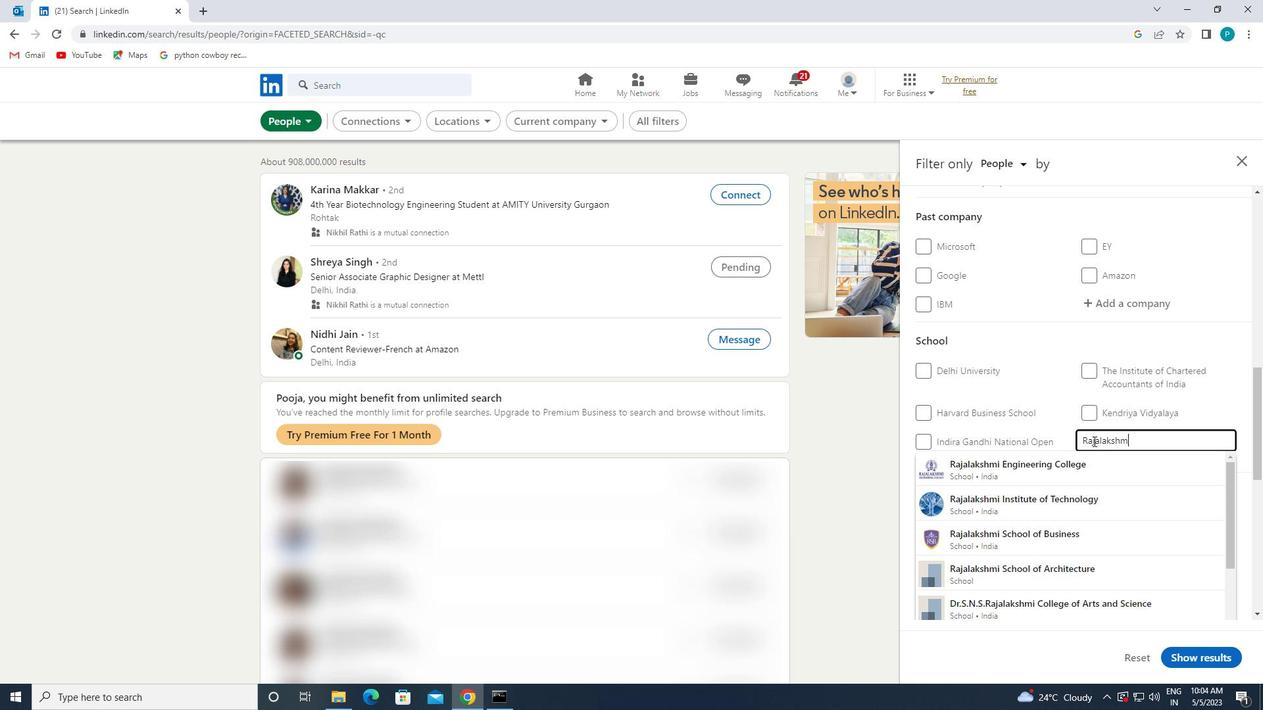 
Action: Mouse moved to (1088, 497)
Screenshot: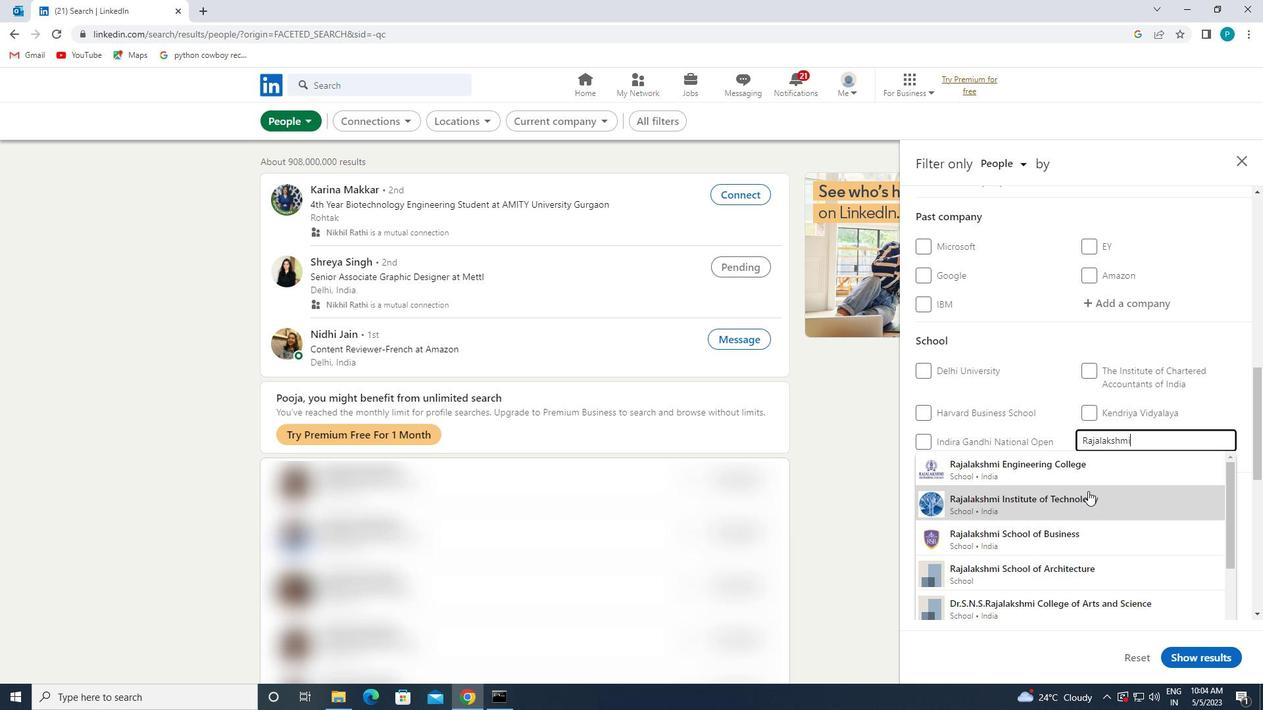 
Action: Mouse pressed left at (1088, 497)
Screenshot: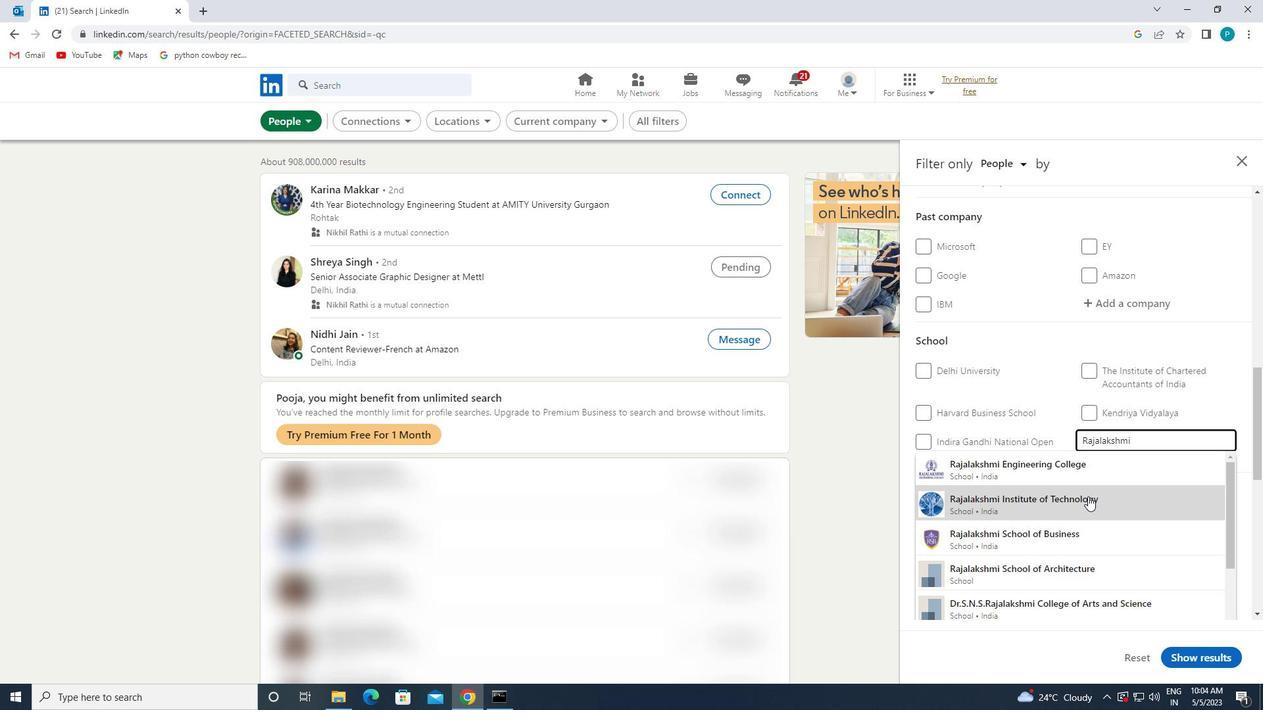 
Action: Mouse scrolled (1088, 496) with delta (0, 0)
Screenshot: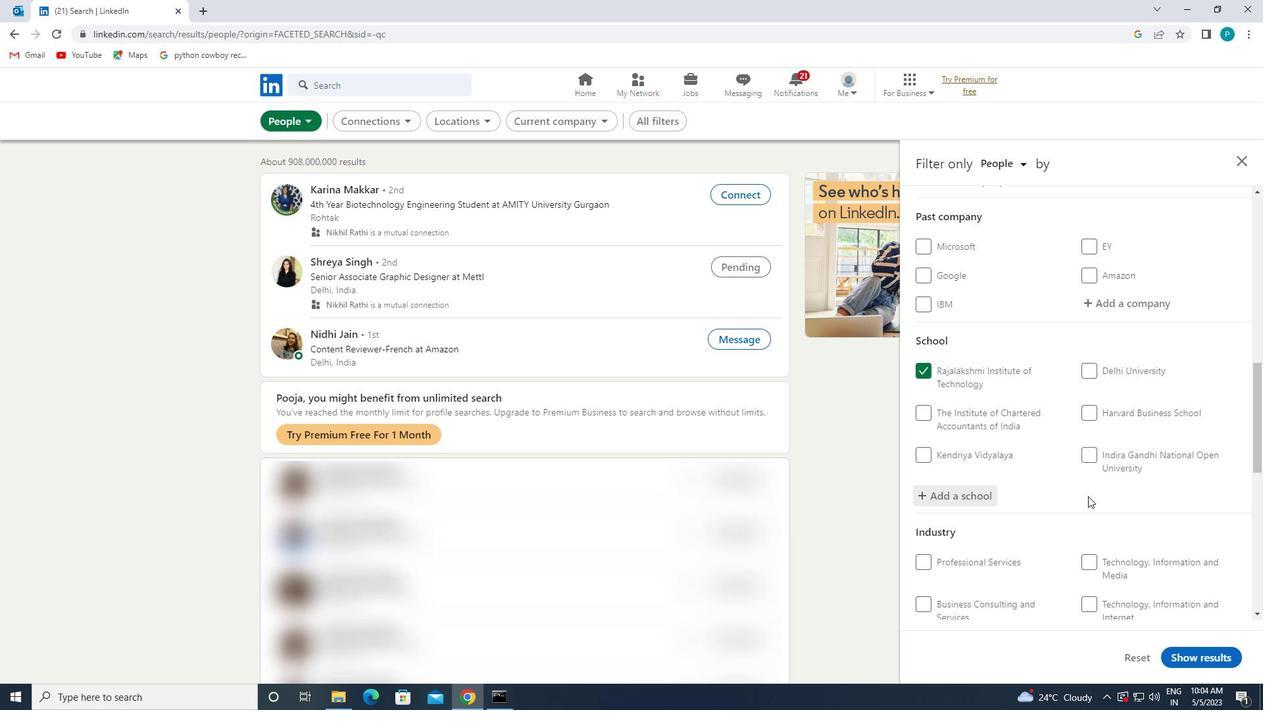 
Action: Mouse scrolled (1088, 496) with delta (0, 0)
Screenshot: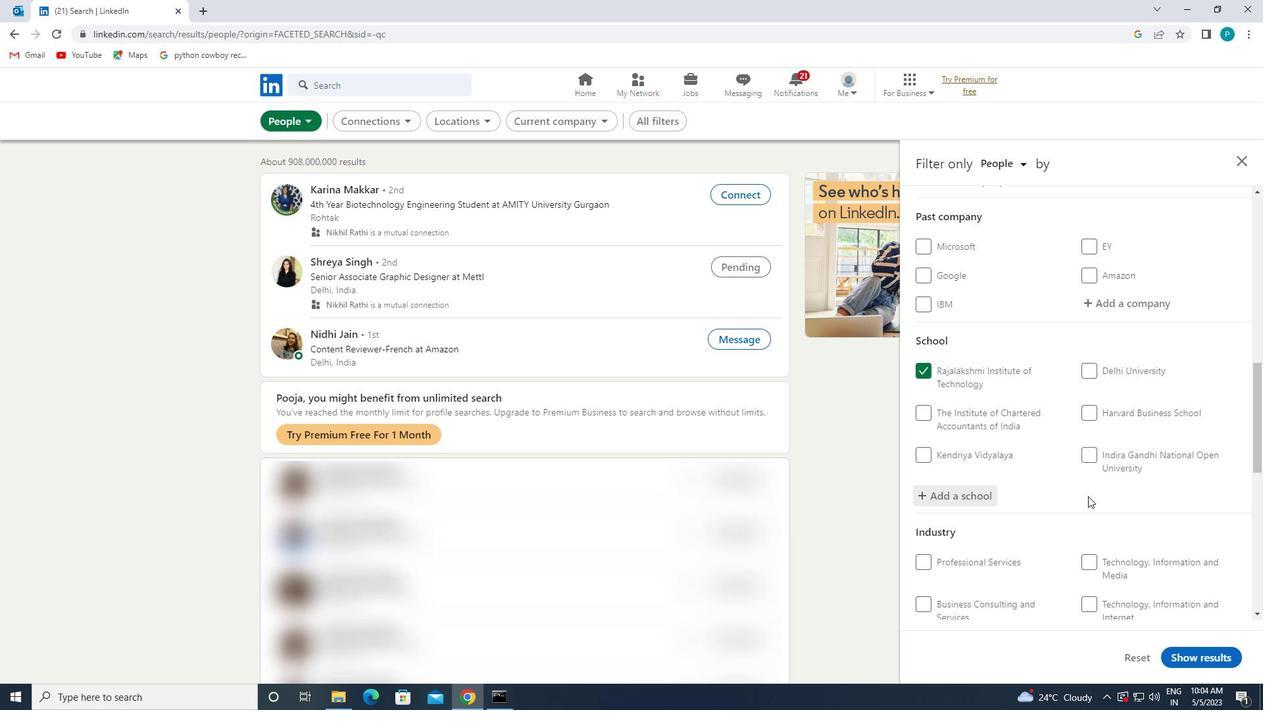 
Action: Mouse scrolled (1088, 496) with delta (0, 0)
Screenshot: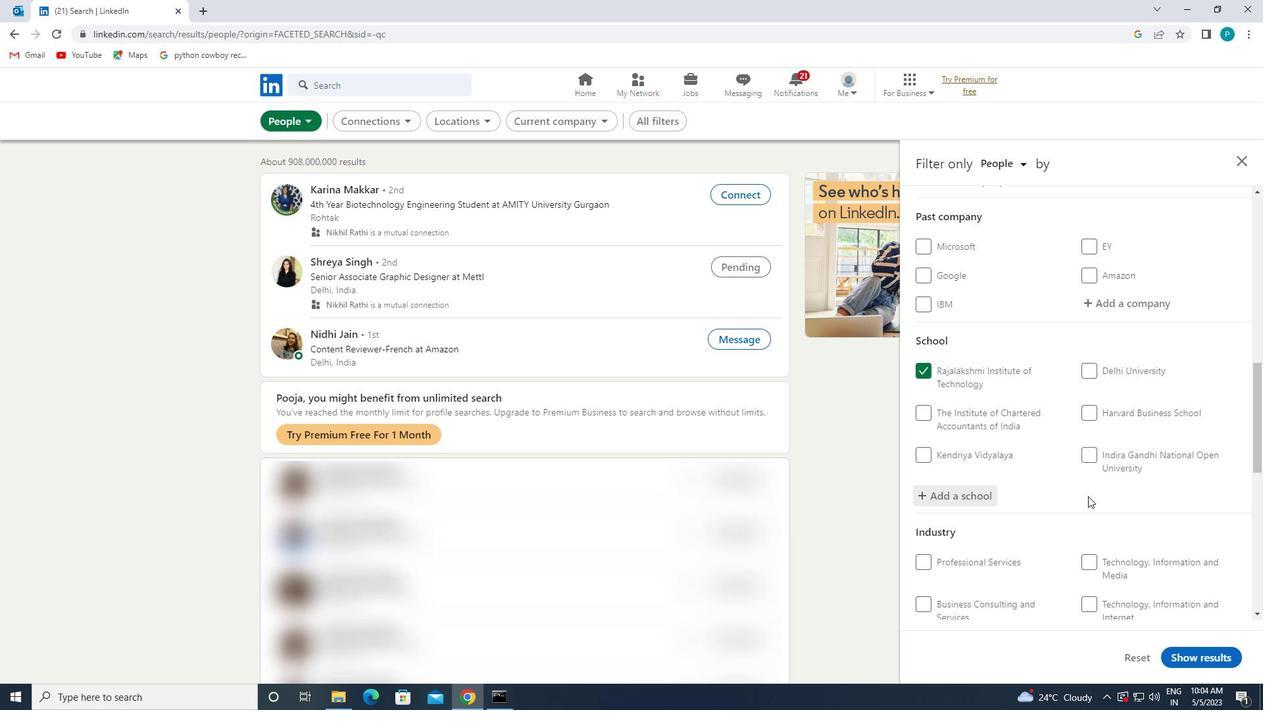 
Action: Mouse moved to (1107, 450)
Screenshot: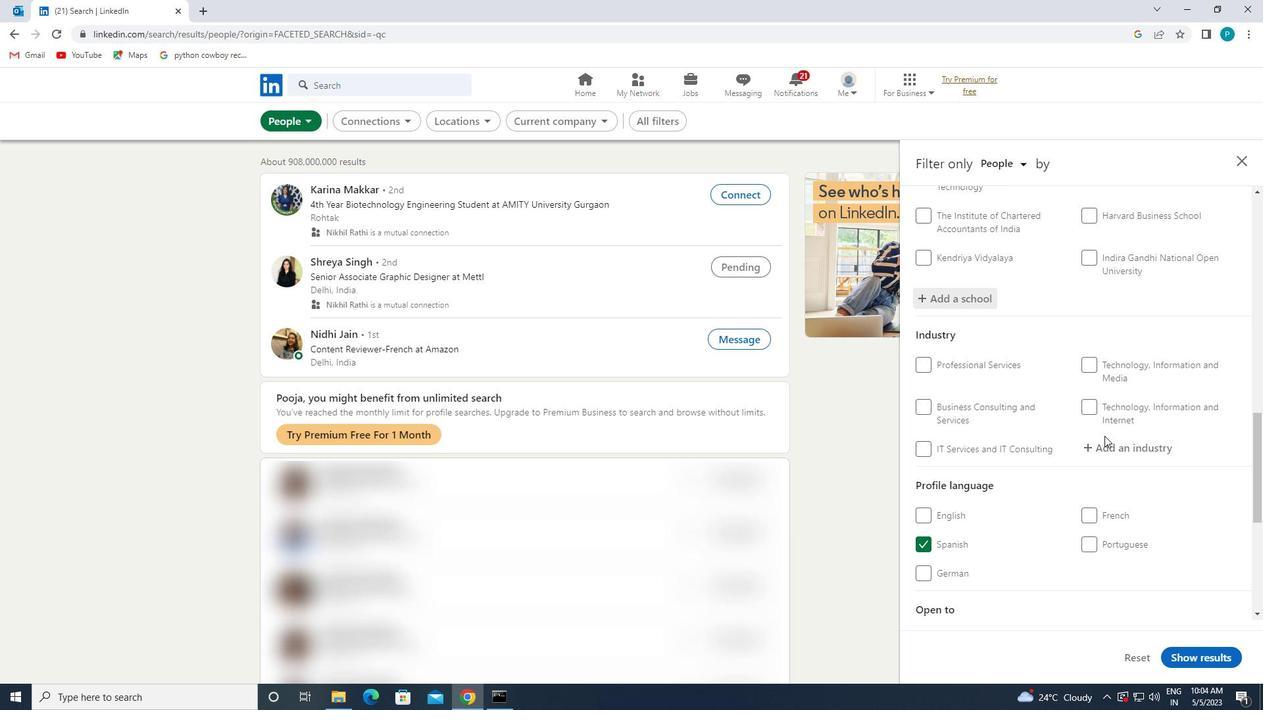 
Action: Mouse pressed left at (1107, 450)
Screenshot: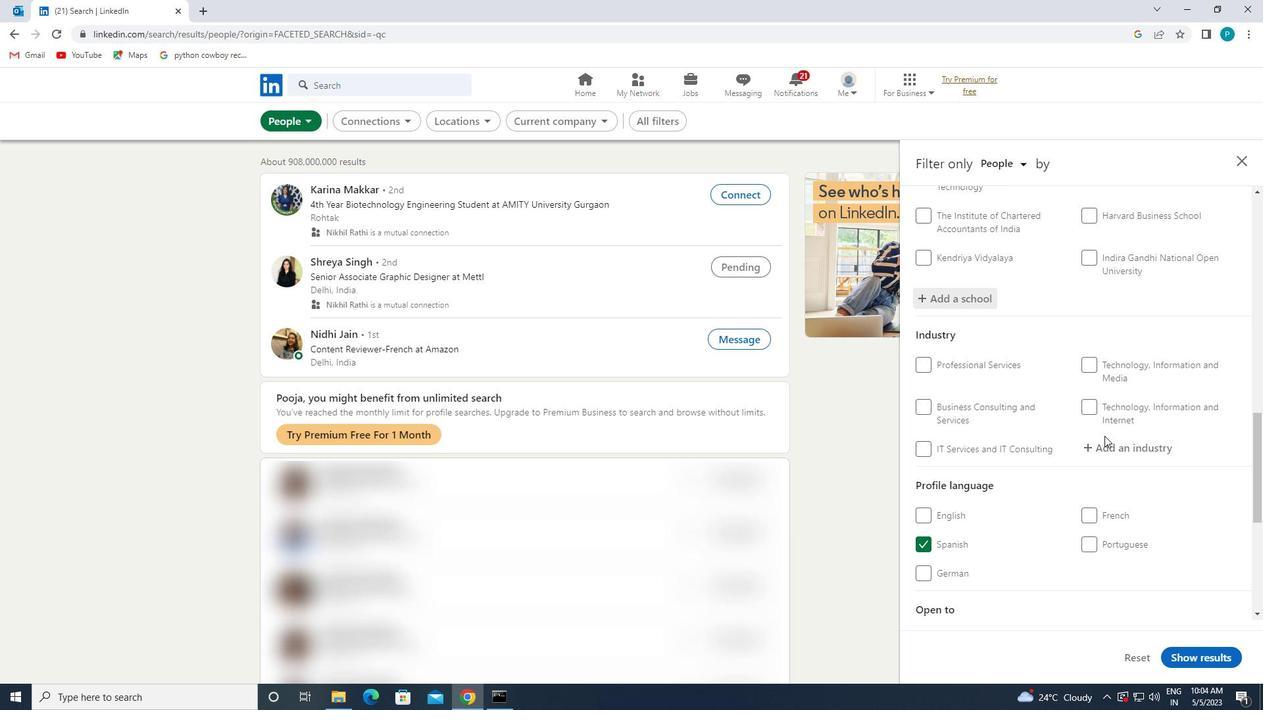 
Action: Key pressed <Key.caps_lock>L<Key.caps_lock>IME
Screenshot: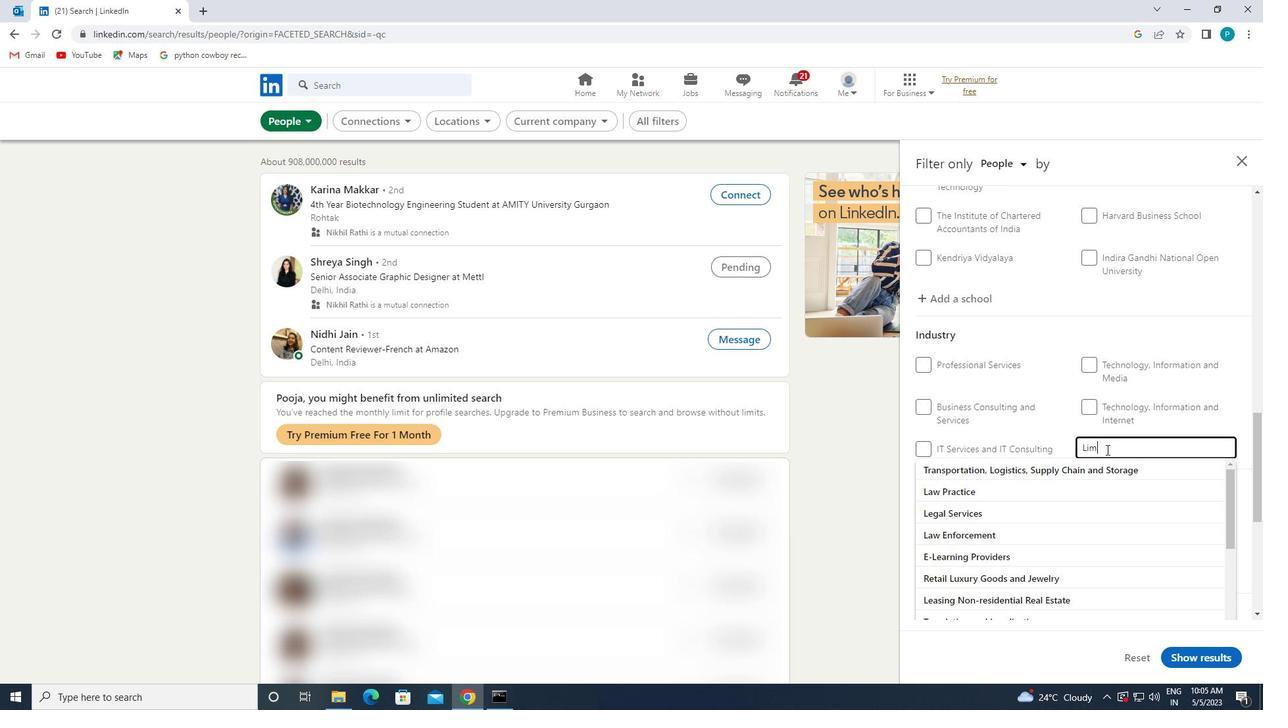 
Action: Mouse moved to (1093, 470)
Screenshot: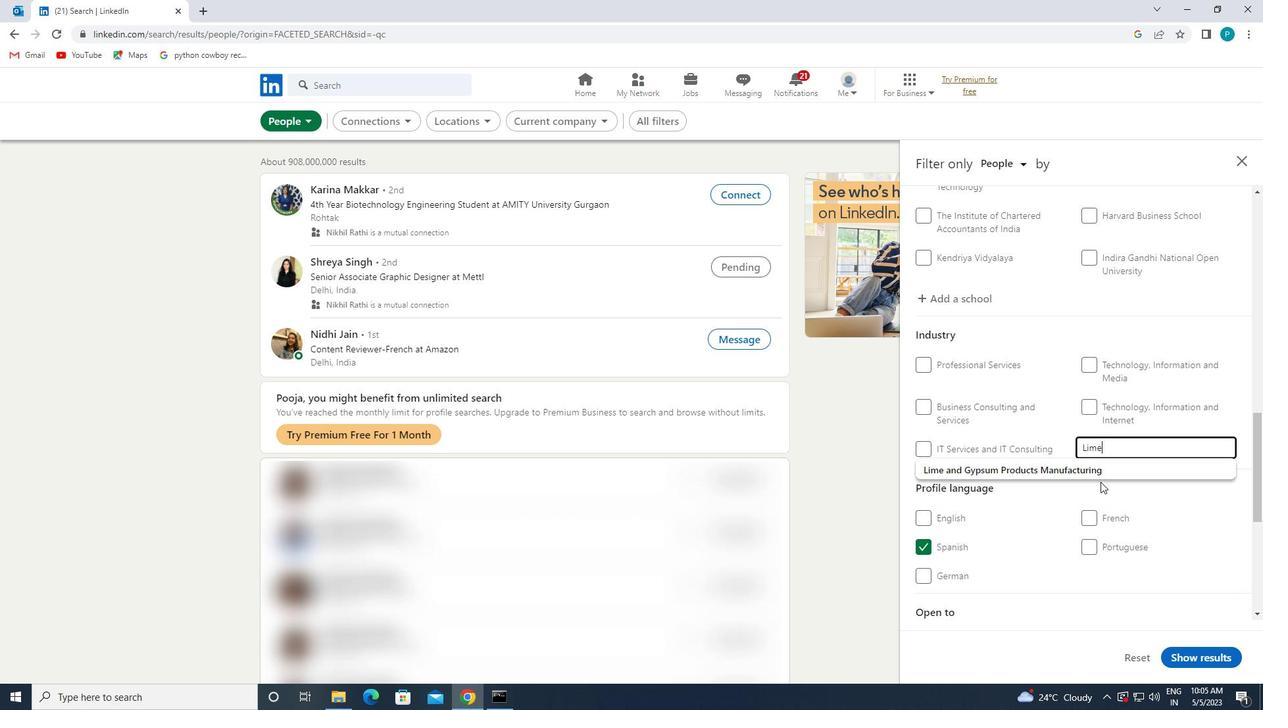 
Action: Mouse pressed left at (1093, 470)
Screenshot: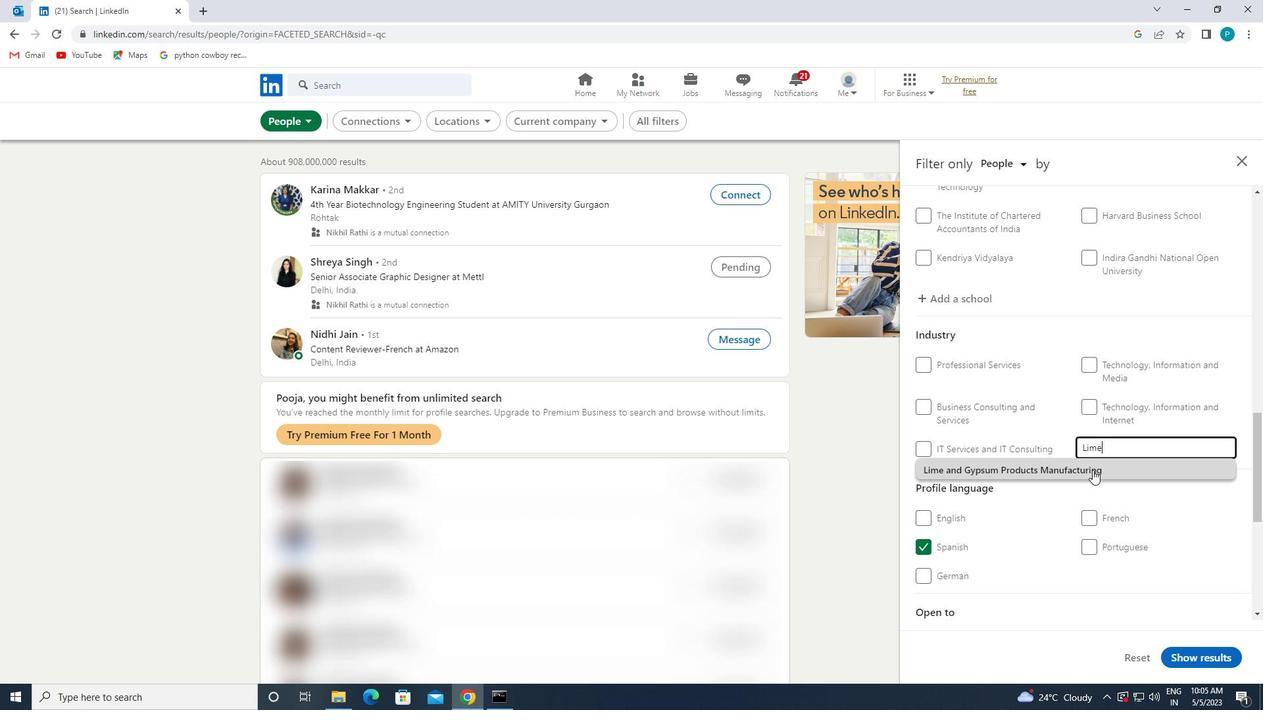 
Action: Mouse moved to (1105, 482)
Screenshot: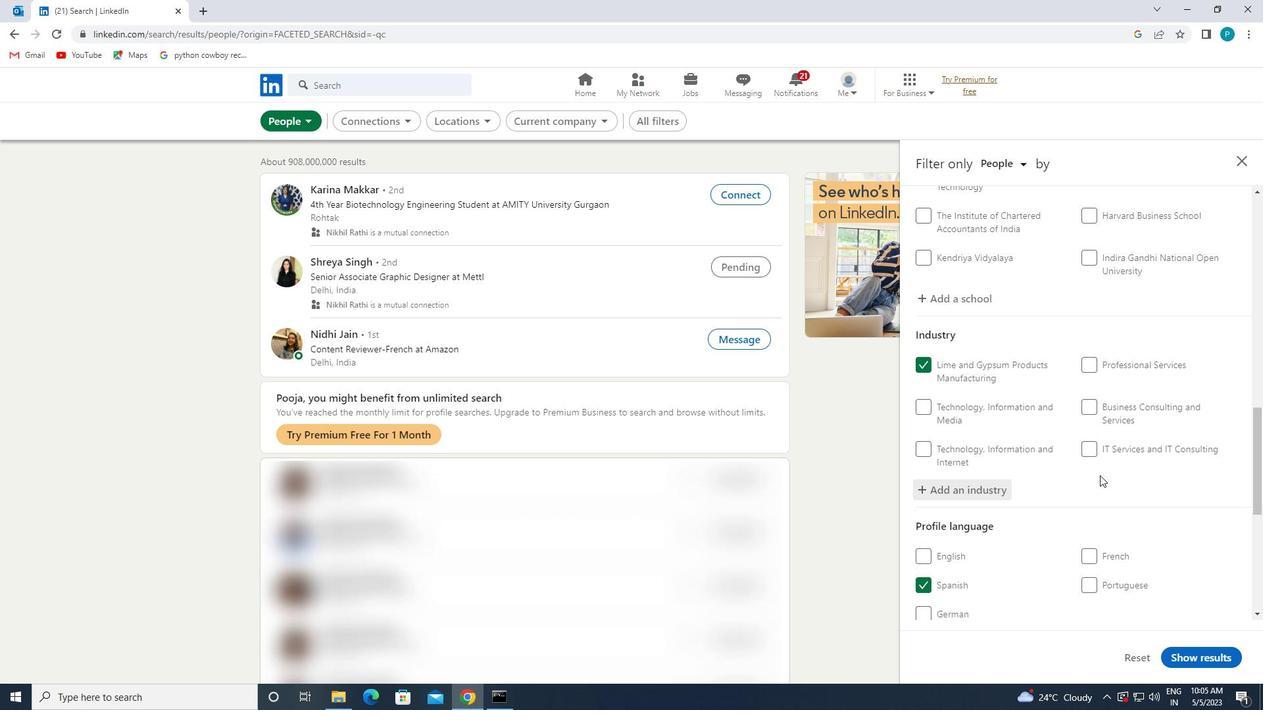 
Action: Mouse scrolled (1105, 481) with delta (0, 0)
Screenshot: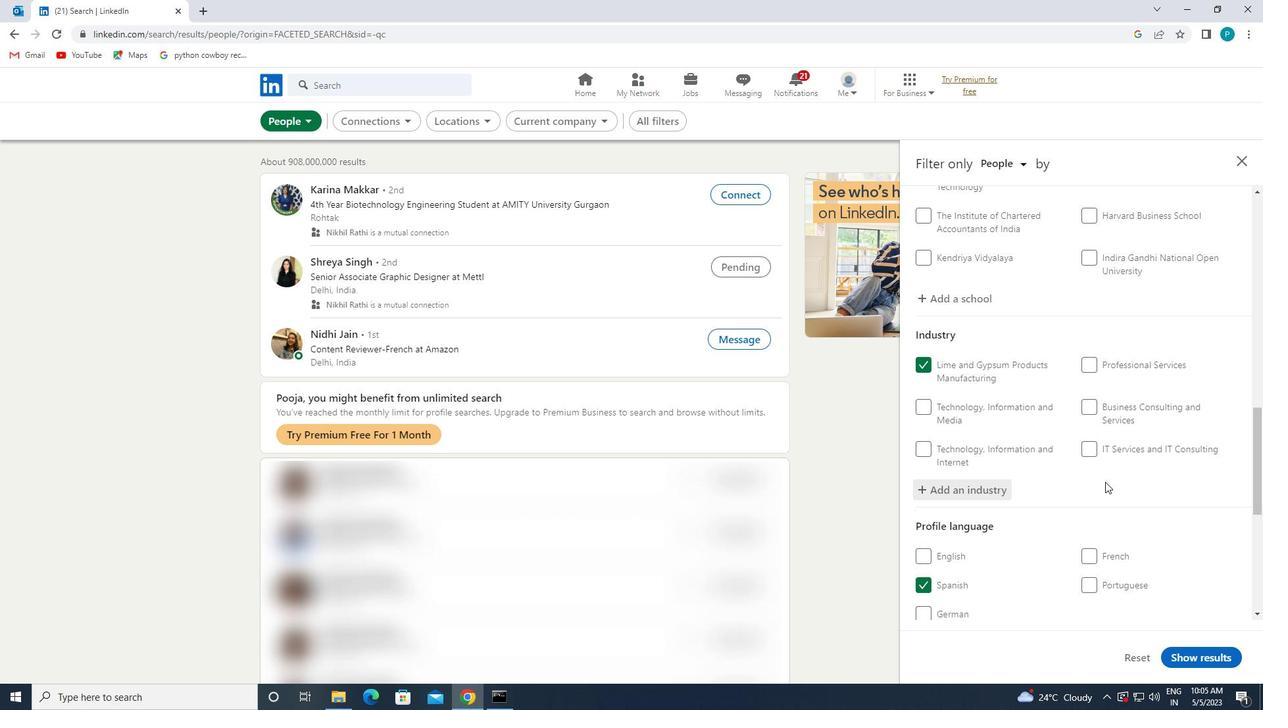 
Action: Mouse moved to (1106, 483)
Screenshot: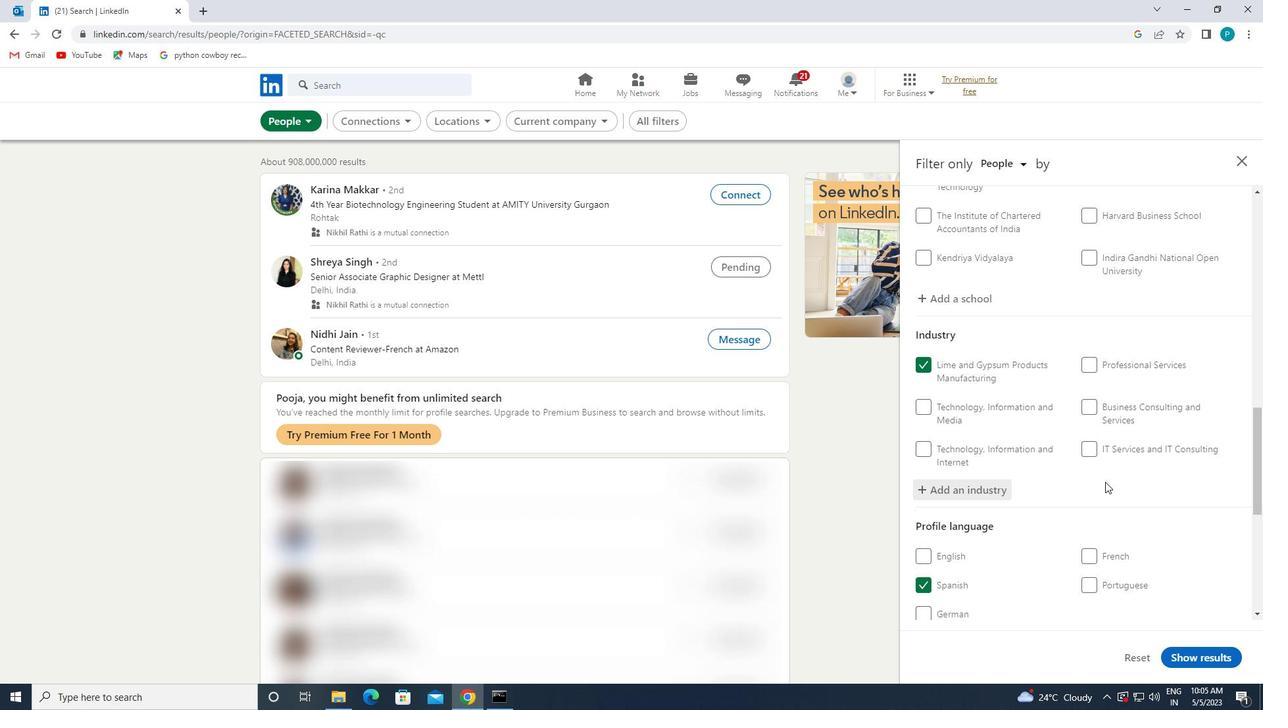 
Action: Mouse scrolled (1106, 482) with delta (0, 0)
Screenshot: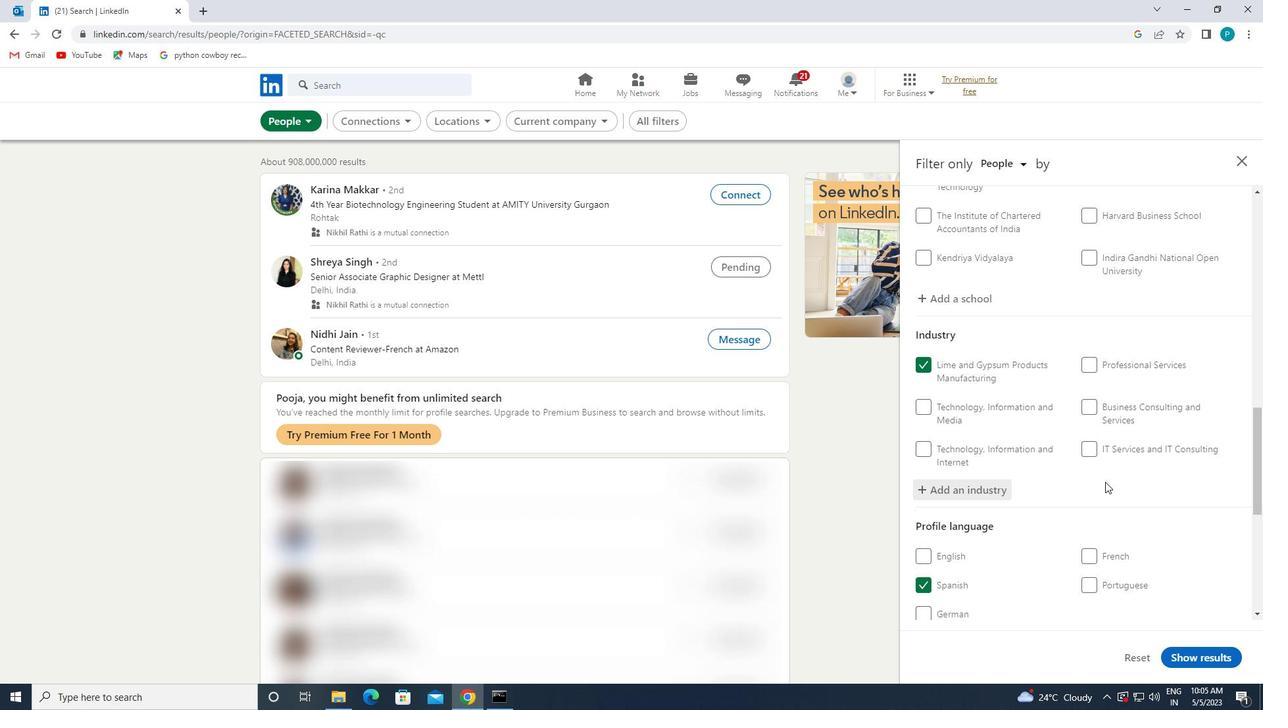 
Action: Mouse scrolled (1106, 482) with delta (0, 0)
Screenshot: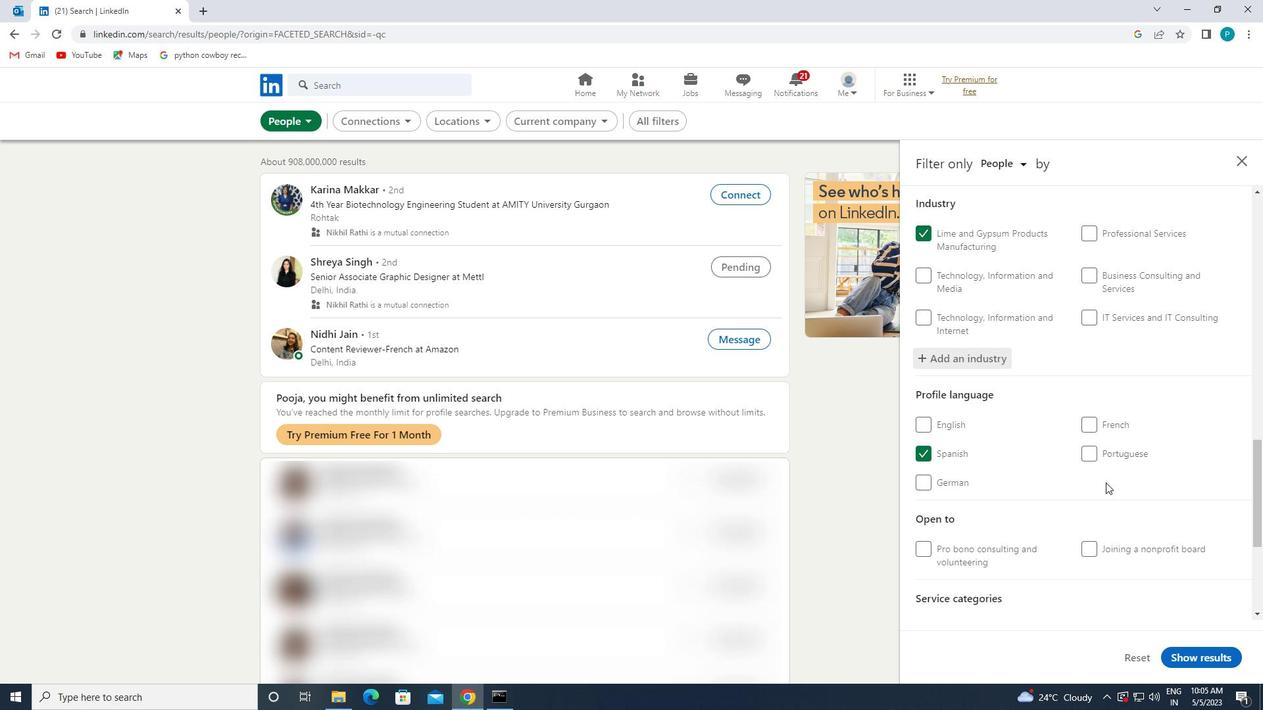 
Action: Mouse scrolled (1106, 482) with delta (0, 0)
Screenshot: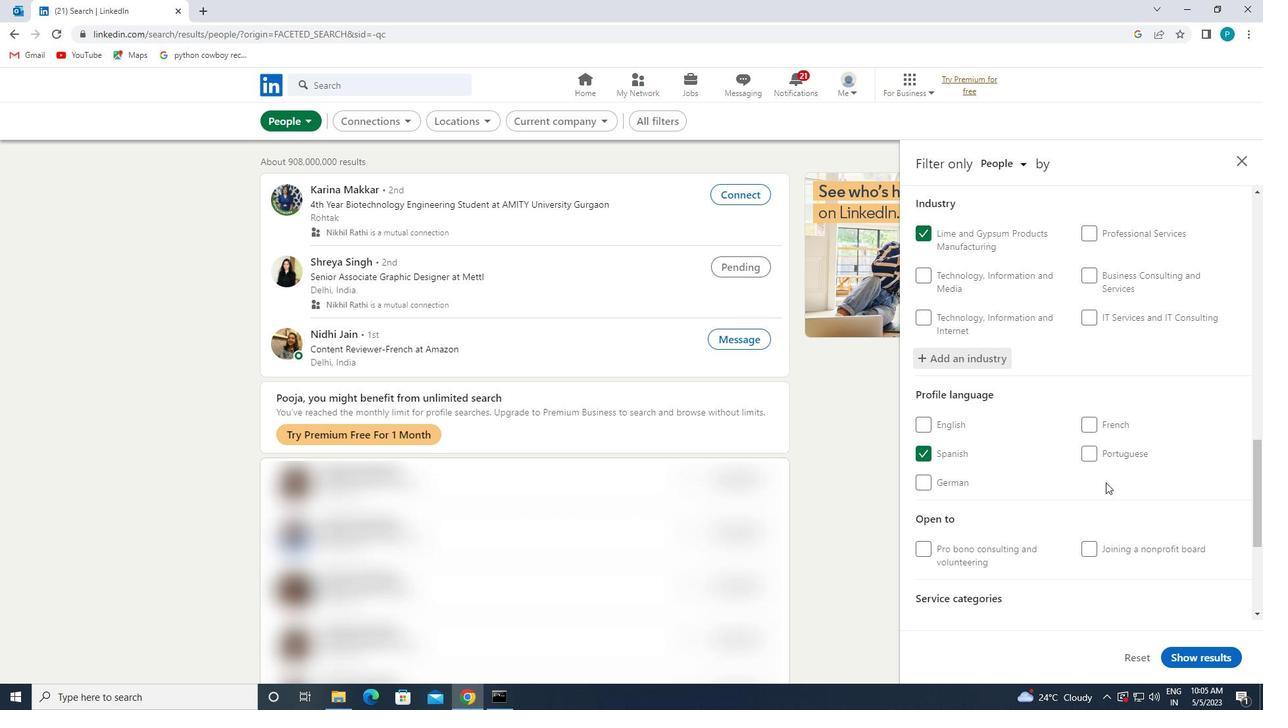 
Action: Mouse moved to (1130, 562)
Screenshot: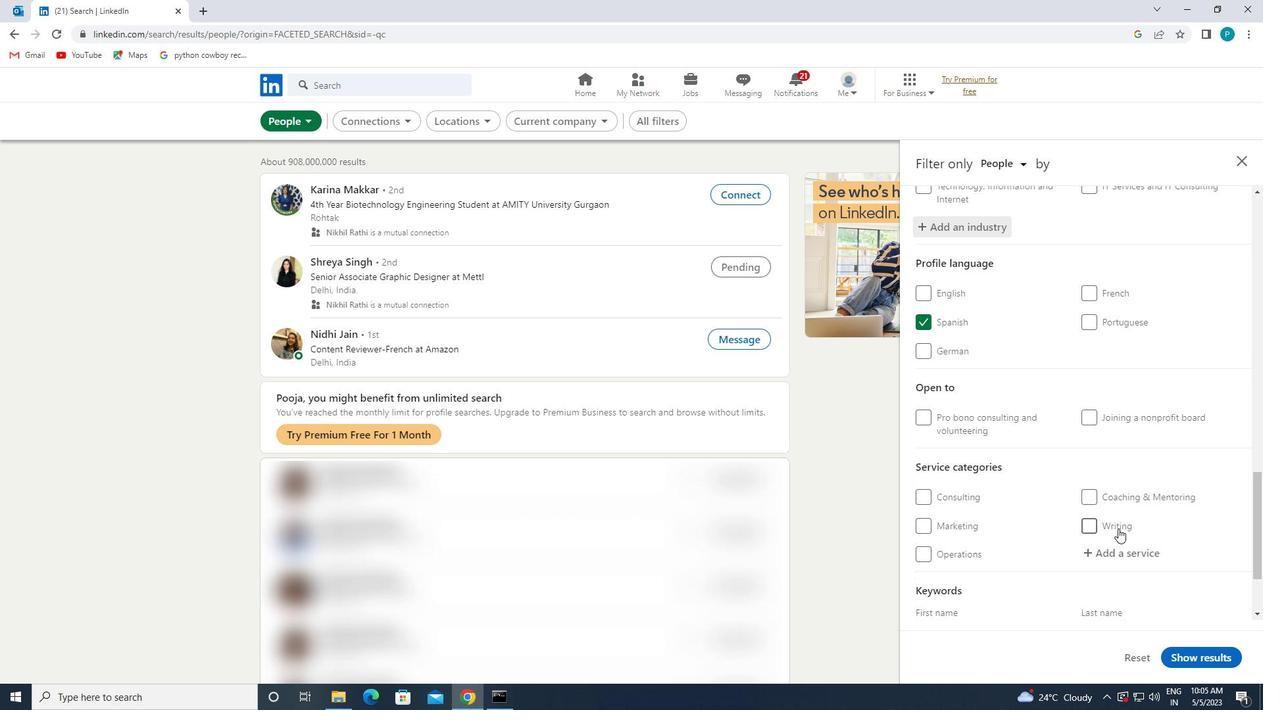 
Action: Mouse pressed left at (1130, 562)
Screenshot: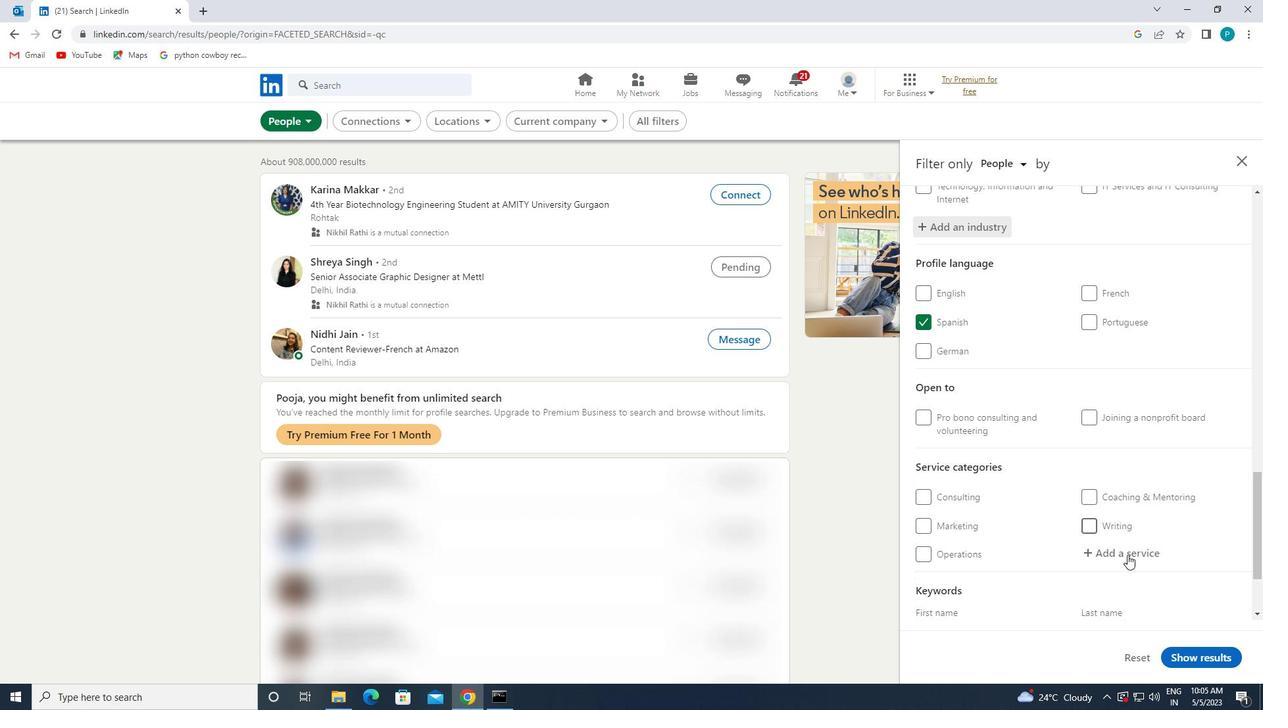 
Action: Key pressed <Key.caps_lock>V<Key.caps_lock>IRTUAL
Screenshot: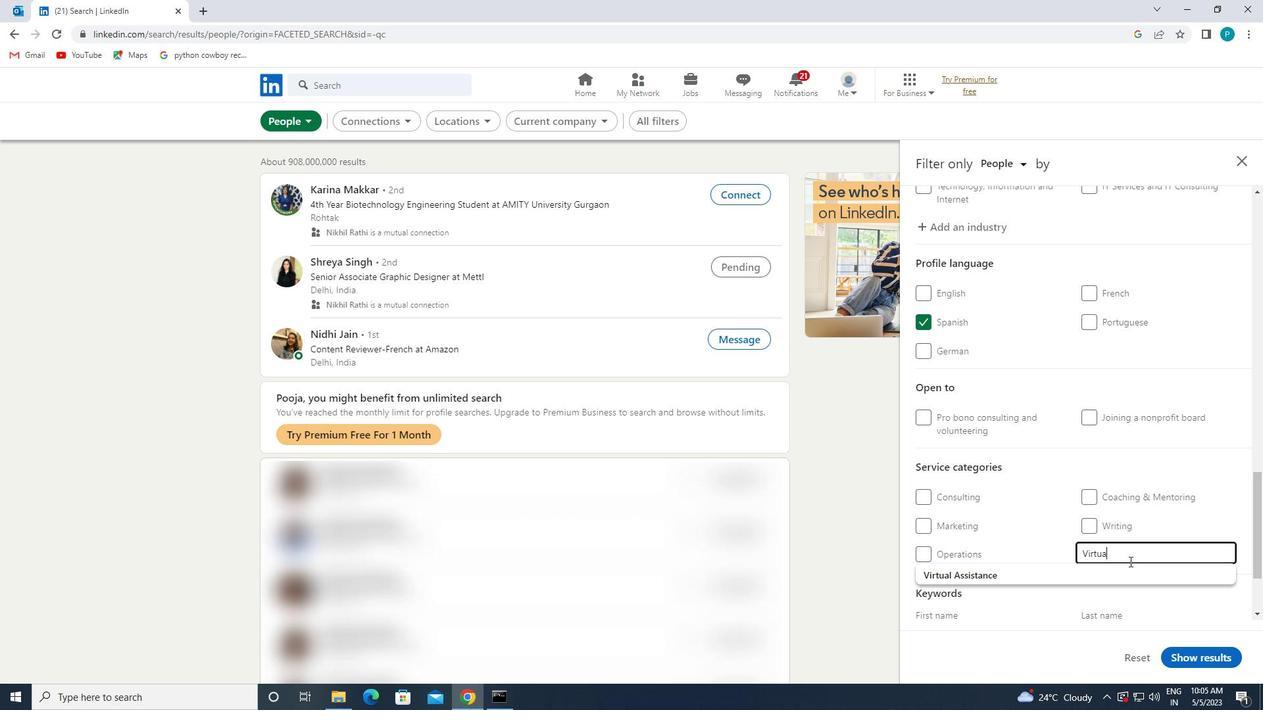 
Action: Mouse moved to (1121, 583)
Screenshot: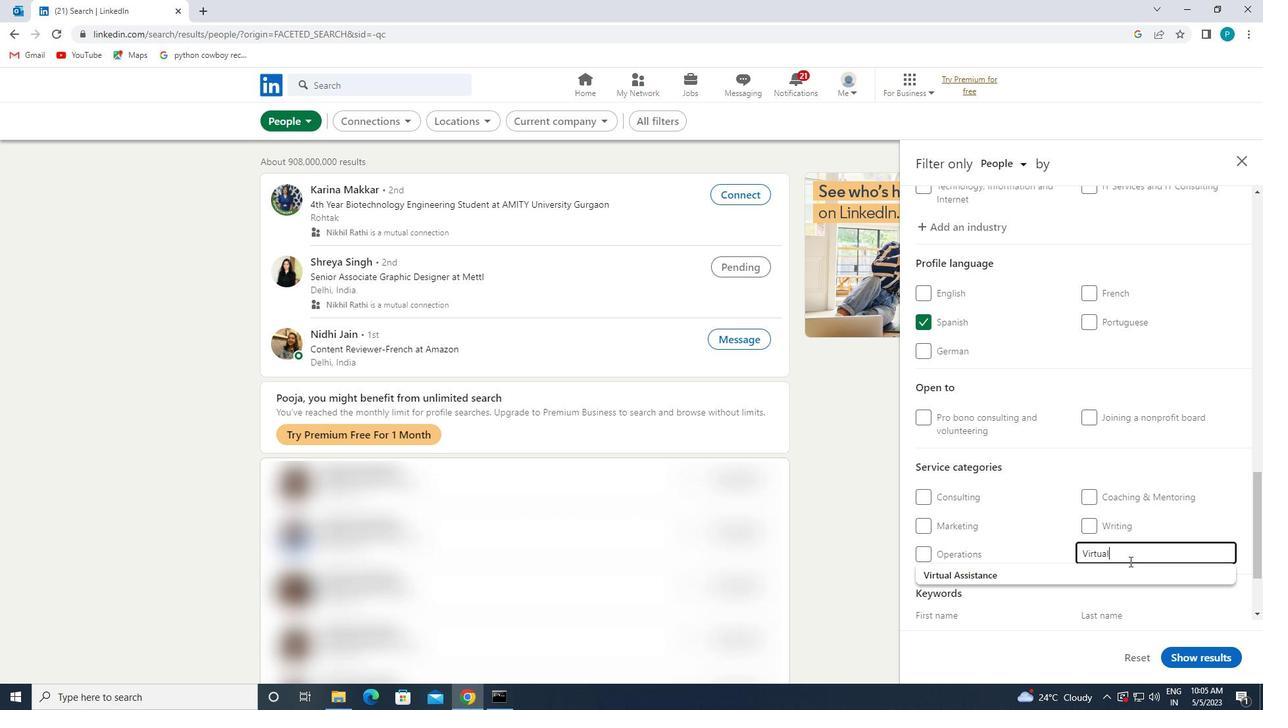 
Action: Mouse pressed left at (1121, 583)
Screenshot: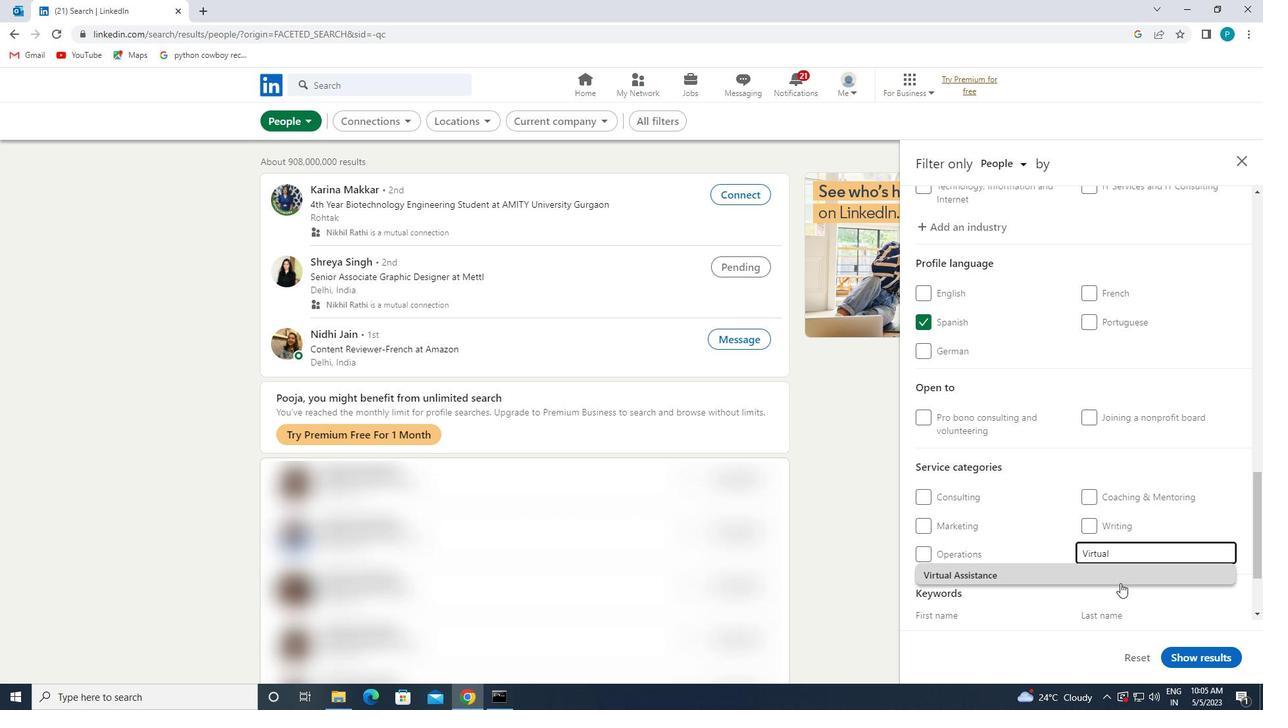 
Action: Mouse moved to (1118, 583)
Screenshot: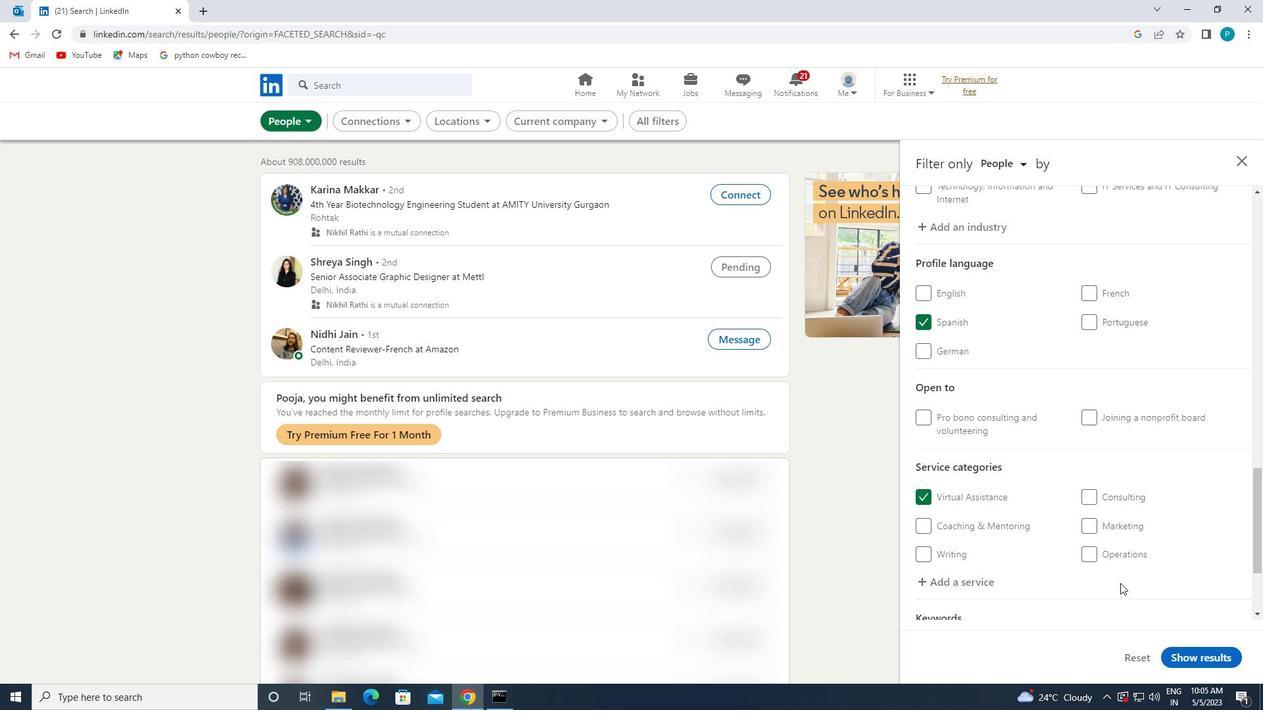 
Action: Mouse scrolled (1118, 583) with delta (0, 0)
Screenshot: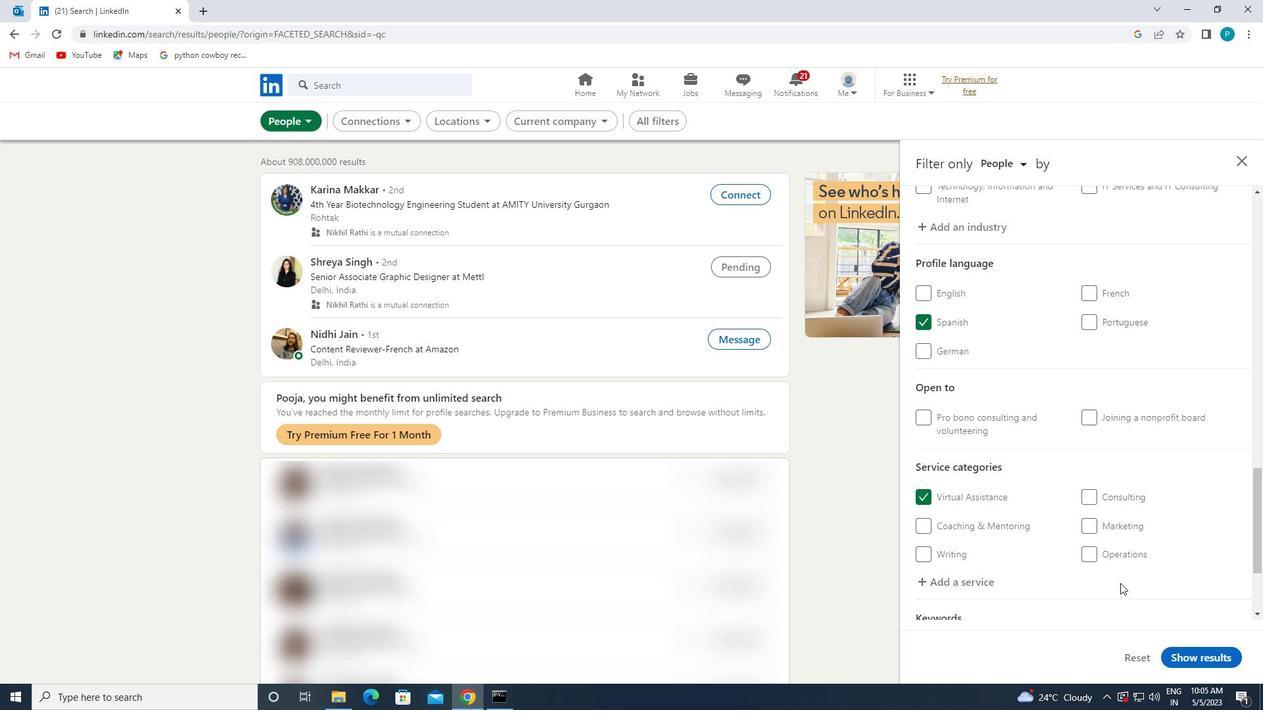 
Action: Mouse moved to (1115, 583)
Screenshot: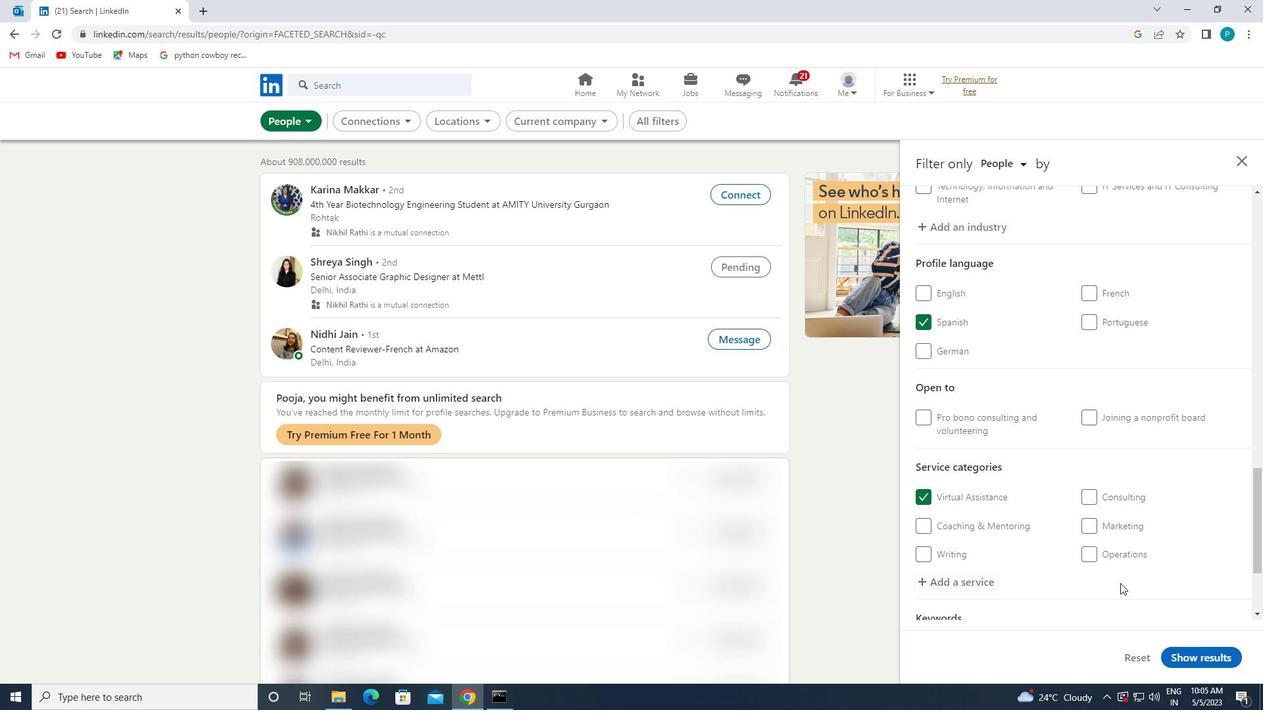 
Action: Mouse scrolled (1115, 583) with delta (0, 0)
Screenshot: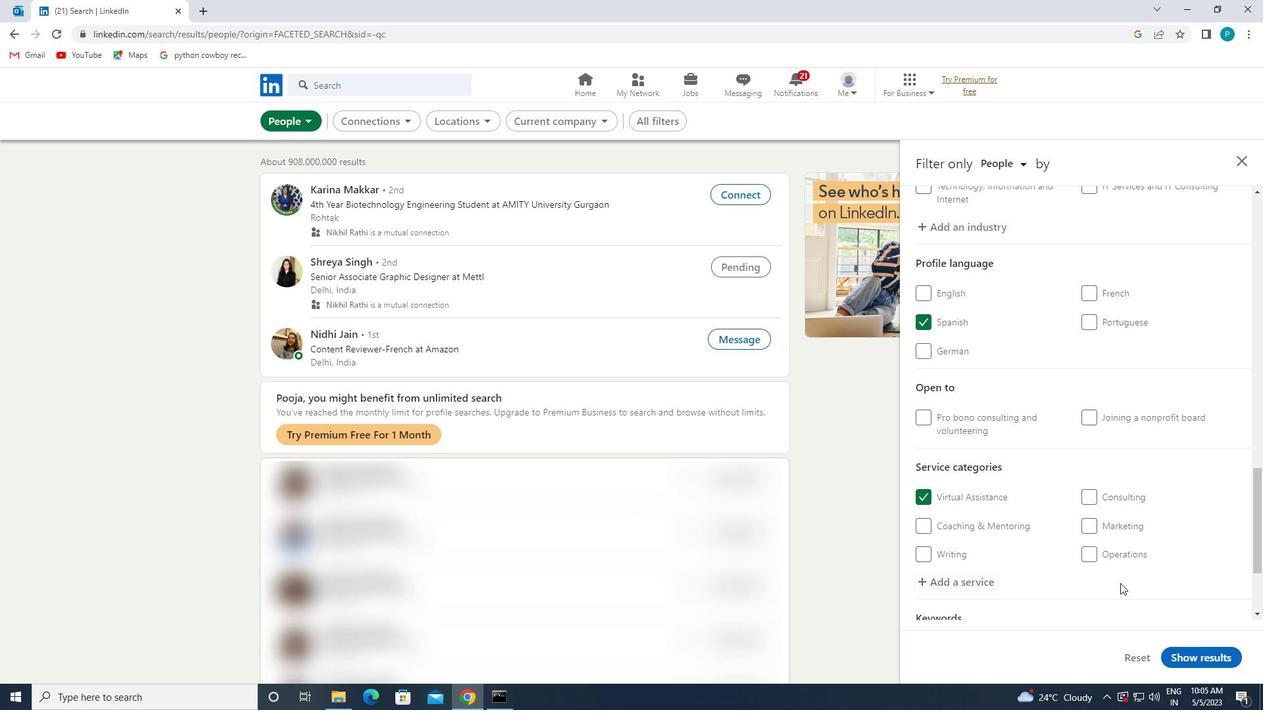 
Action: Mouse moved to (1112, 582)
Screenshot: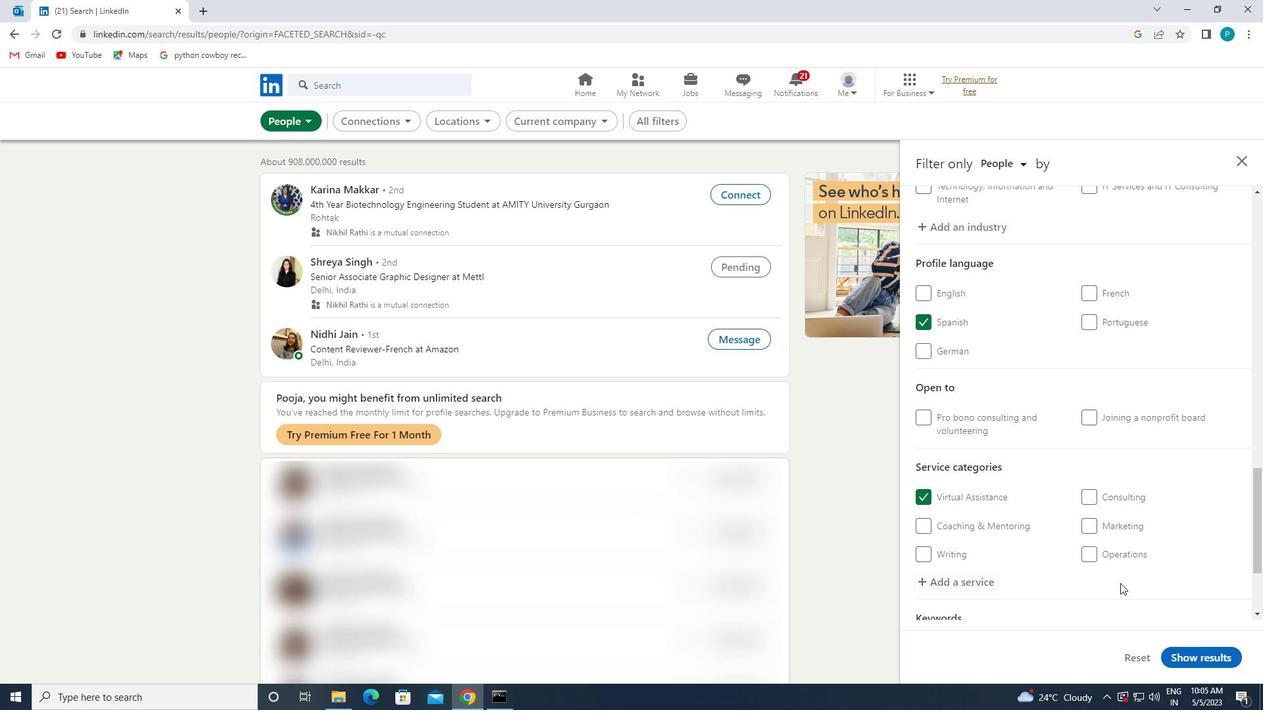 
Action: Mouse scrolled (1112, 581) with delta (0, 0)
Screenshot: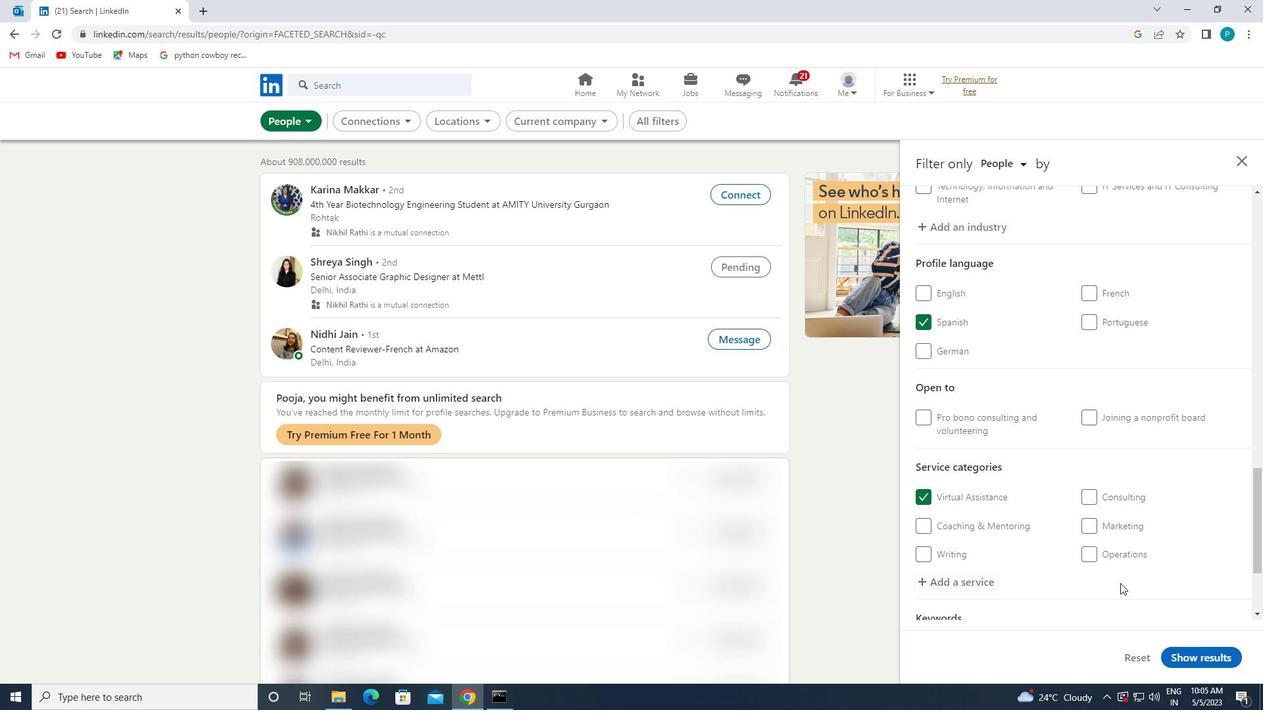 
Action: Mouse moved to (1101, 578)
Screenshot: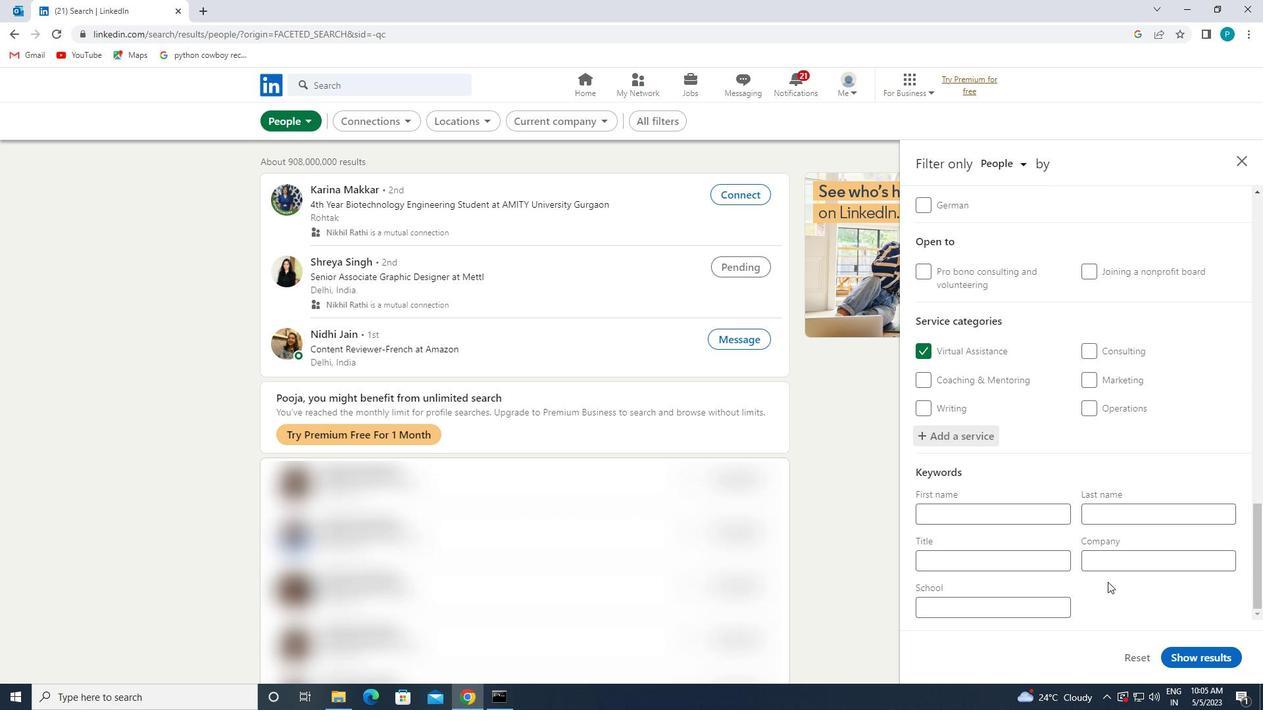 
Action: Mouse scrolled (1101, 577) with delta (0, 0)
Screenshot: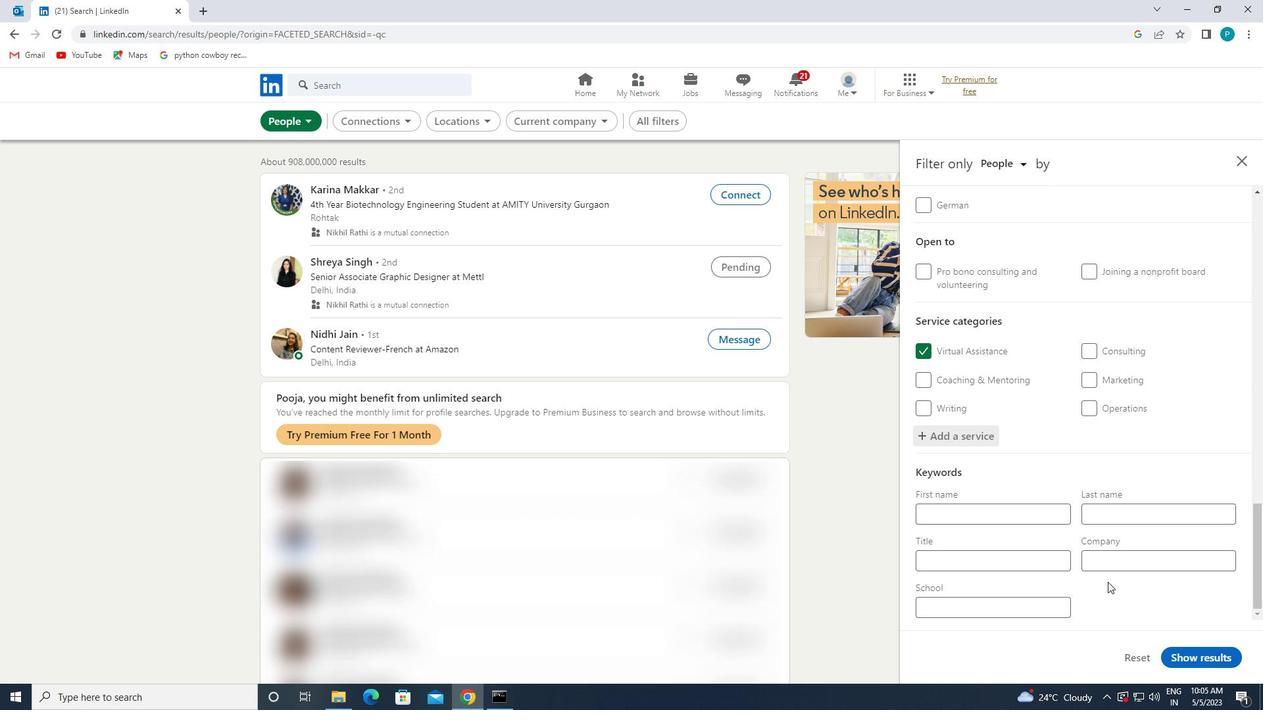 
Action: Mouse moved to (986, 565)
Screenshot: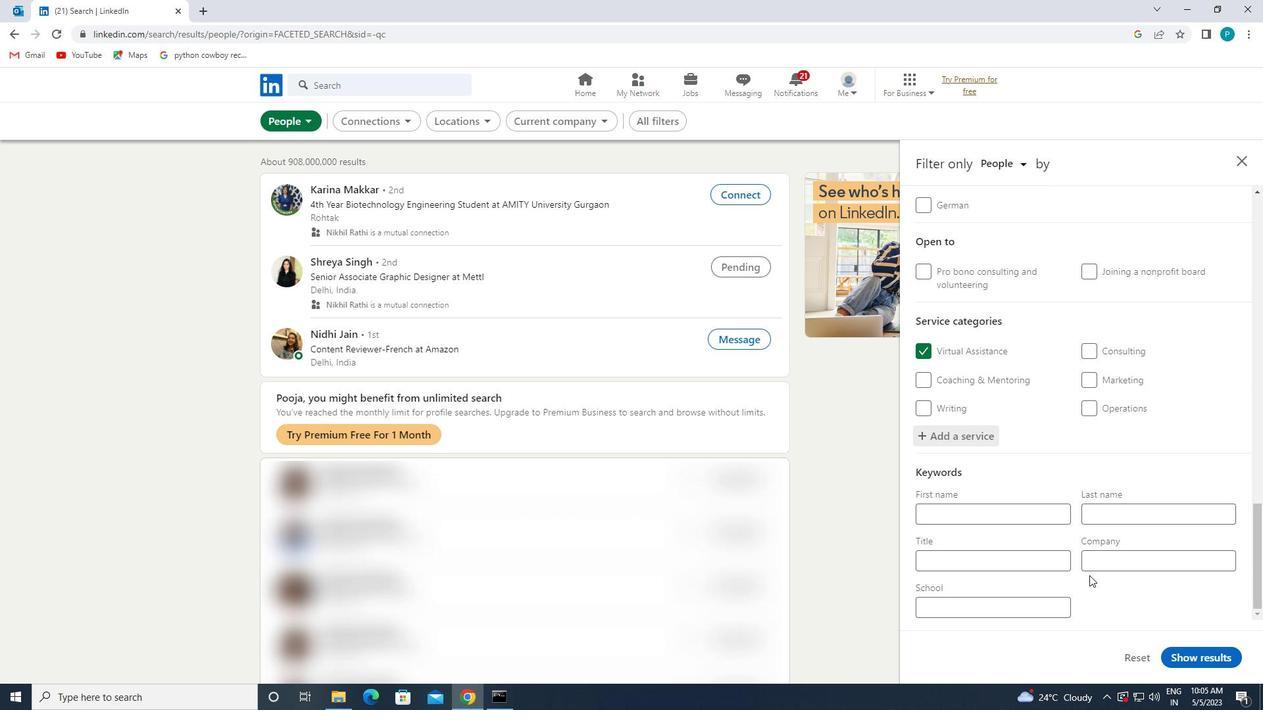 
Action: Mouse pressed left at (986, 565)
Screenshot: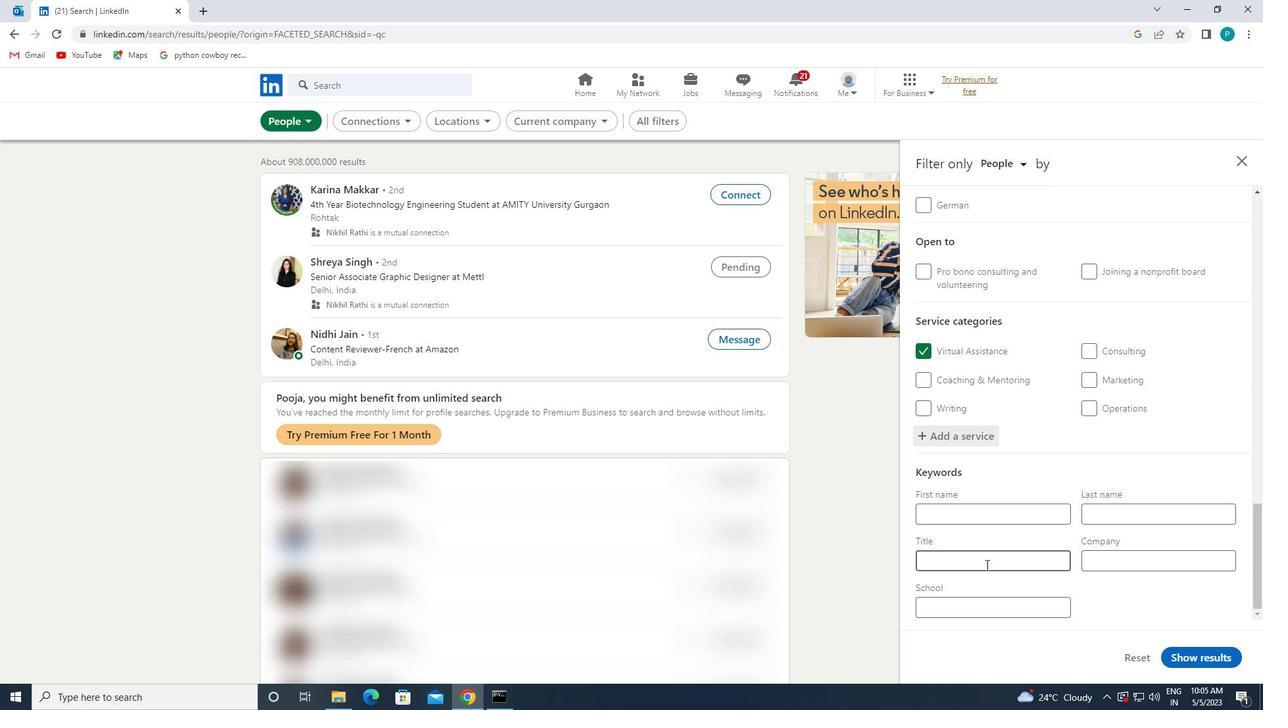
Action: Key pressed <Key.caps_lock>W<Key.caps_lock>ELDING
Screenshot: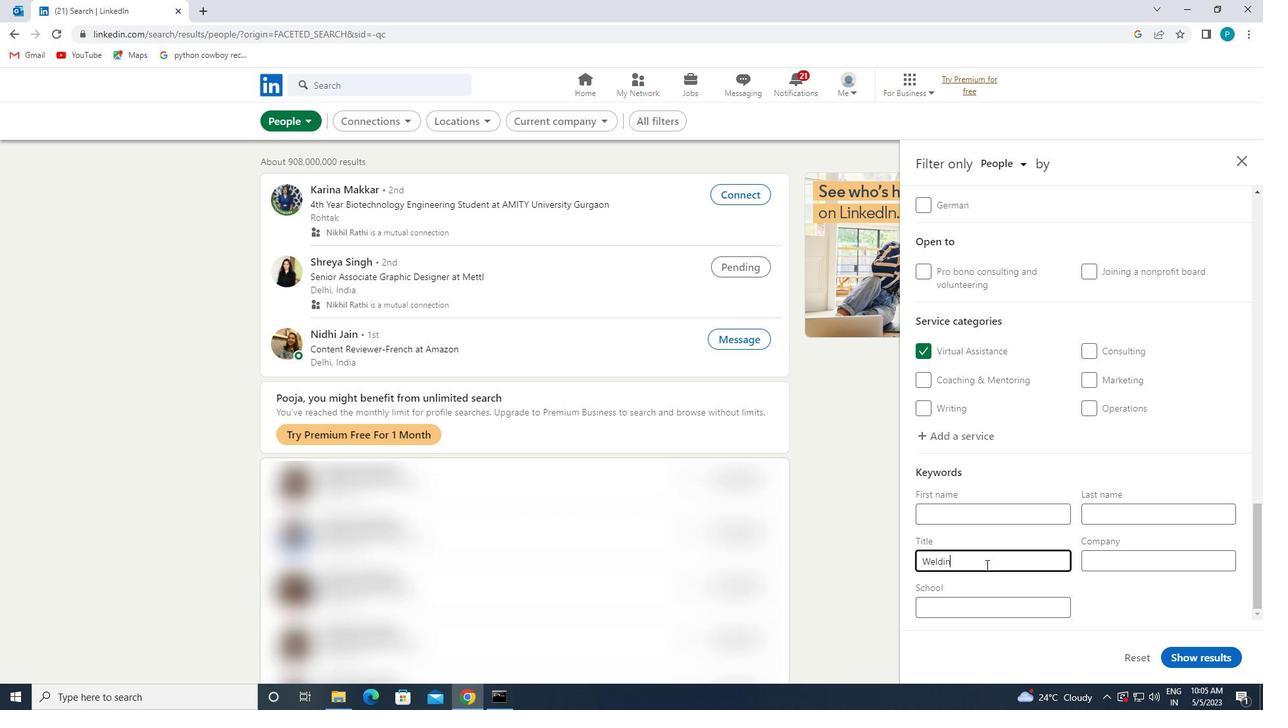 
Action: Mouse moved to (1203, 653)
Screenshot: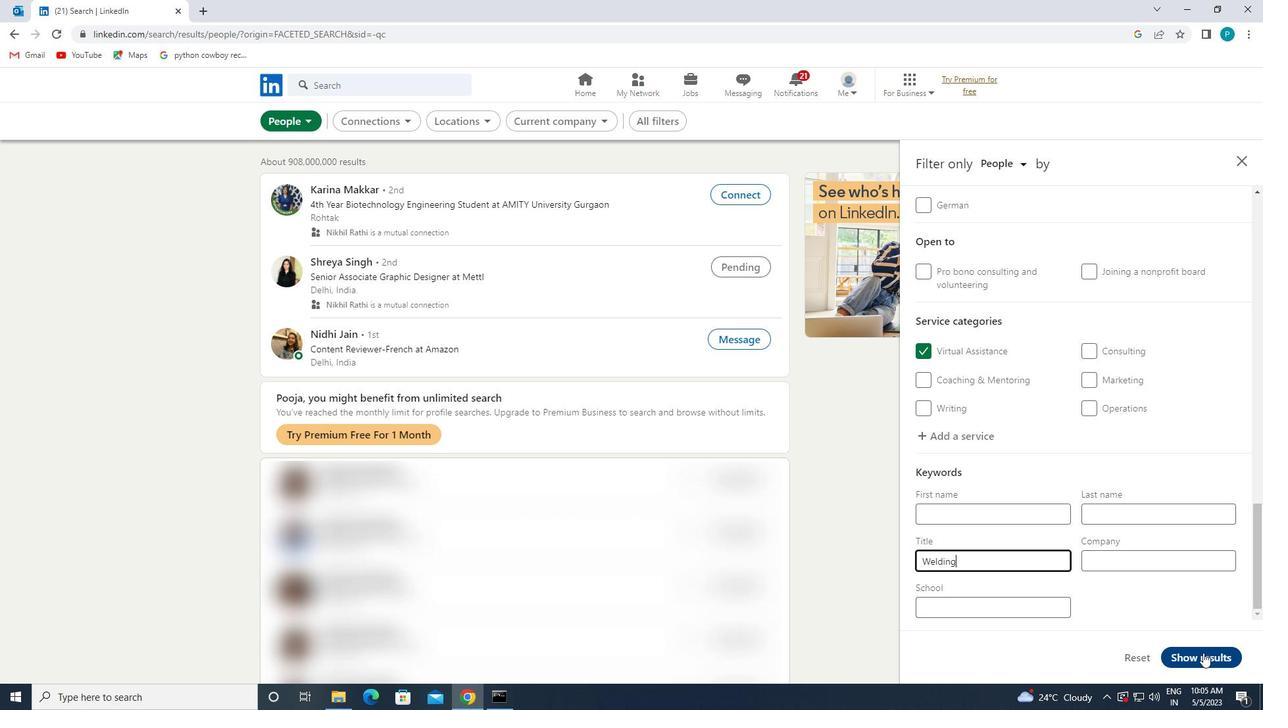 
Action: Mouse pressed left at (1203, 653)
Screenshot: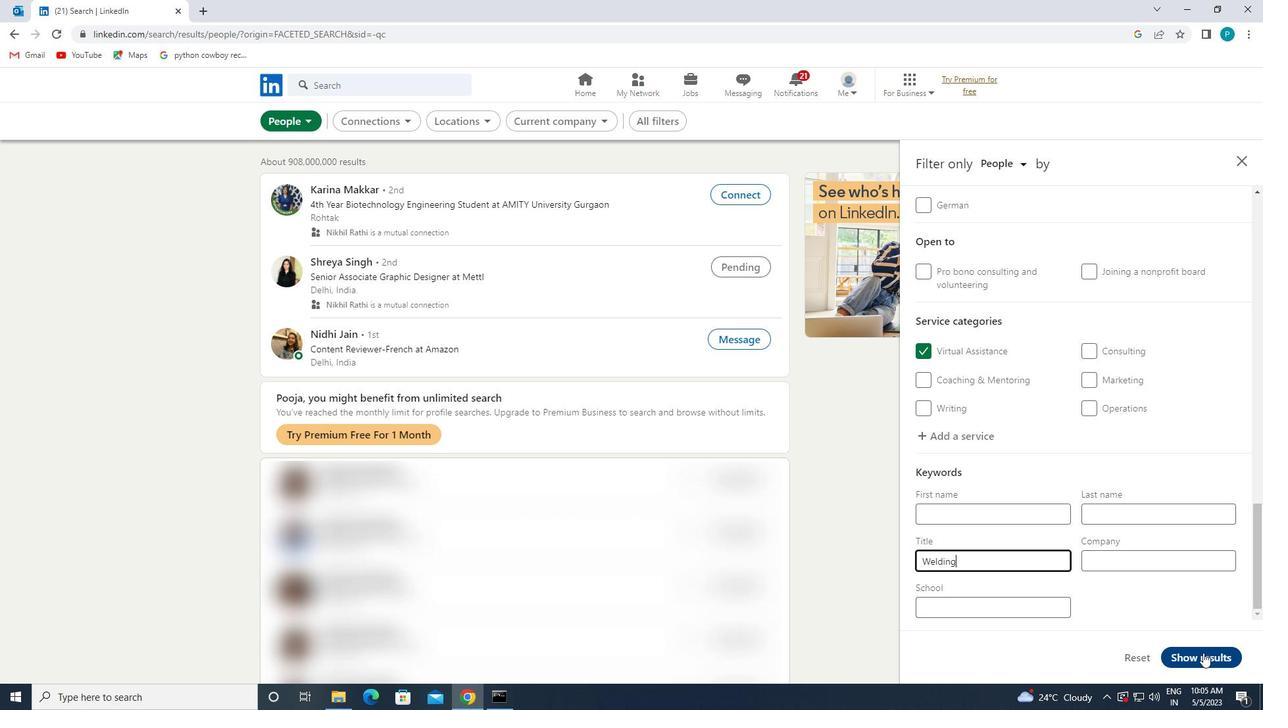 
Action: Mouse moved to (1202, 653)
Screenshot: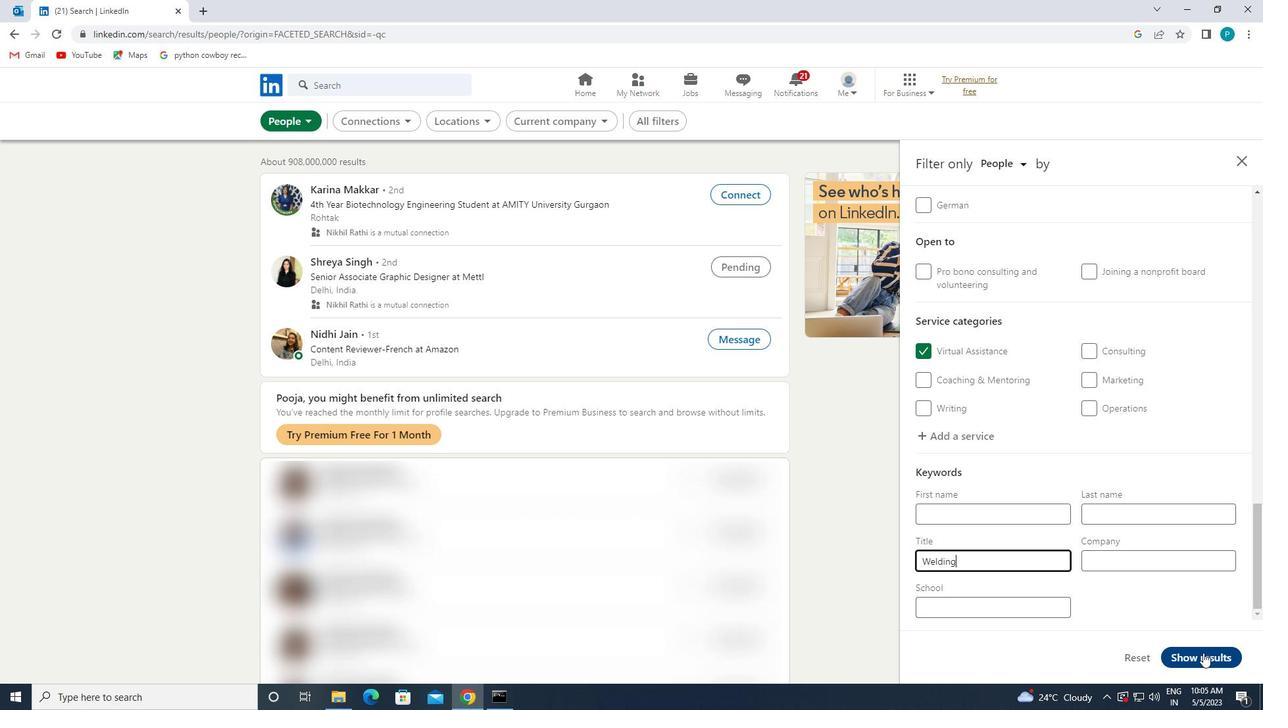 
